 Task: Find connections with filter location Budaörs with filter topic #leadershipwith filter profile language Spanish with filter current company NDTV with filter school Jobs for freshers with filter industry Insurance Carriers with filter service category Filing with filter keywords title Continuous Improvement Lead
Action: Mouse pressed left at (711, 100)
Screenshot: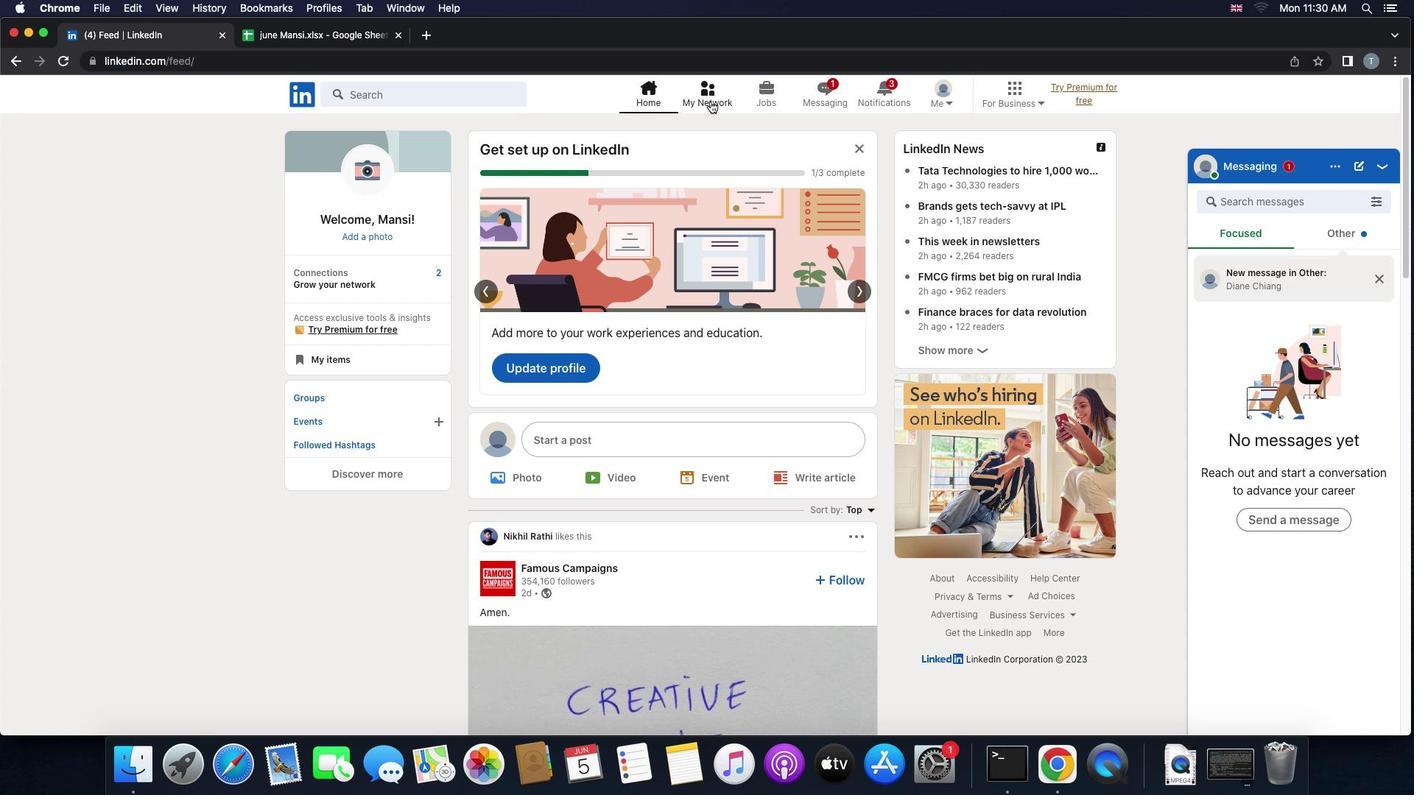 
Action: Mouse moved to (460, 181)
Screenshot: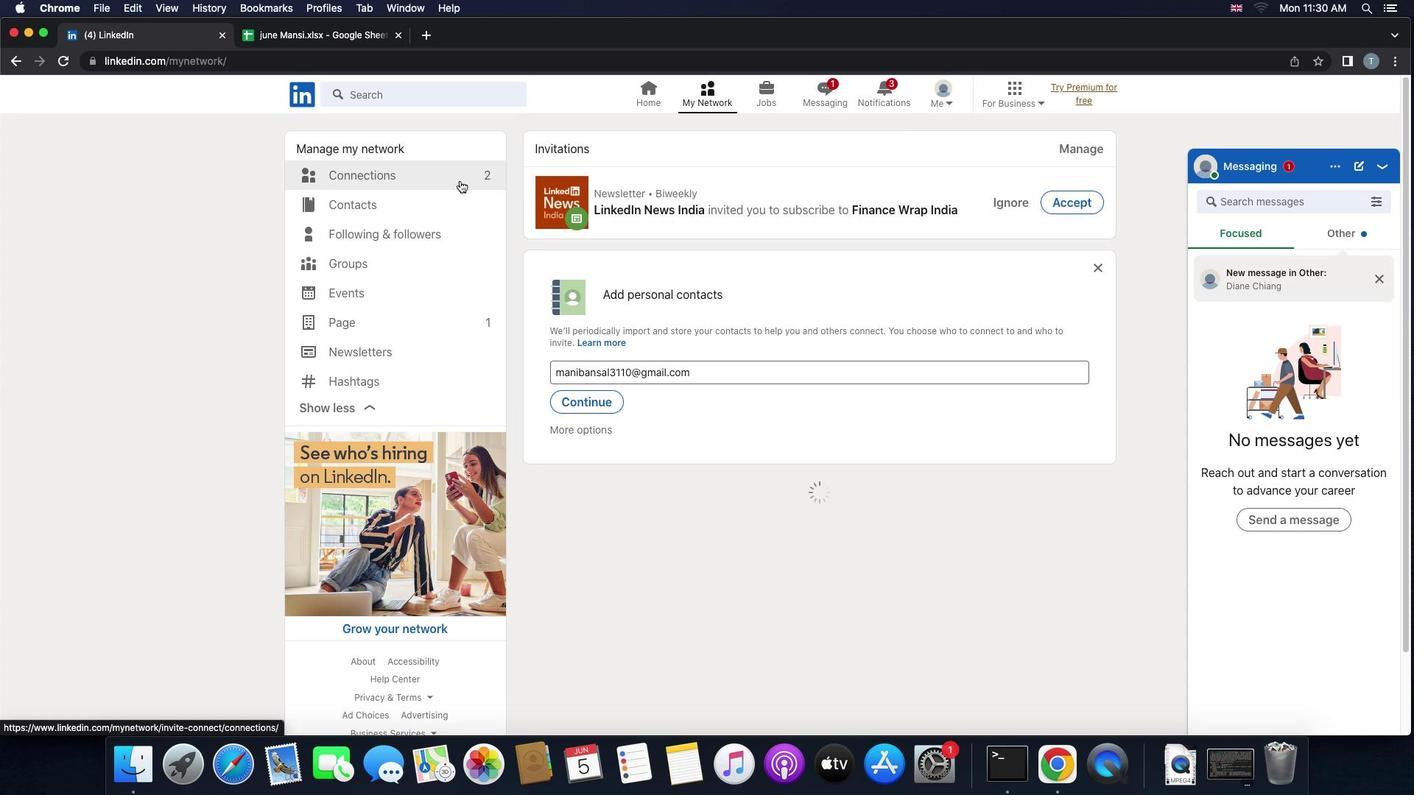 
Action: Mouse pressed left at (460, 181)
Screenshot: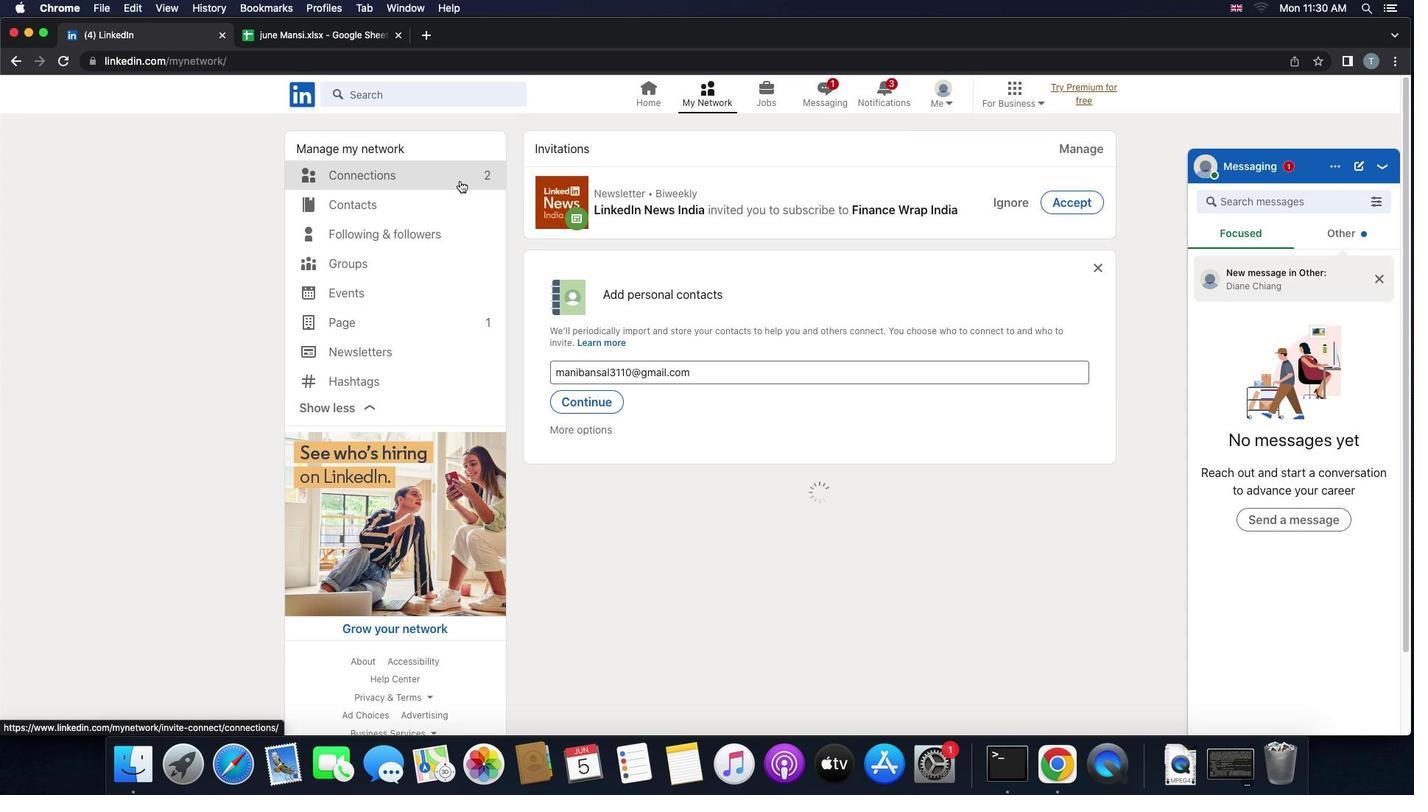 
Action: Mouse moved to (832, 173)
Screenshot: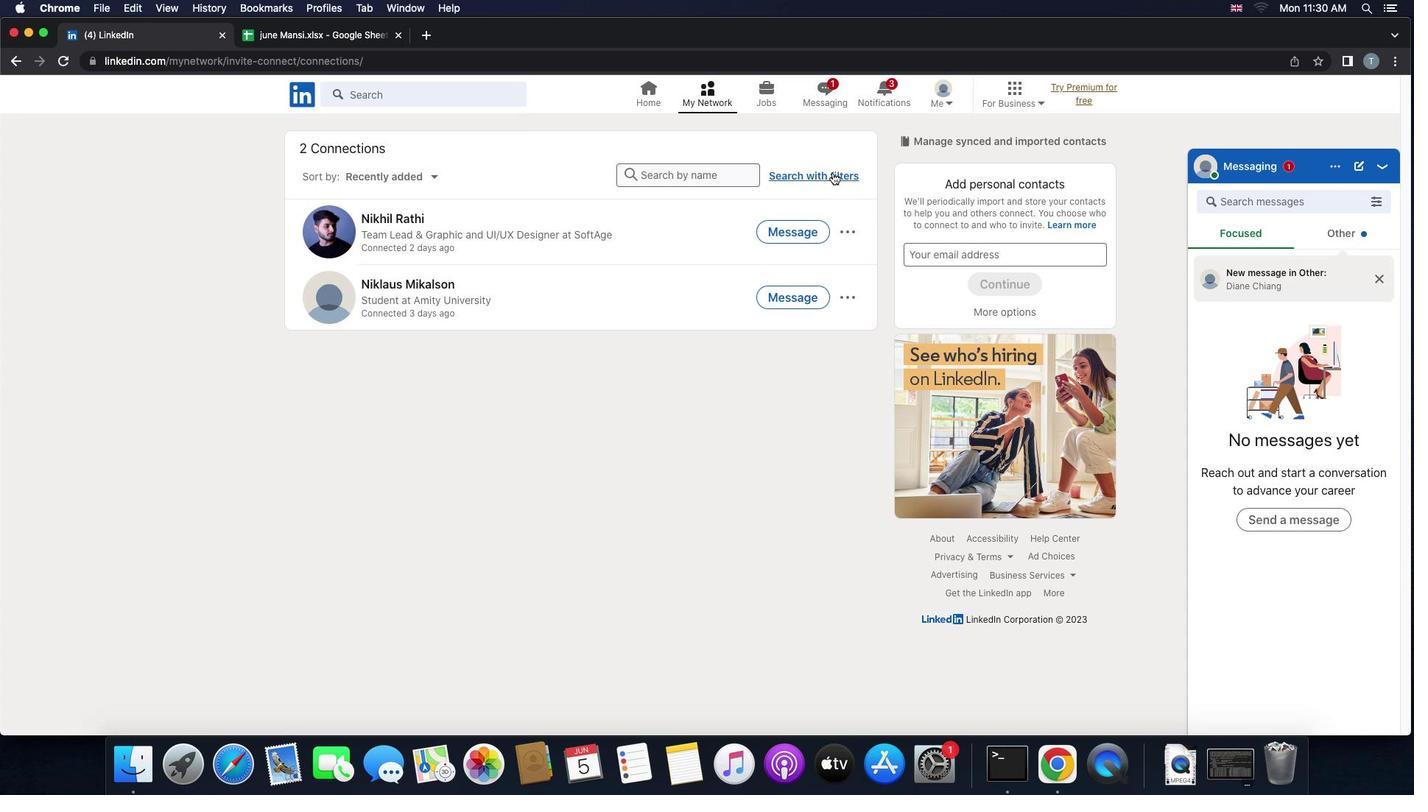 
Action: Mouse pressed left at (832, 173)
Screenshot: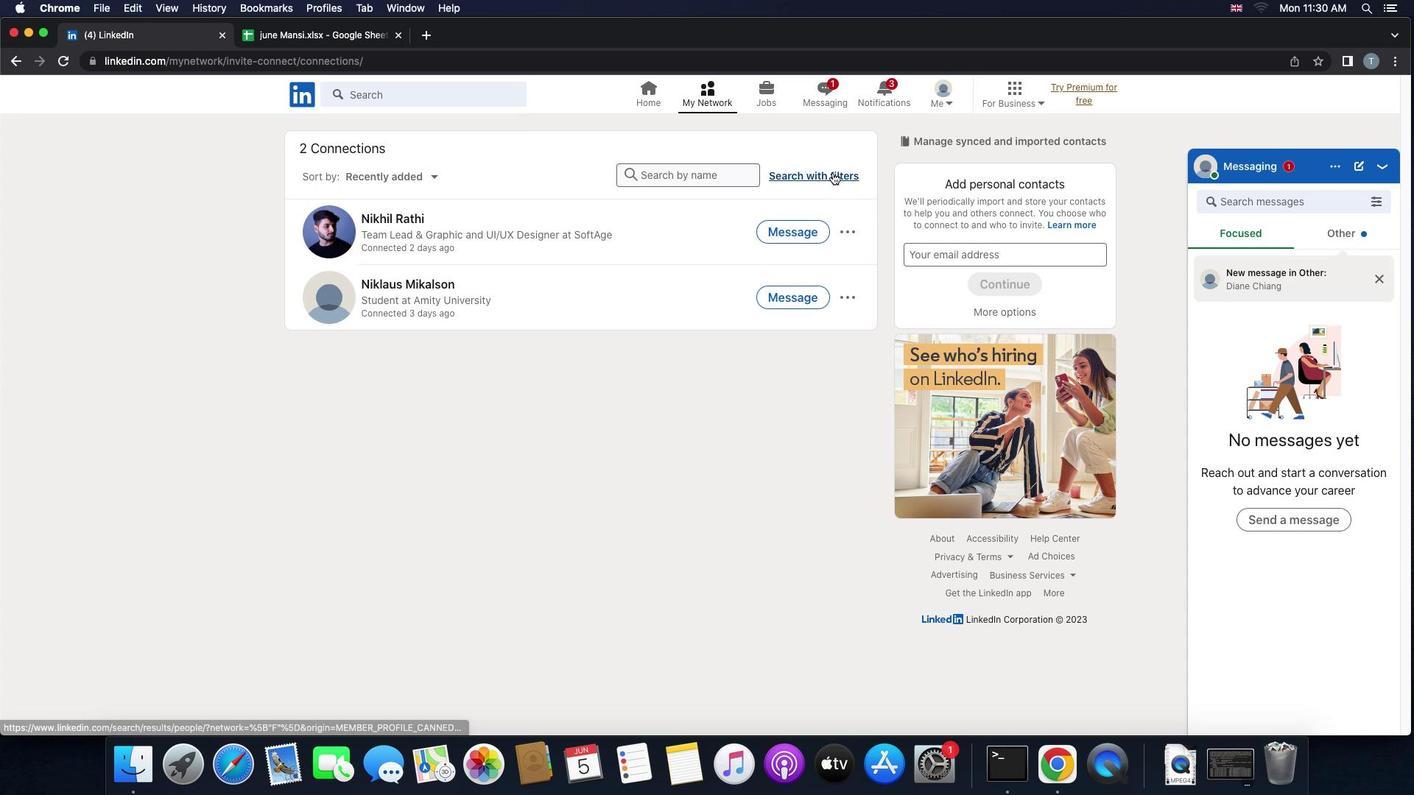 
Action: Mouse moved to (770, 137)
Screenshot: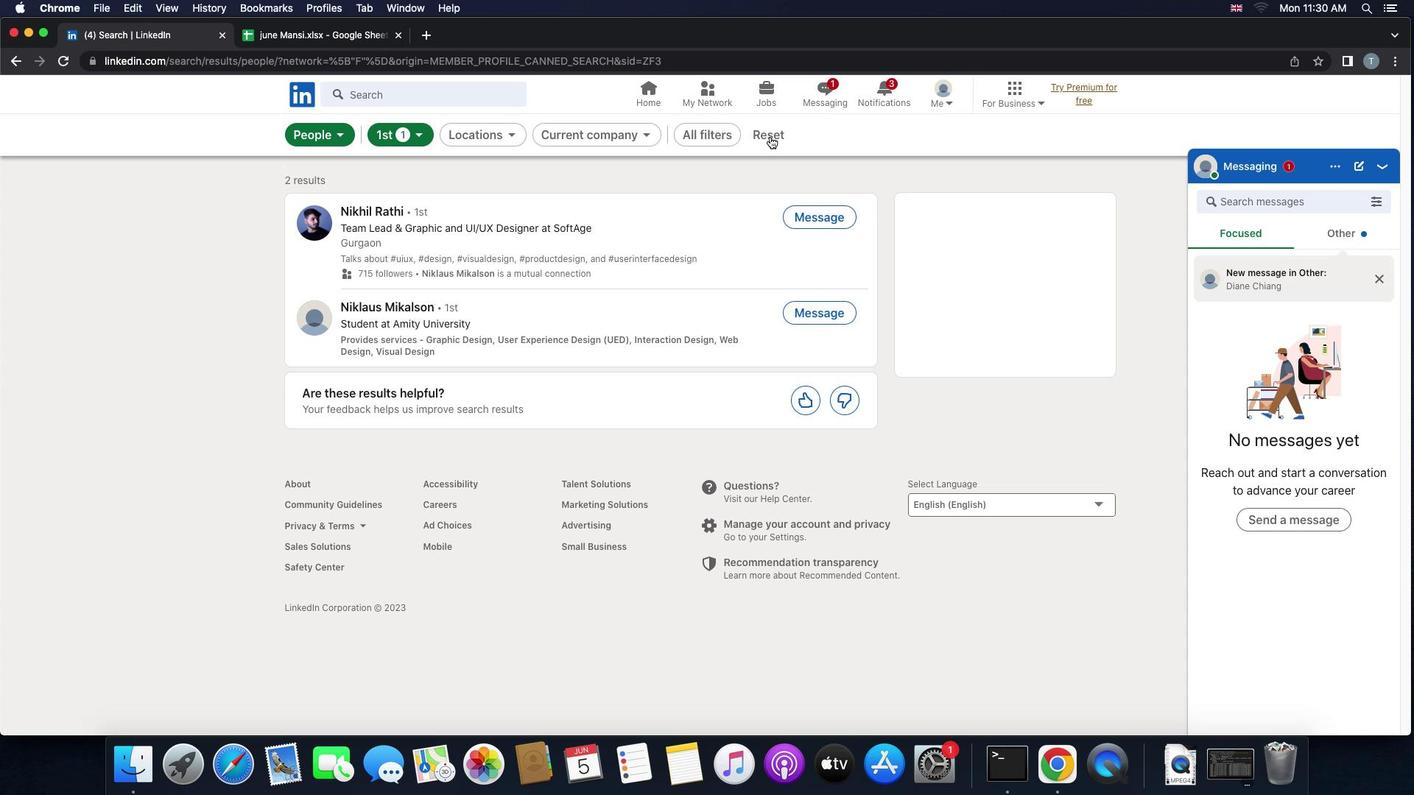 
Action: Mouse pressed left at (770, 137)
Screenshot: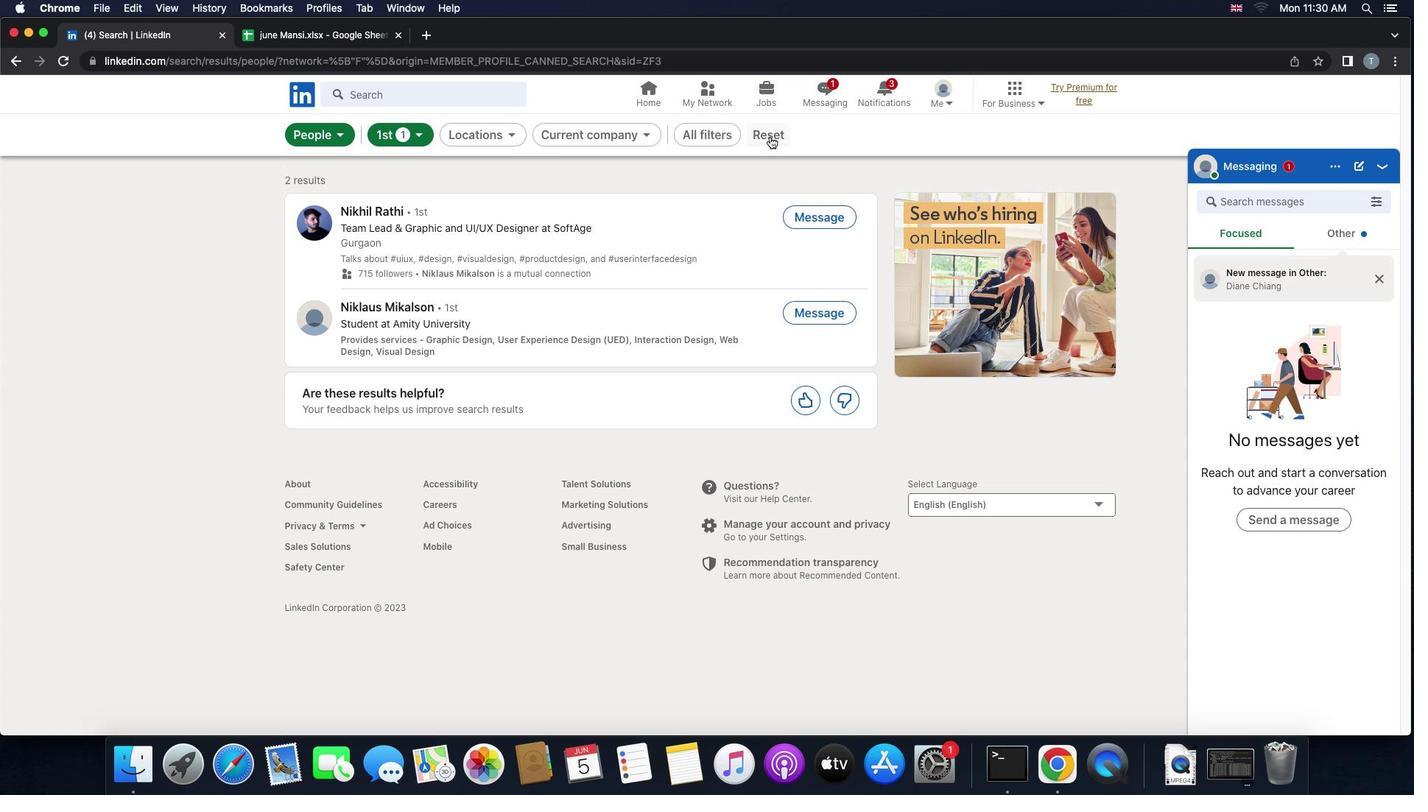 
Action: Mouse moved to (753, 134)
Screenshot: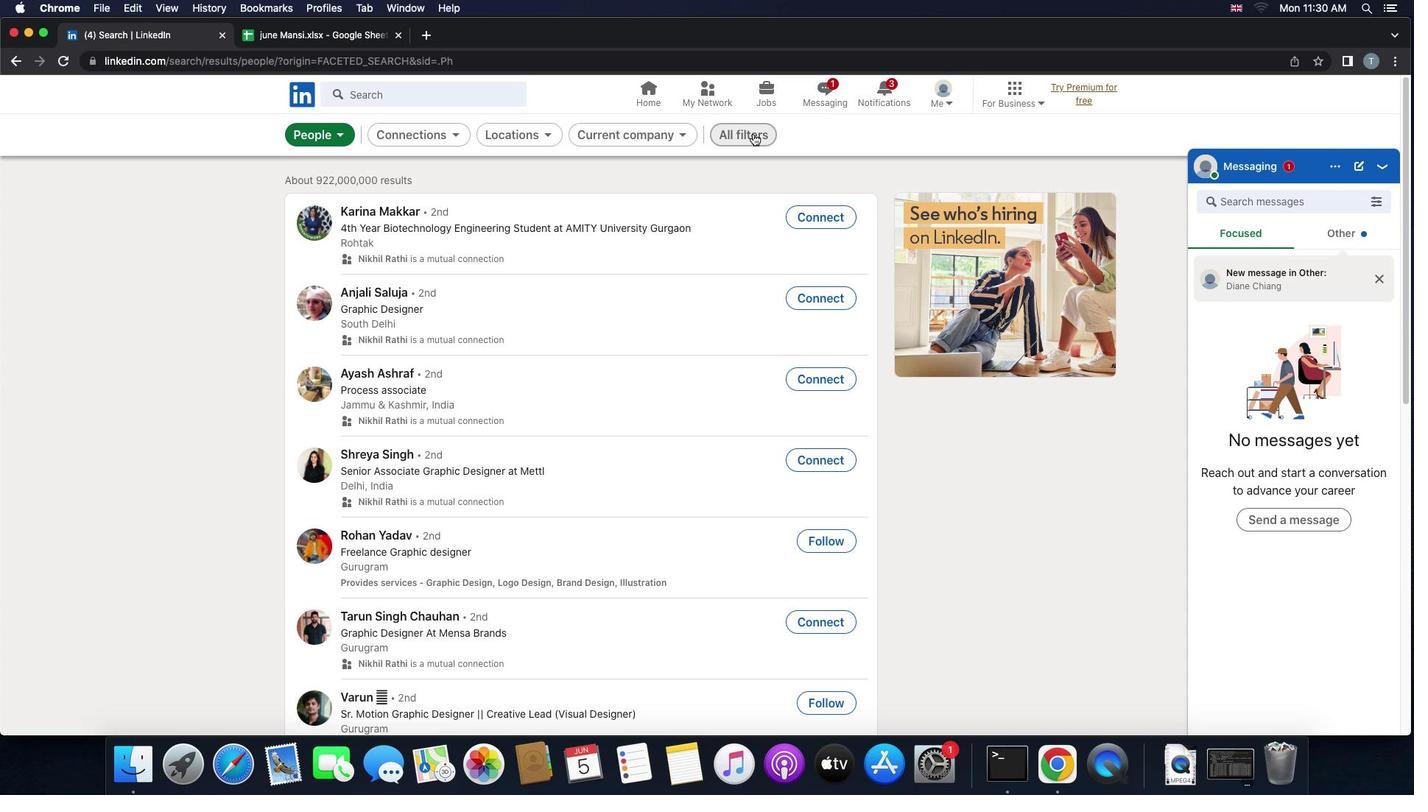 
Action: Mouse pressed left at (753, 134)
Screenshot: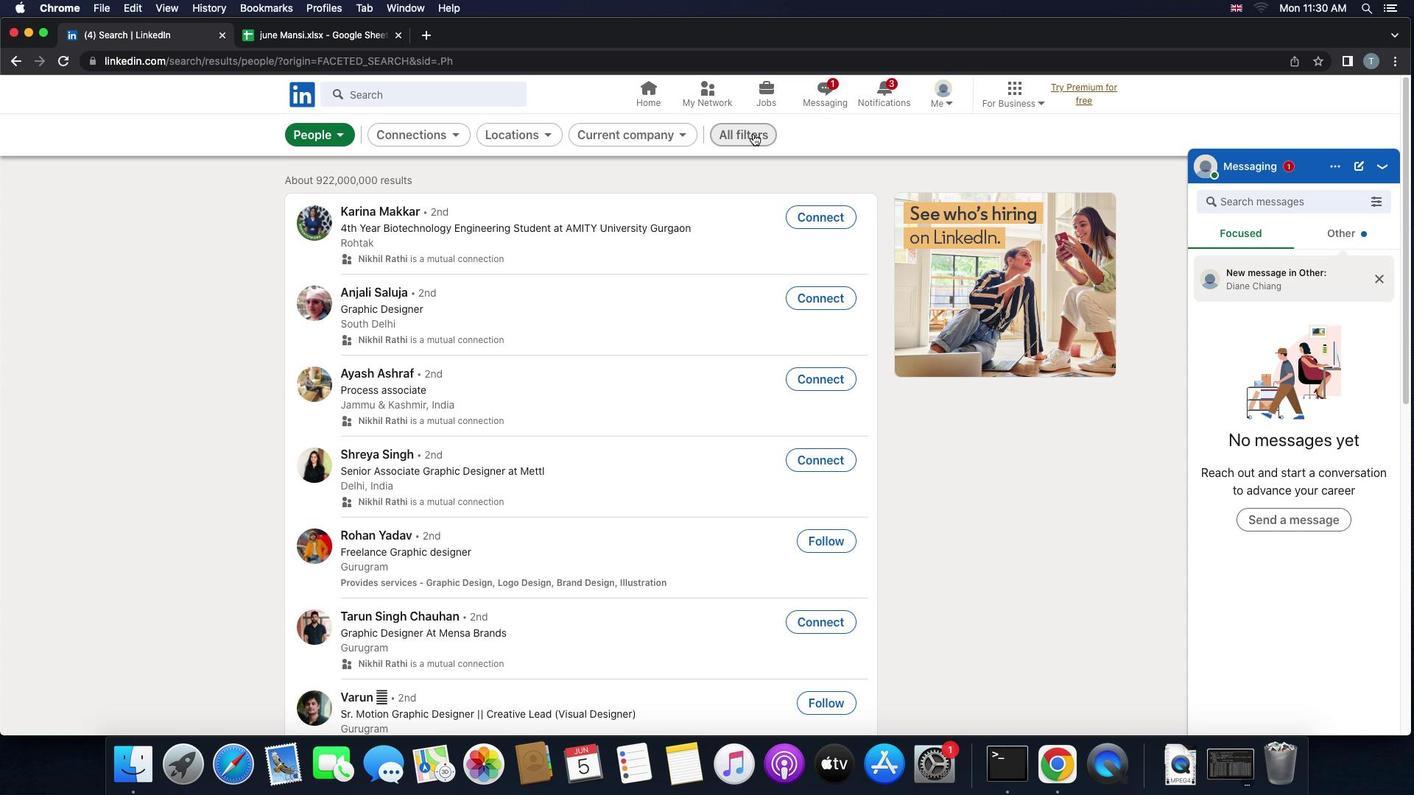 
Action: Mouse moved to (1143, 442)
Screenshot: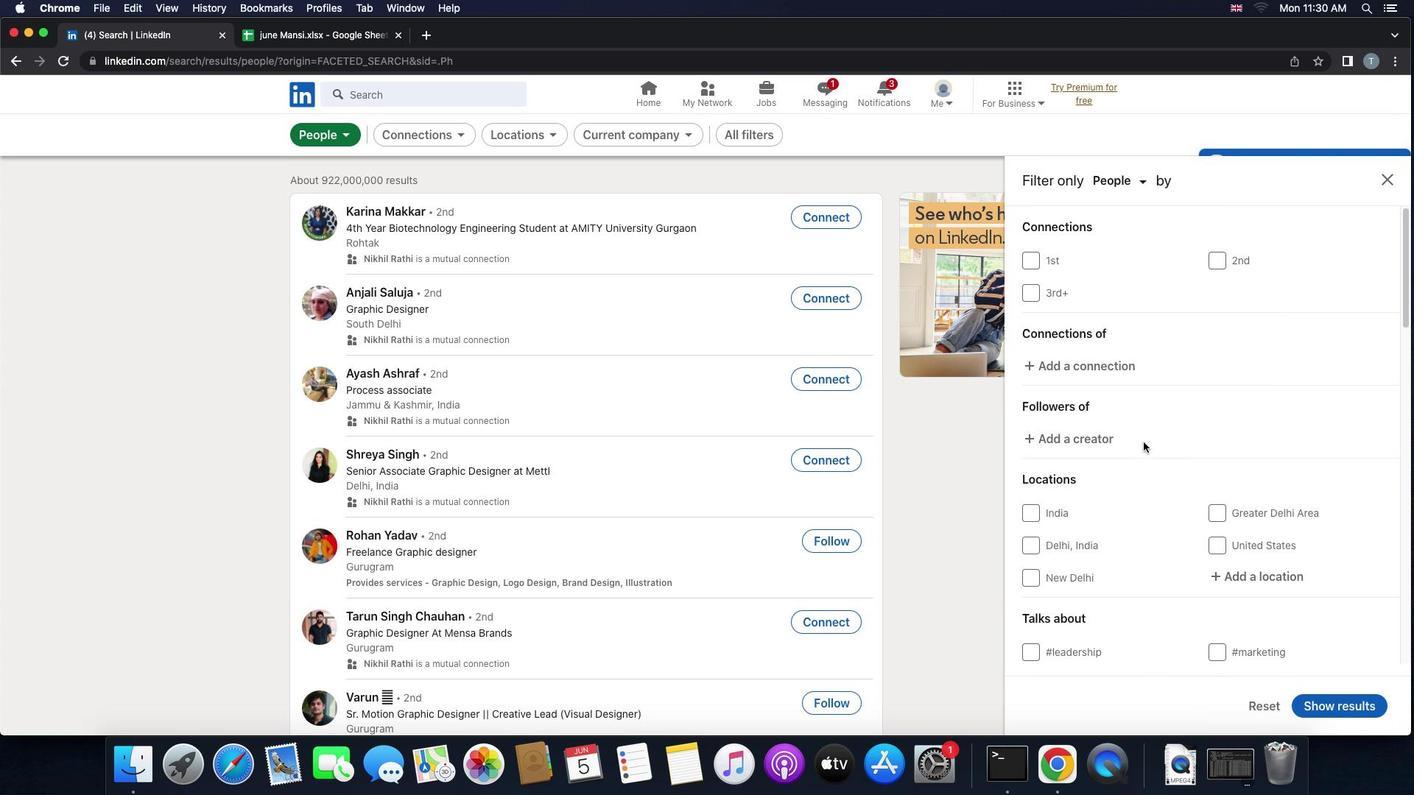 
Action: Mouse scrolled (1143, 442) with delta (0, 0)
Screenshot: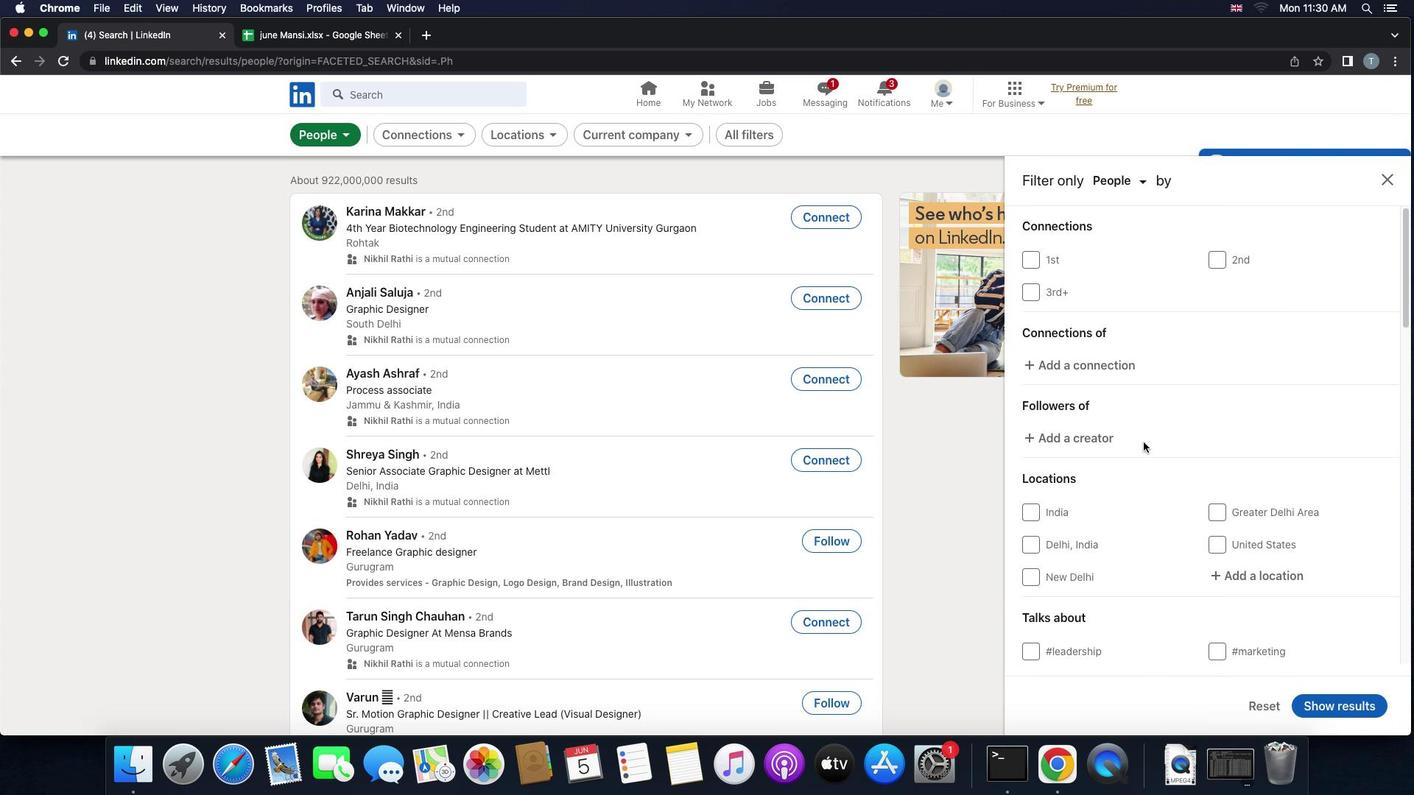 
Action: Mouse scrolled (1143, 442) with delta (0, 0)
Screenshot: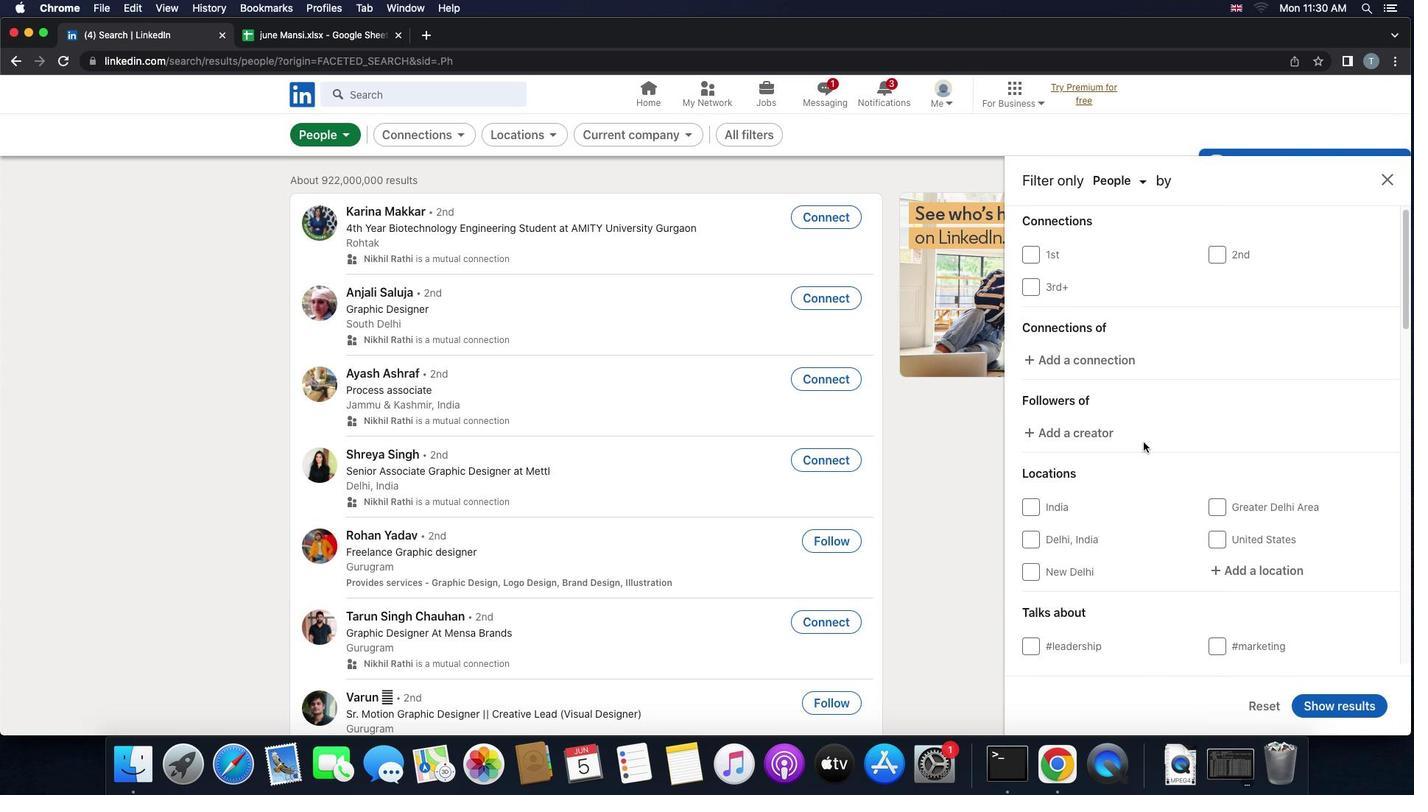 
Action: Mouse scrolled (1143, 442) with delta (0, 0)
Screenshot: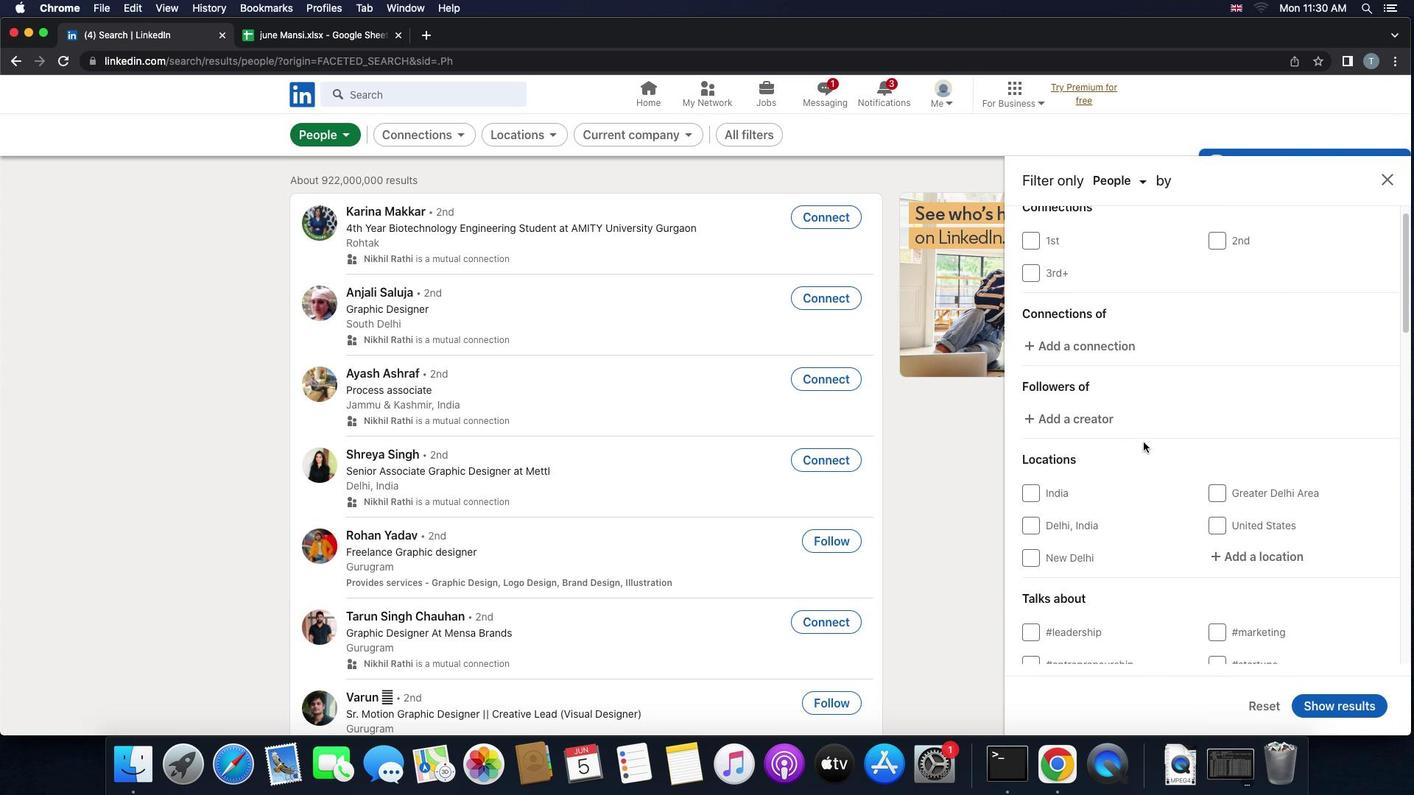
Action: Mouse moved to (1238, 502)
Screenshot: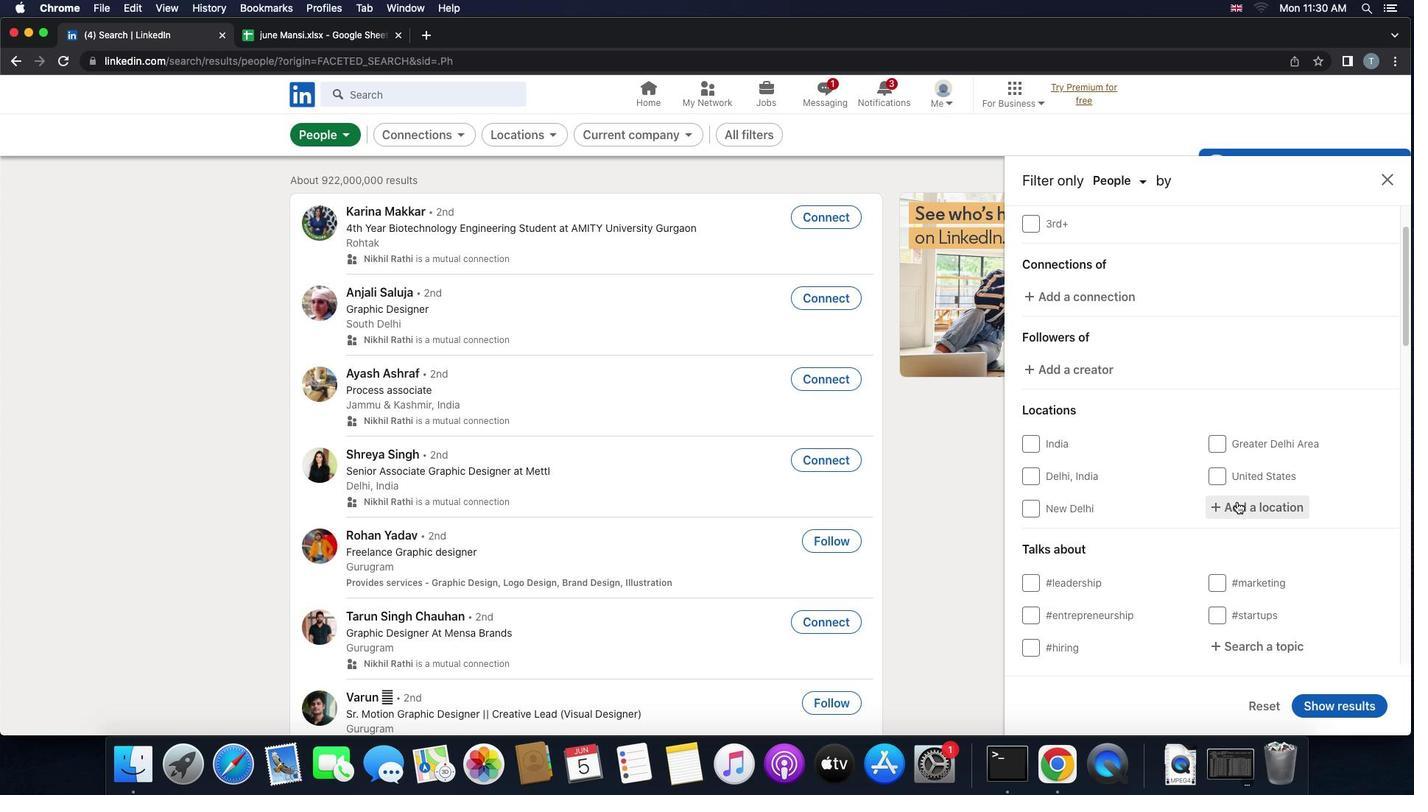 
Action: Mouse pressed left at (1238, 502)
Screenshot: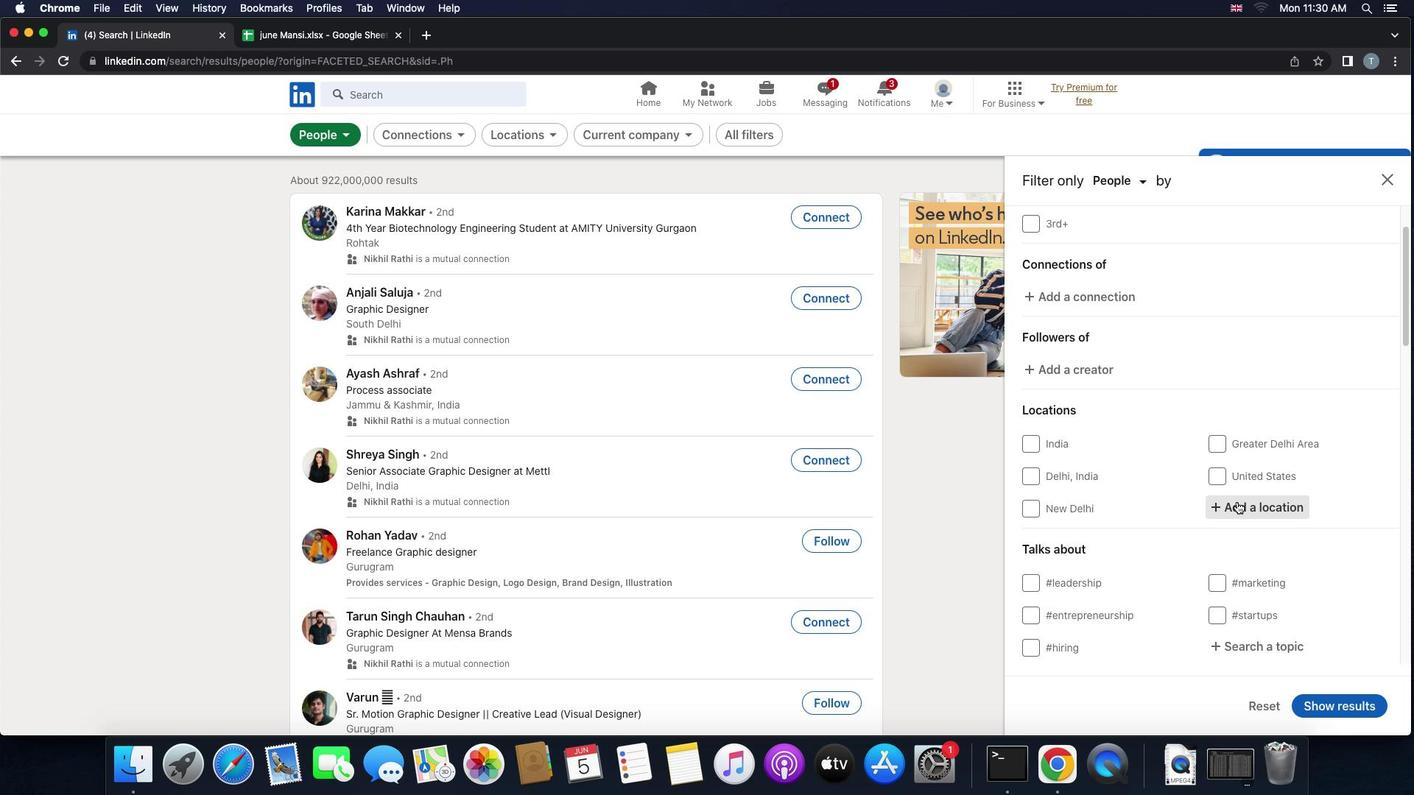 
Action: Key pressed 'b''u''d''a''o''r''s'
Screenshot: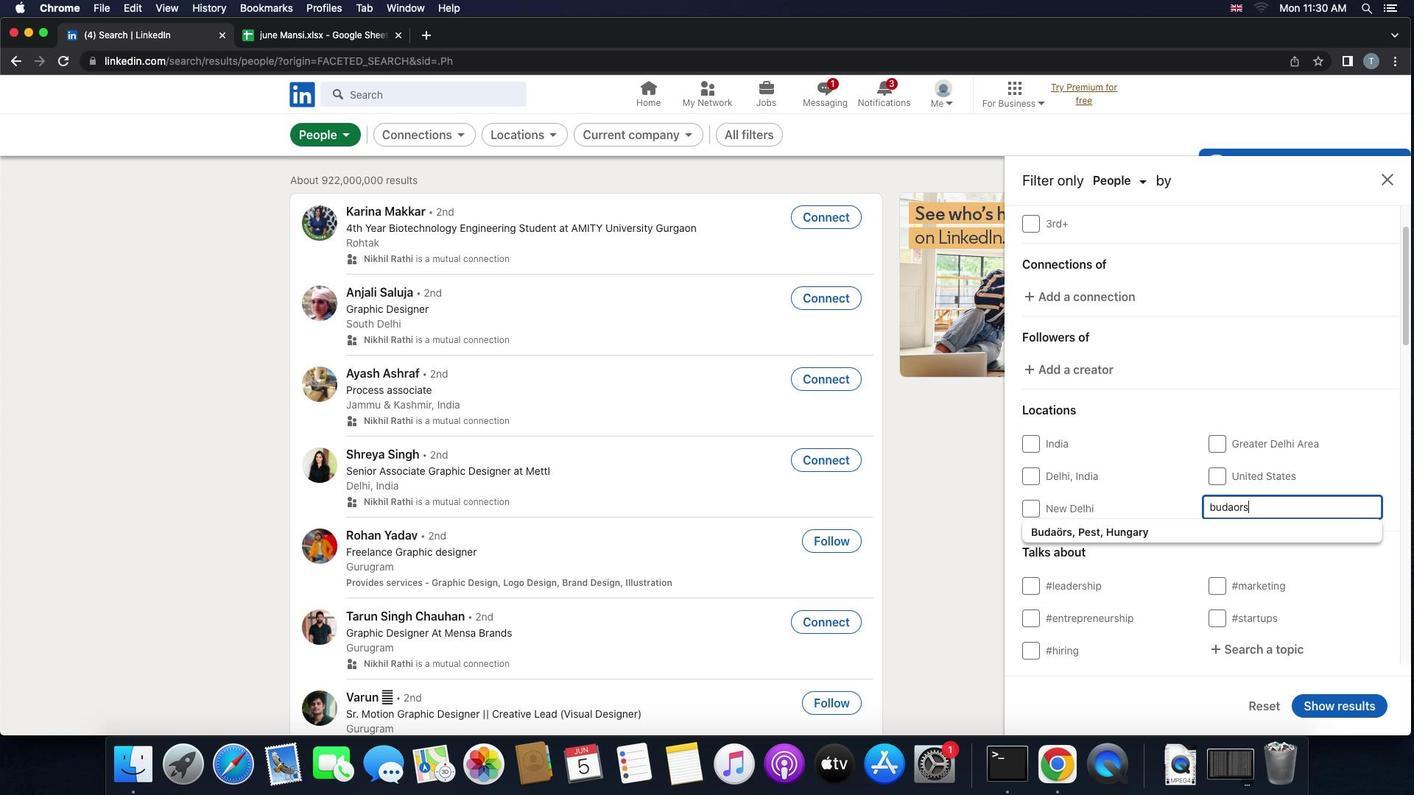 
Action: Mouse moved to (1210, 529)
Screenshot: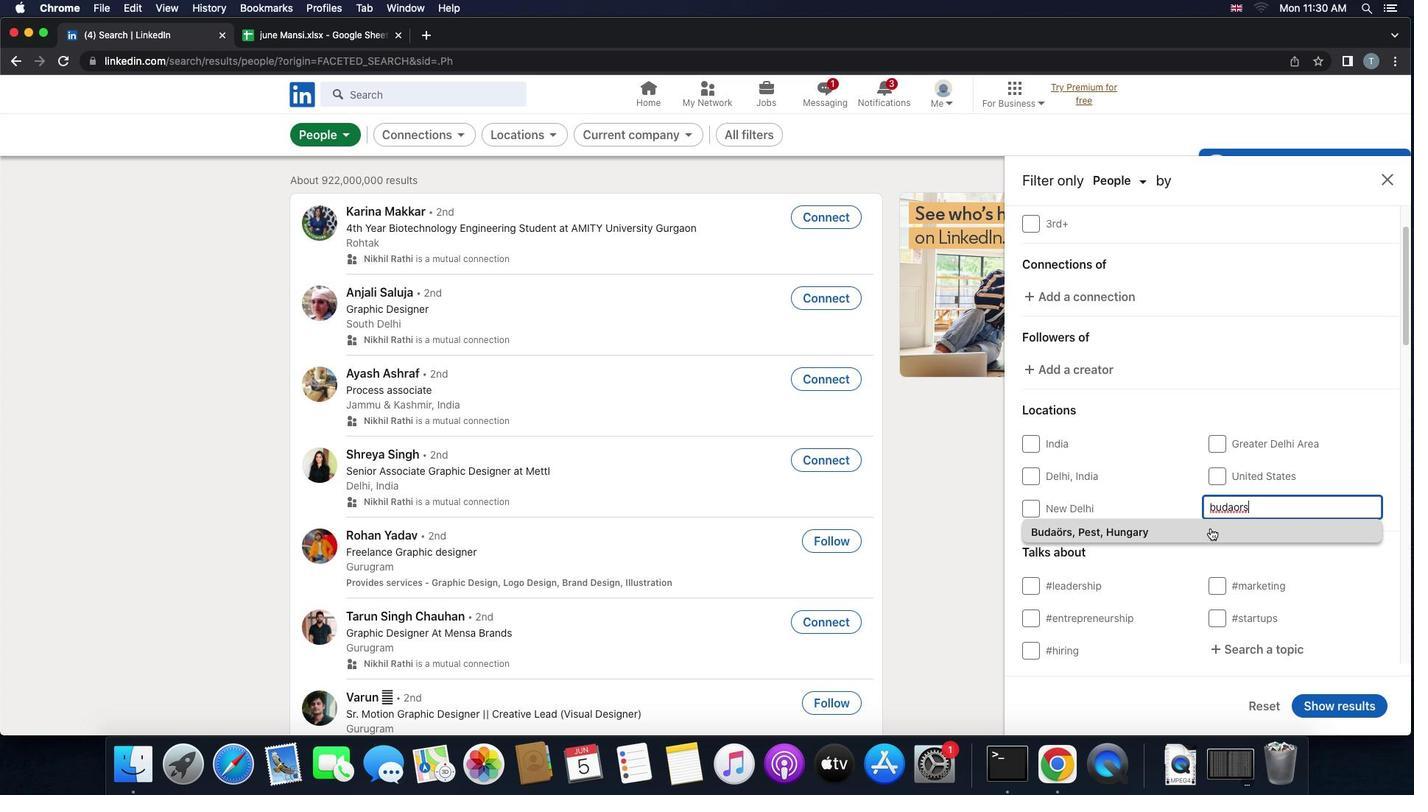 
Action: Mouse pressed left at (1210, 529)
Screenshot: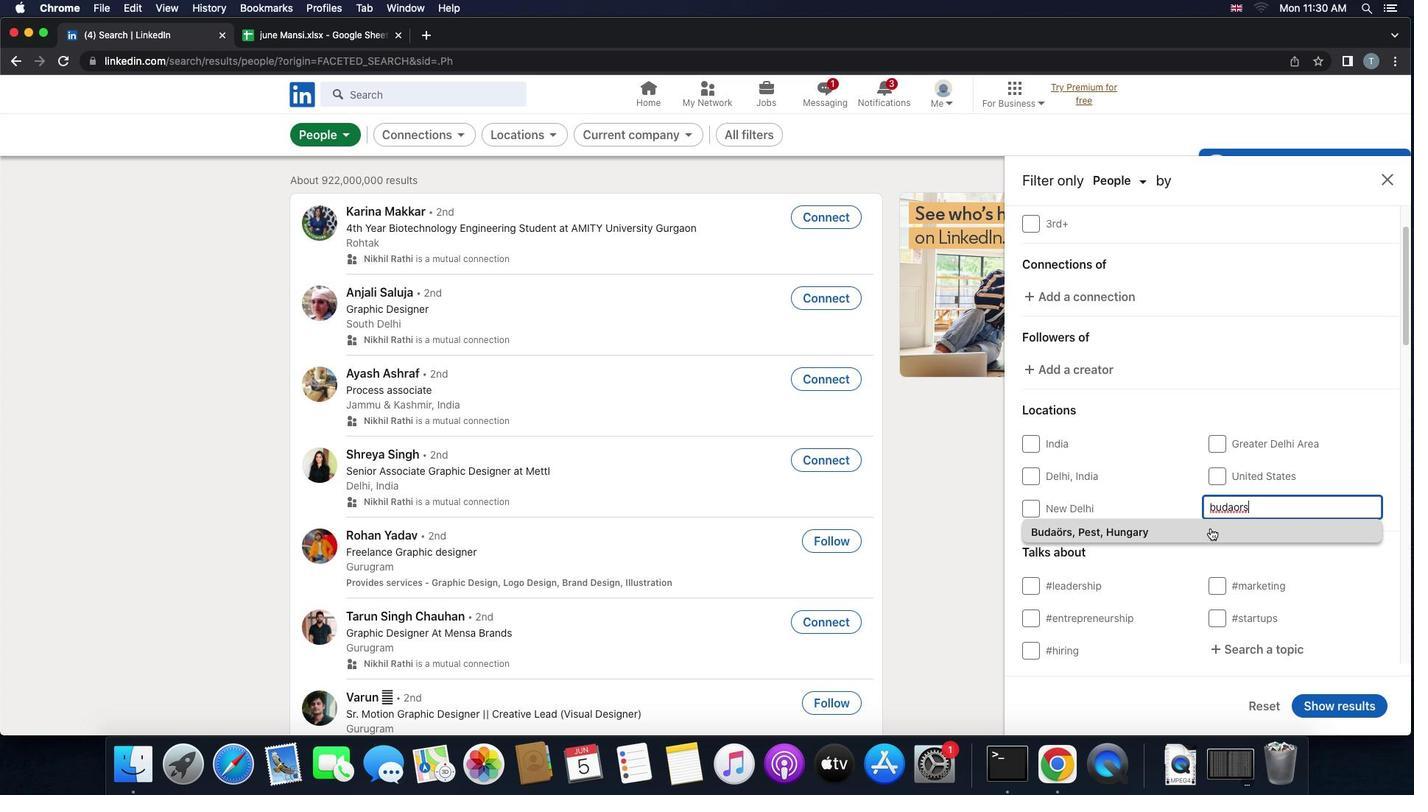 
Action: Mouse scrolled (1210, 529) with delta (0, 0)
Screenshot: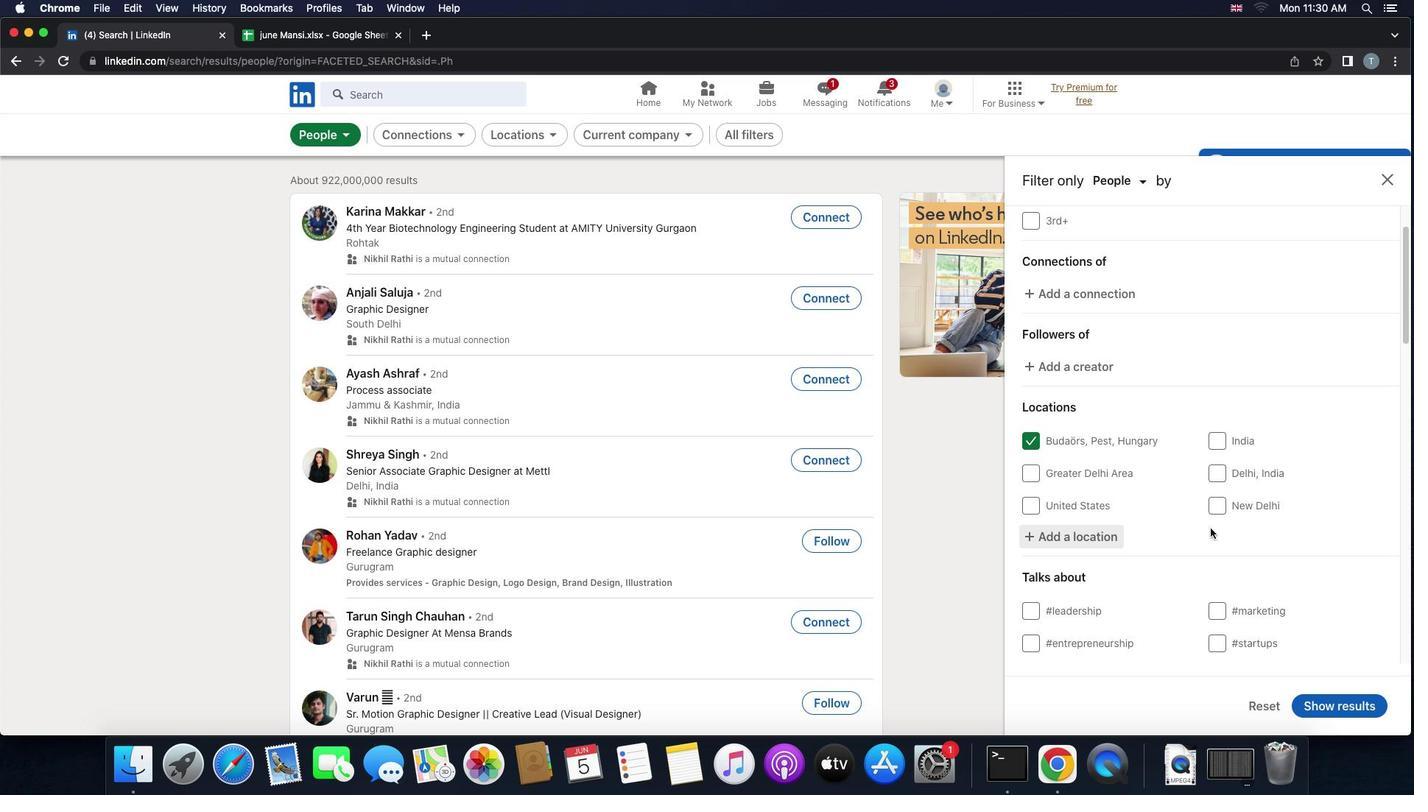 
Action: Mouse scrolled (1210, 529) with delta (0, 0)
Screenshot: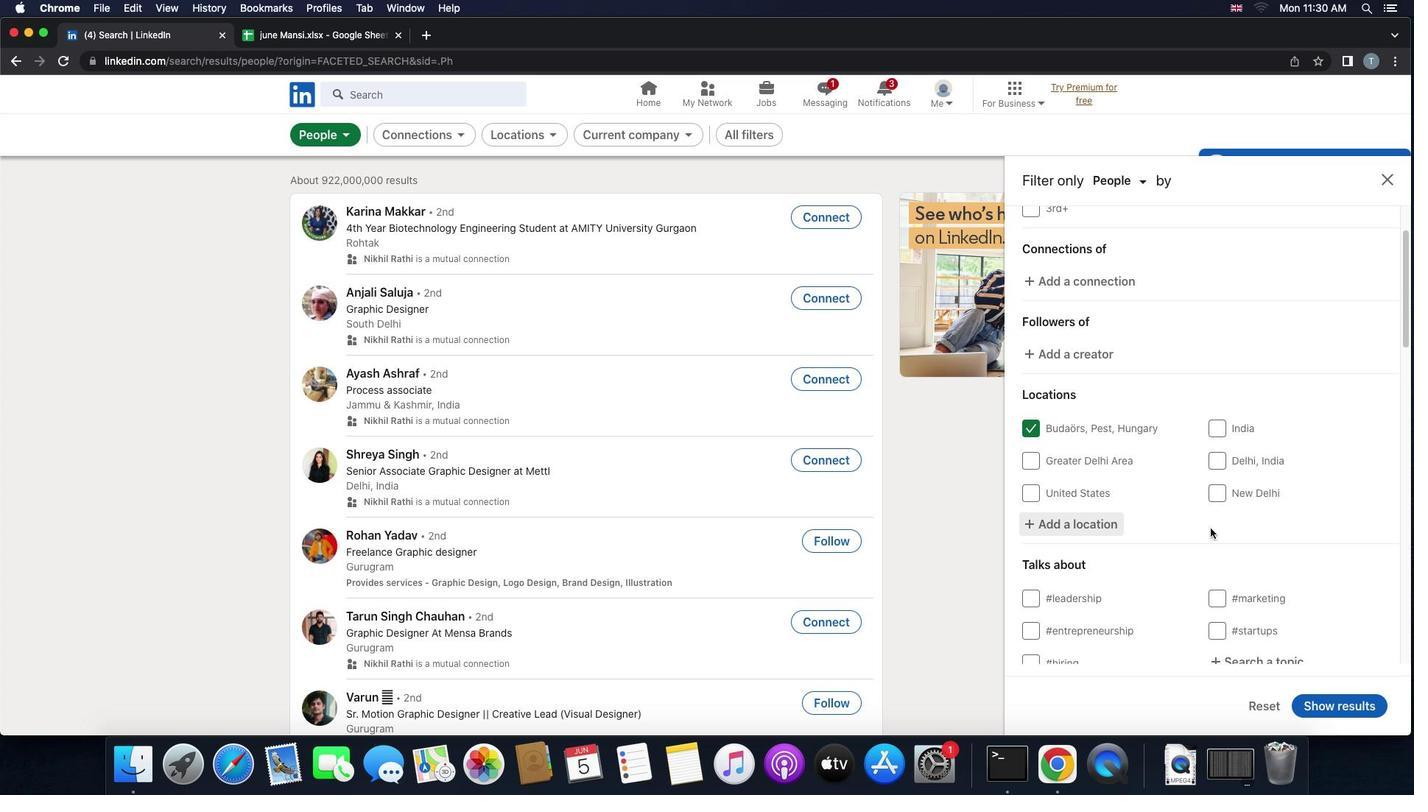 
Action: Mouse scrolled (1210, 529) with delta (0, -2)
Screenshot: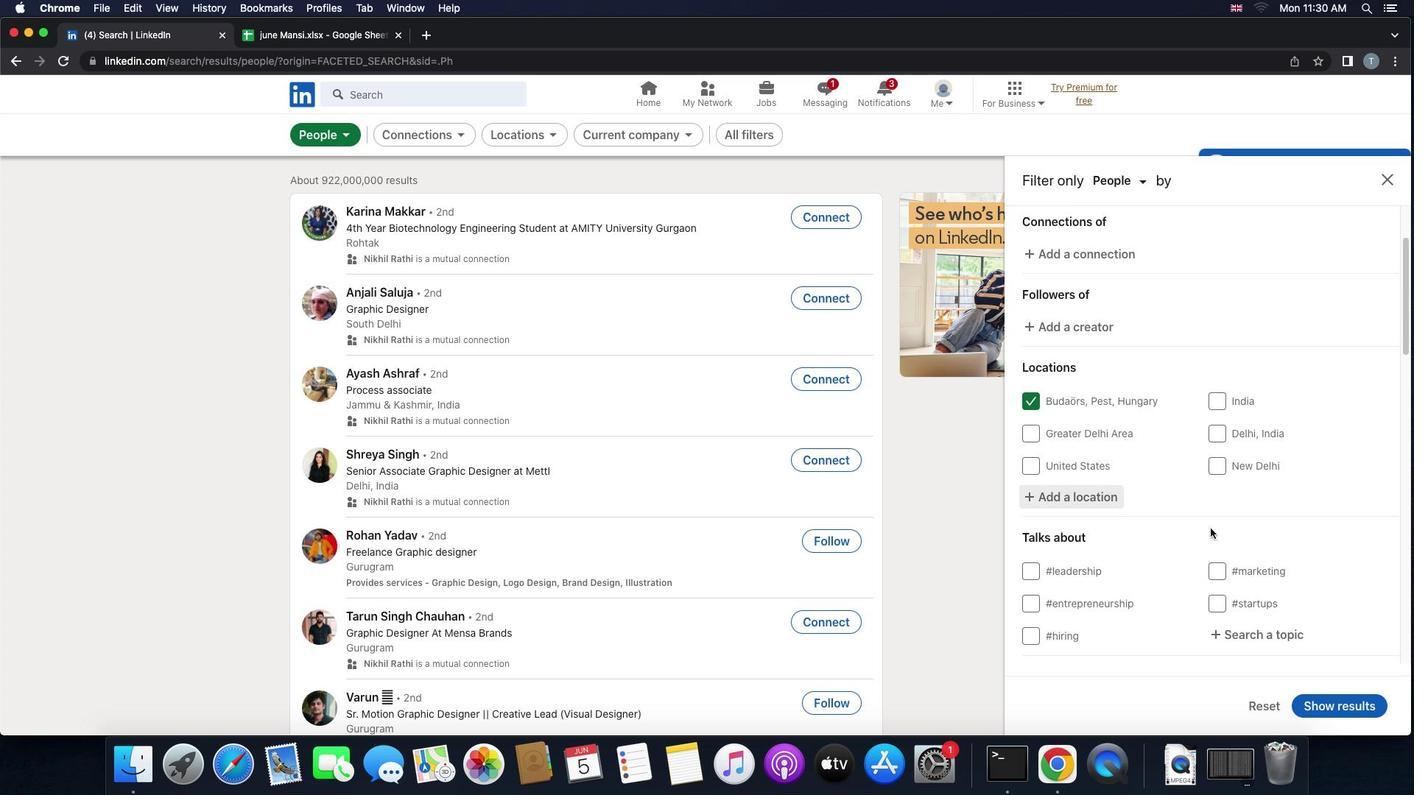 
Action: Mouse moved to (1243, 557)
Screenshot: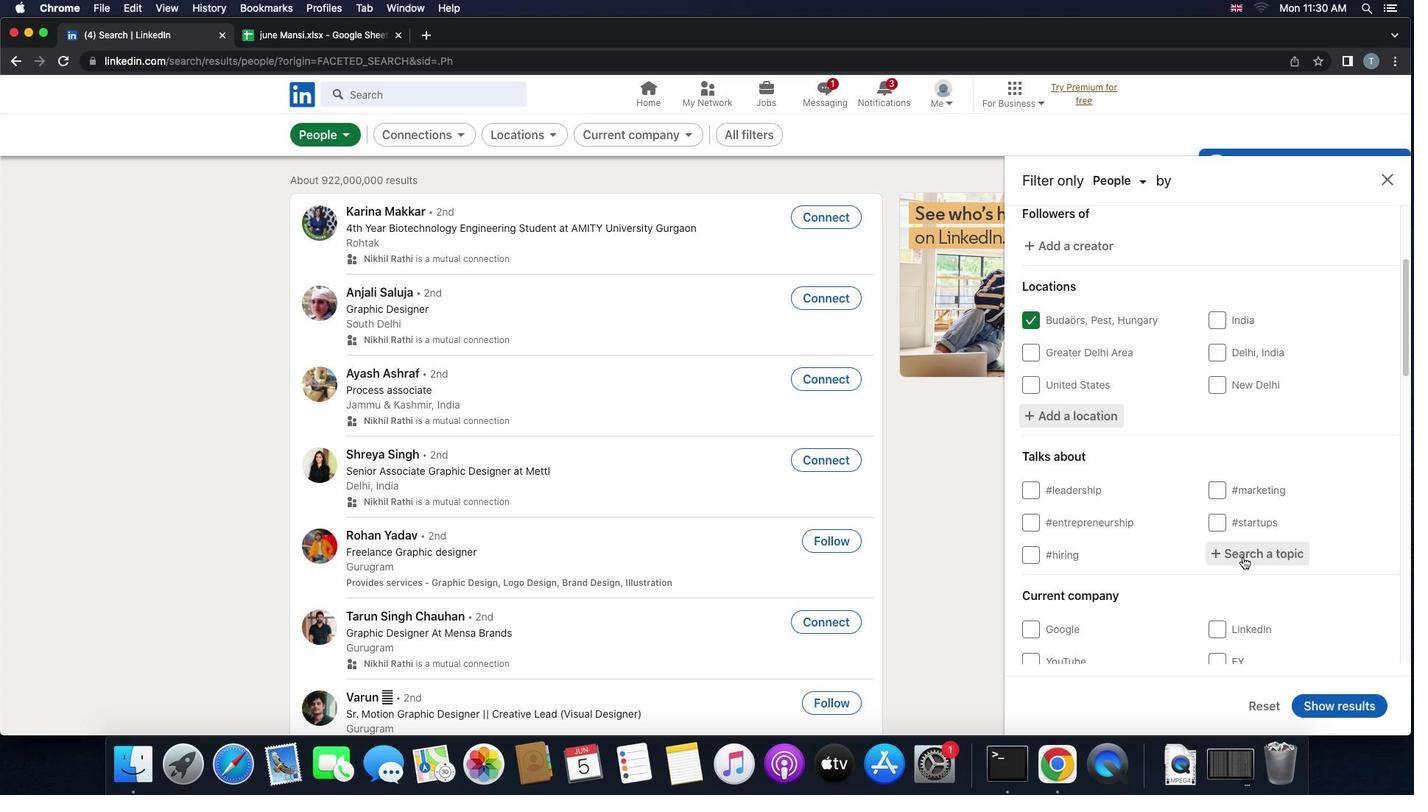 
Action: Mouse pressed left at (1243, 557)
Screenshot: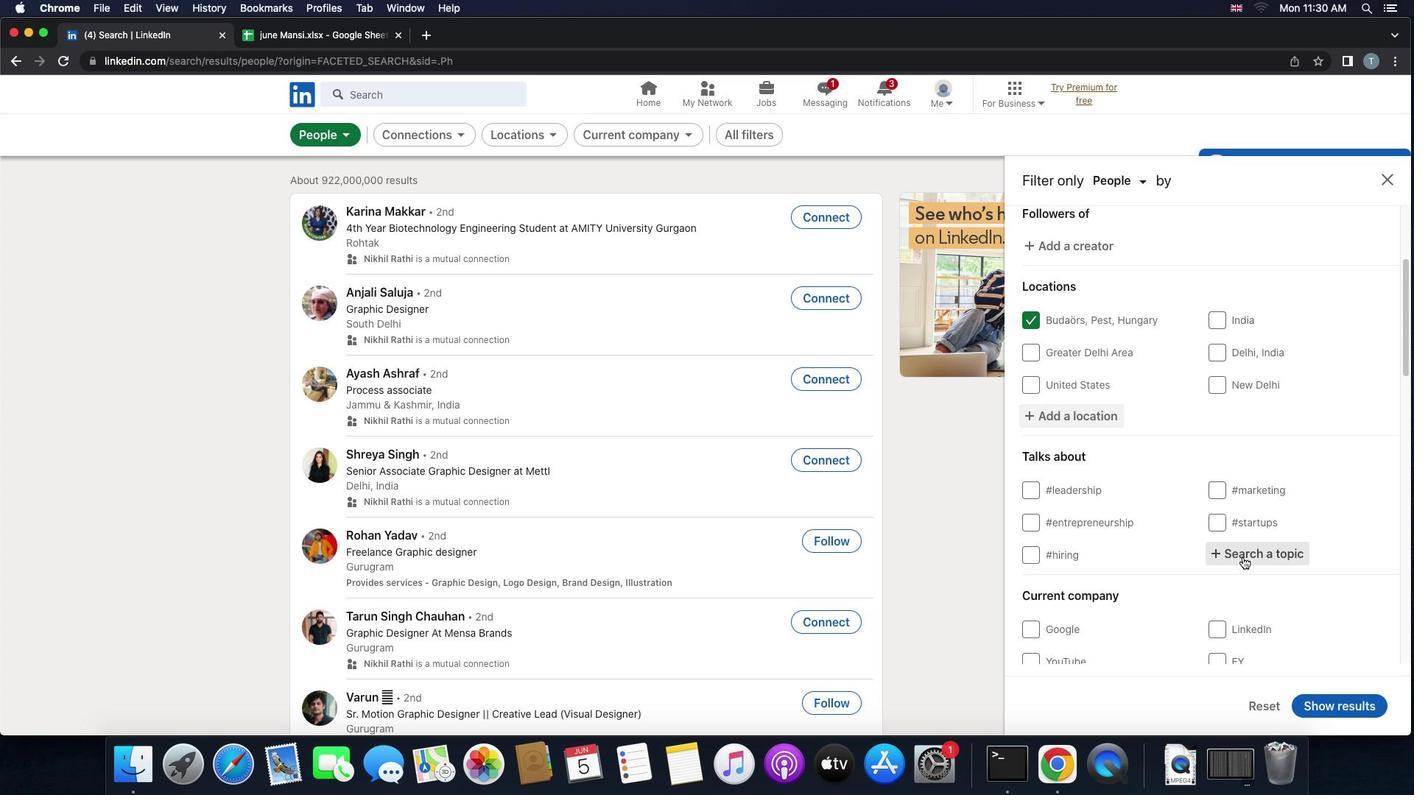 
Action: Key pressed 'l''e''a''d''e''r'
Screenshot: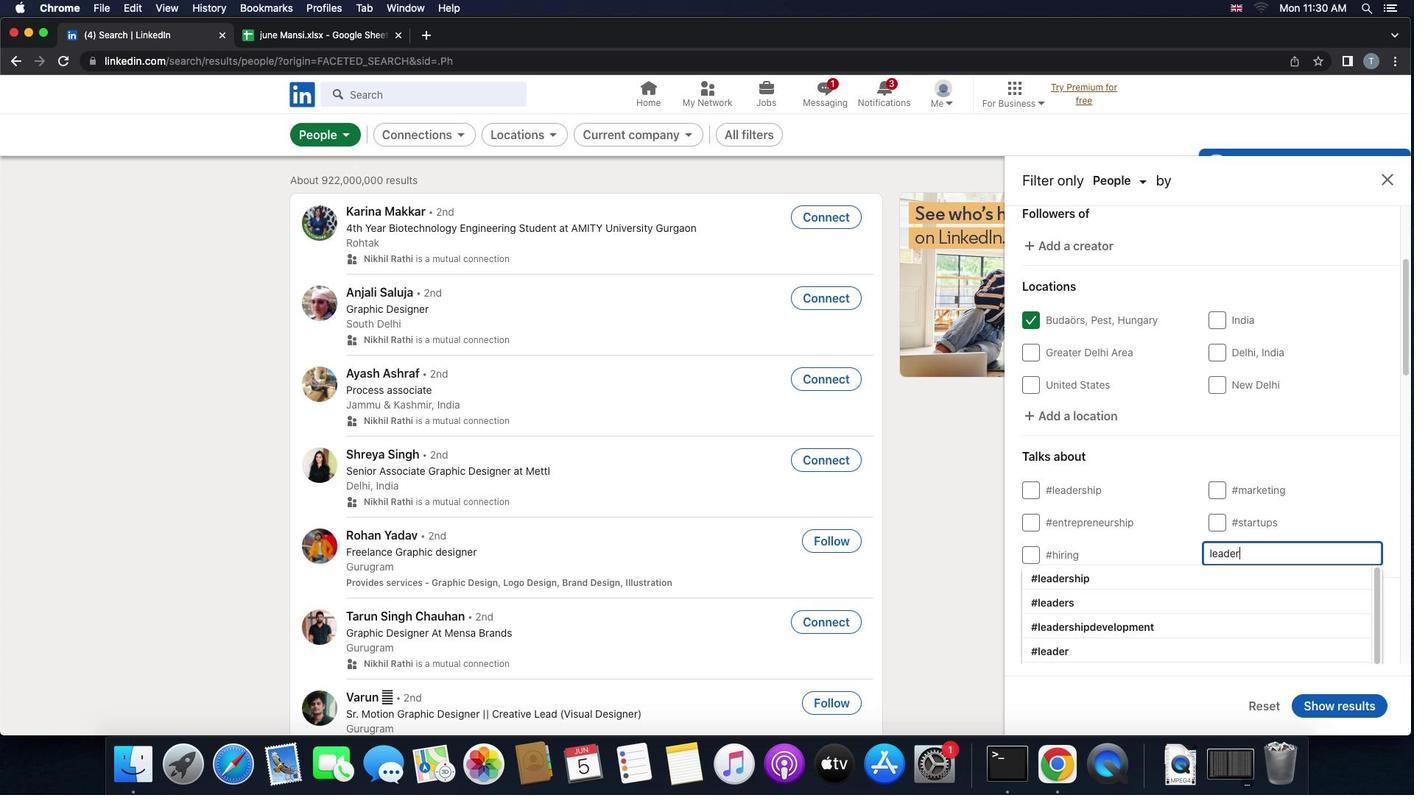
Action: Mouse moved to (1245, 574)
Screenshot: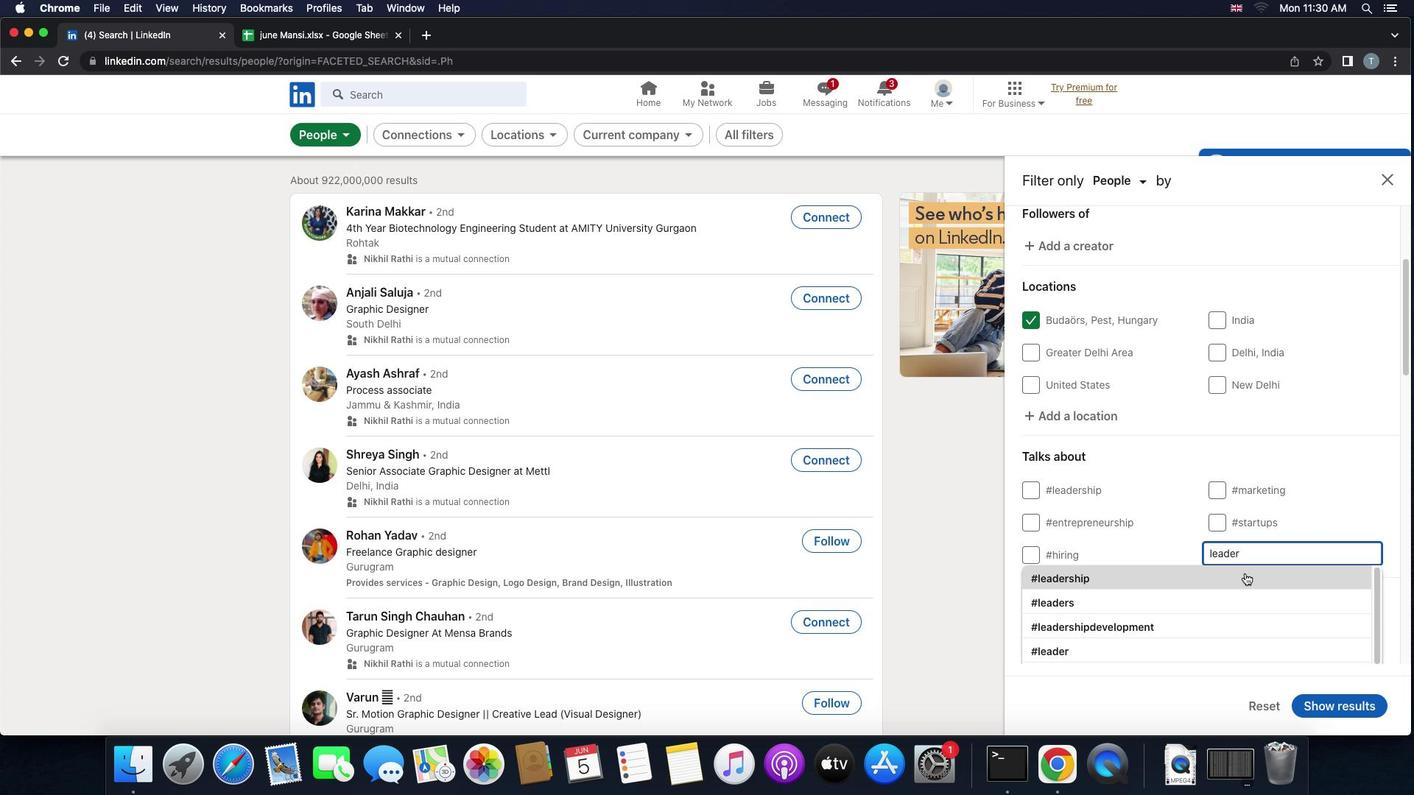 
Action: Mouse pressed left at (1245, 574)
Screenshot: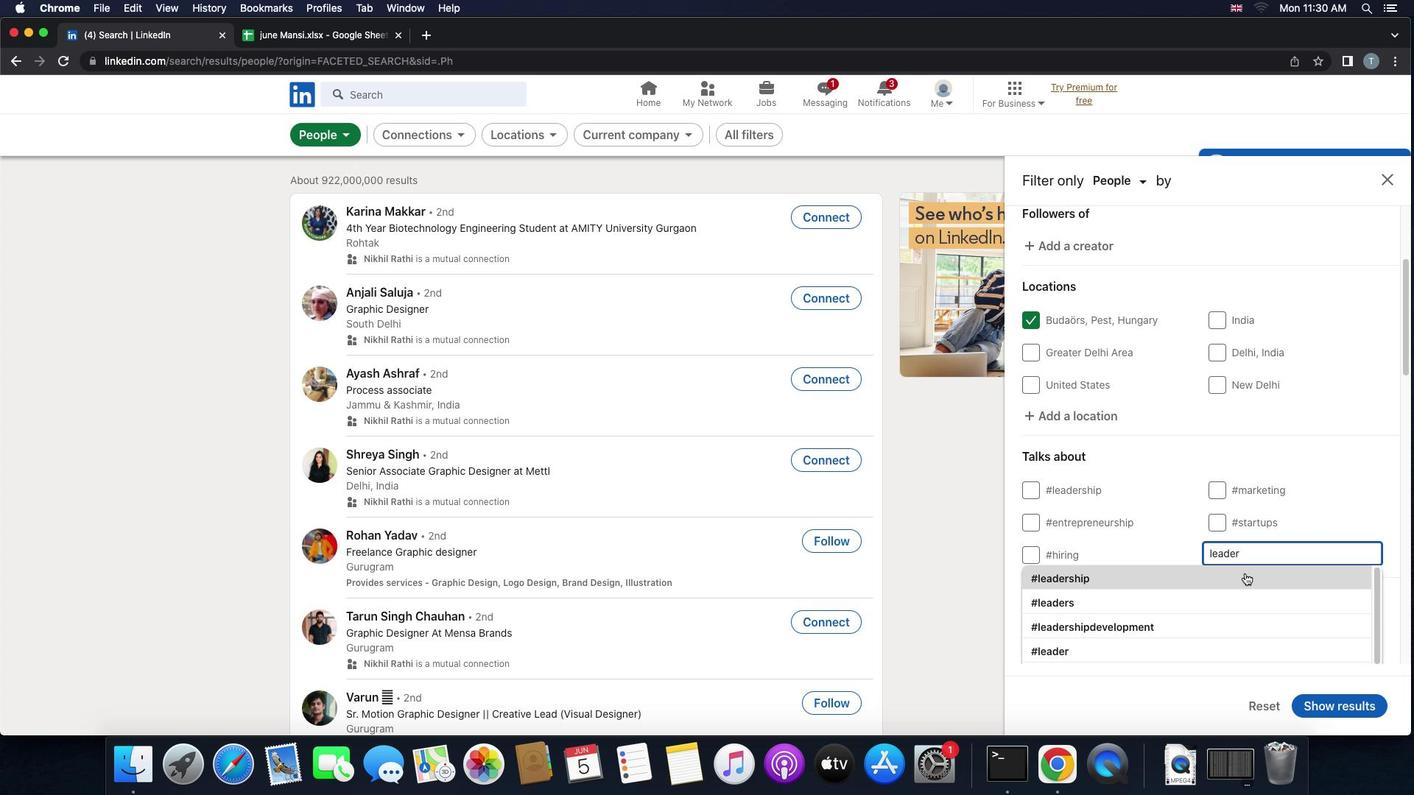 
Action: Mouse moved to (1246, 574)
Screenshot: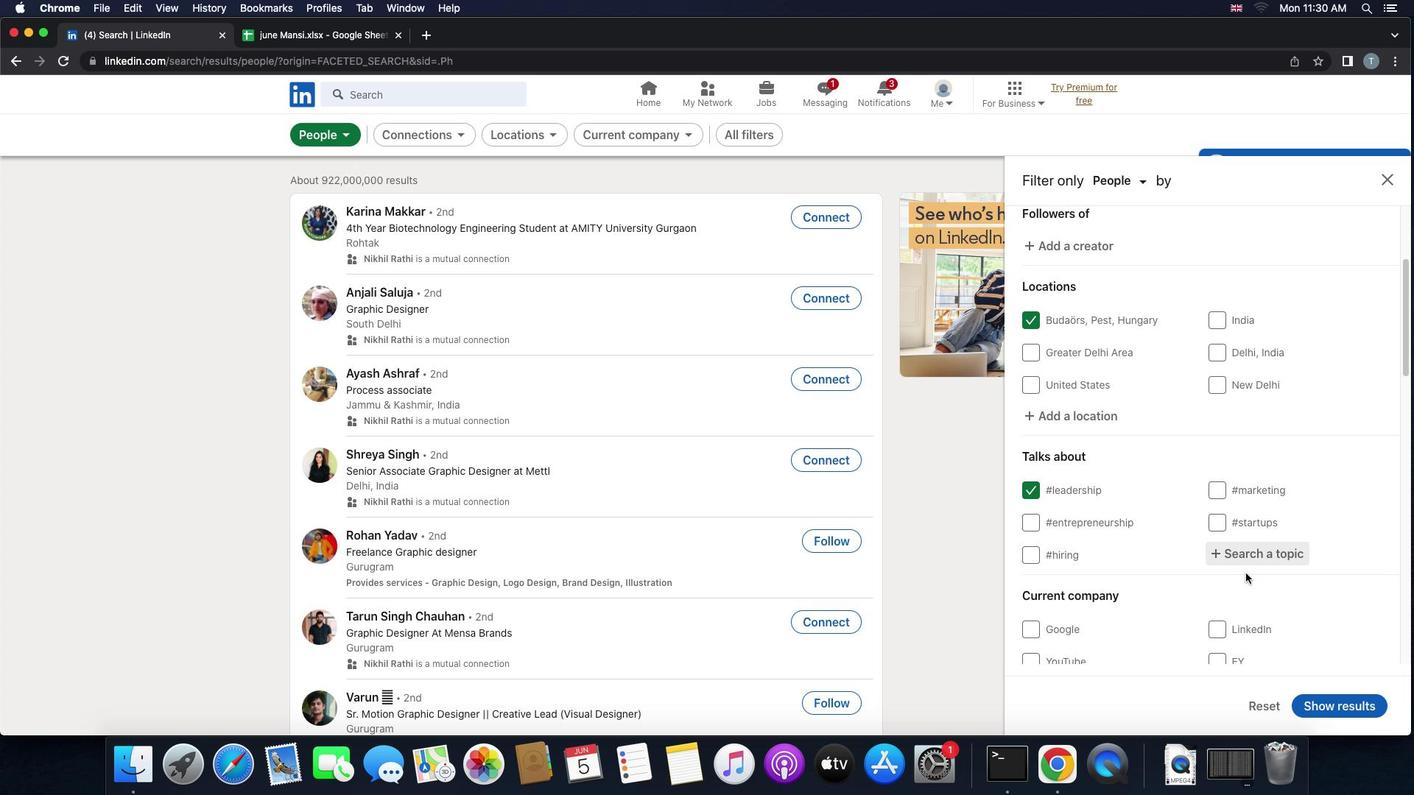 
Action: Mouse scrolled (1246, 574) with delta (0, 0)
Screenshot: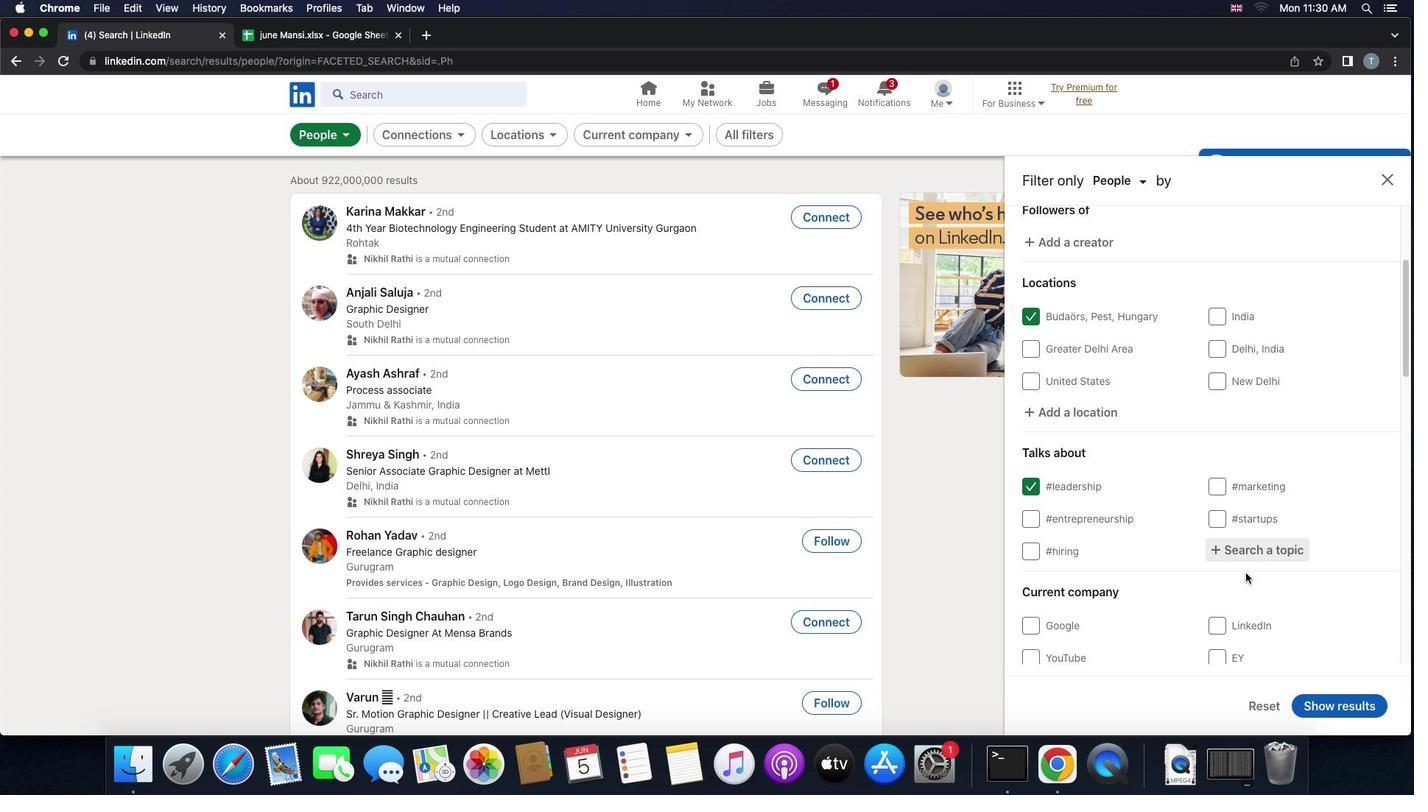 
Action: Mouse scrolled (1246, 574) with delta (0, 0)
Screenshot: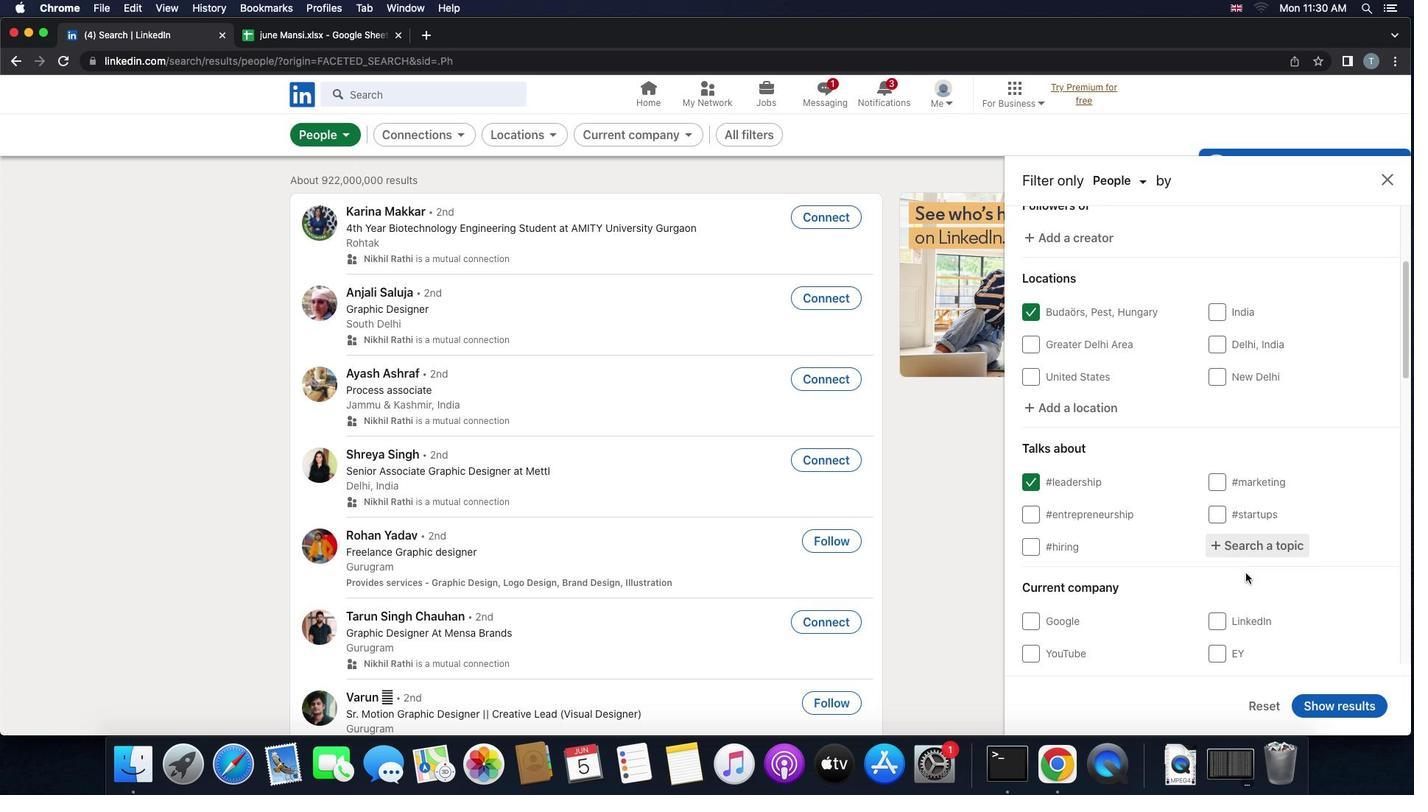 
Action: Mouse scrolled (1246, 574) with delta (0, -1)
Screenshot: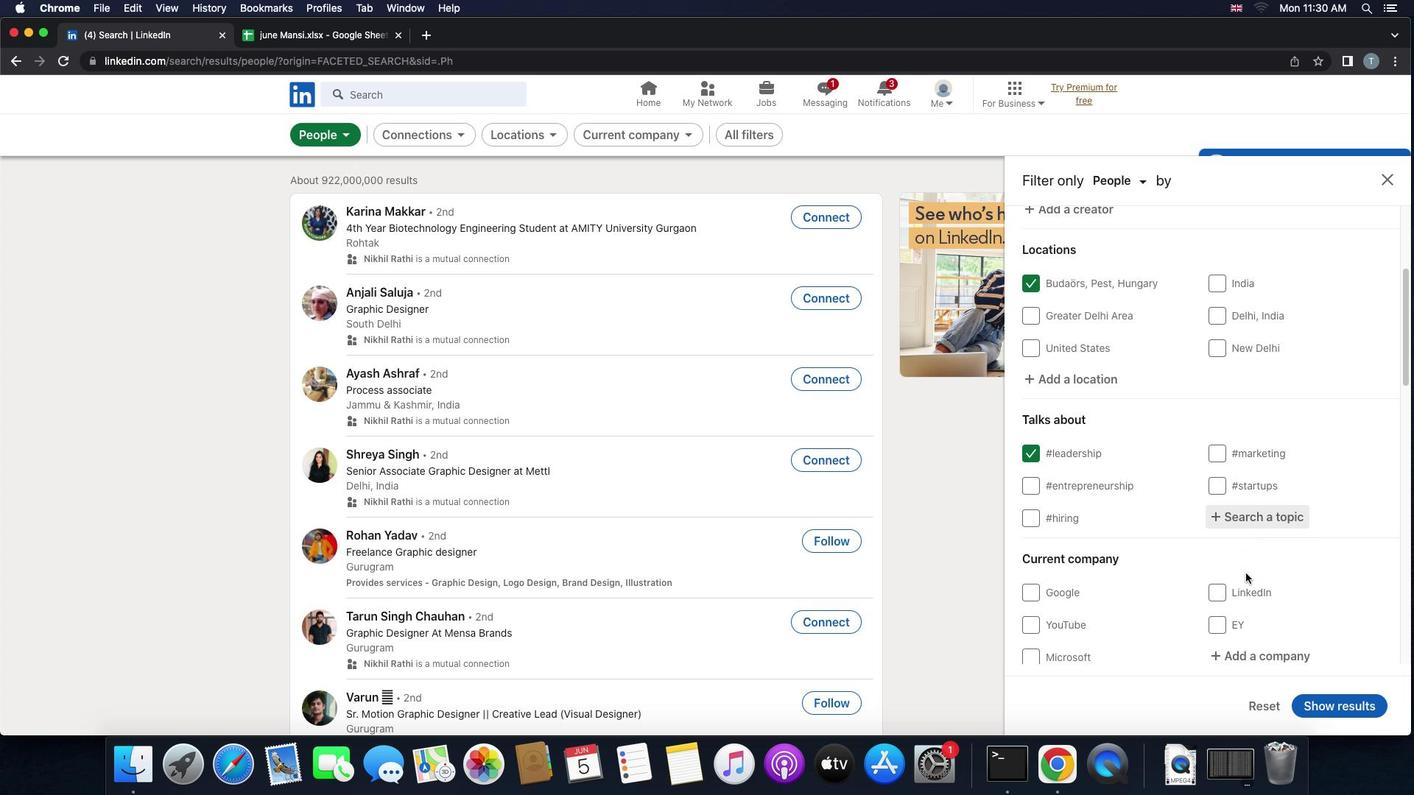 
Action: Mouse scrolled (1246, 574) with delta (0, -1)
Screenshot: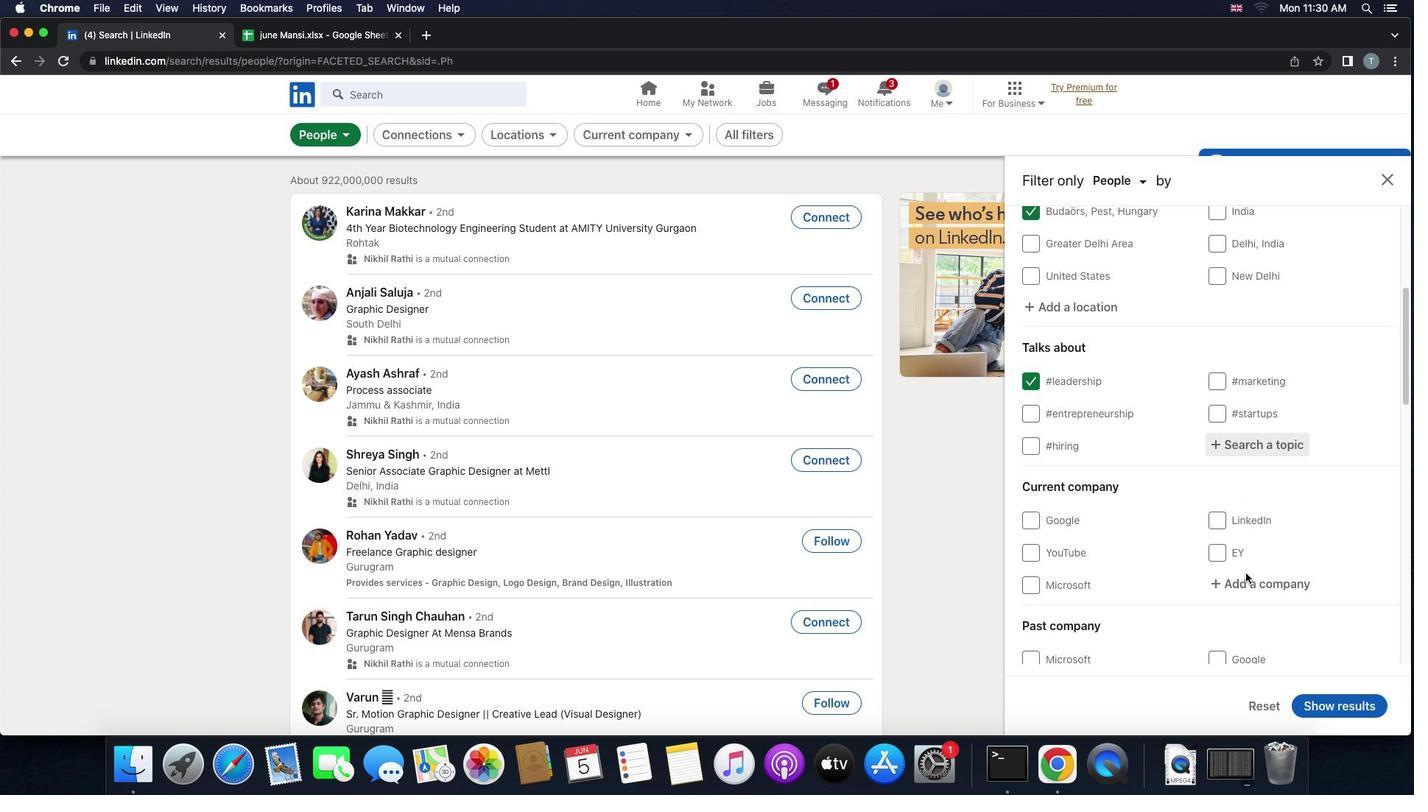 
Action: Mouse moved to (1260, 537)
Screenshot: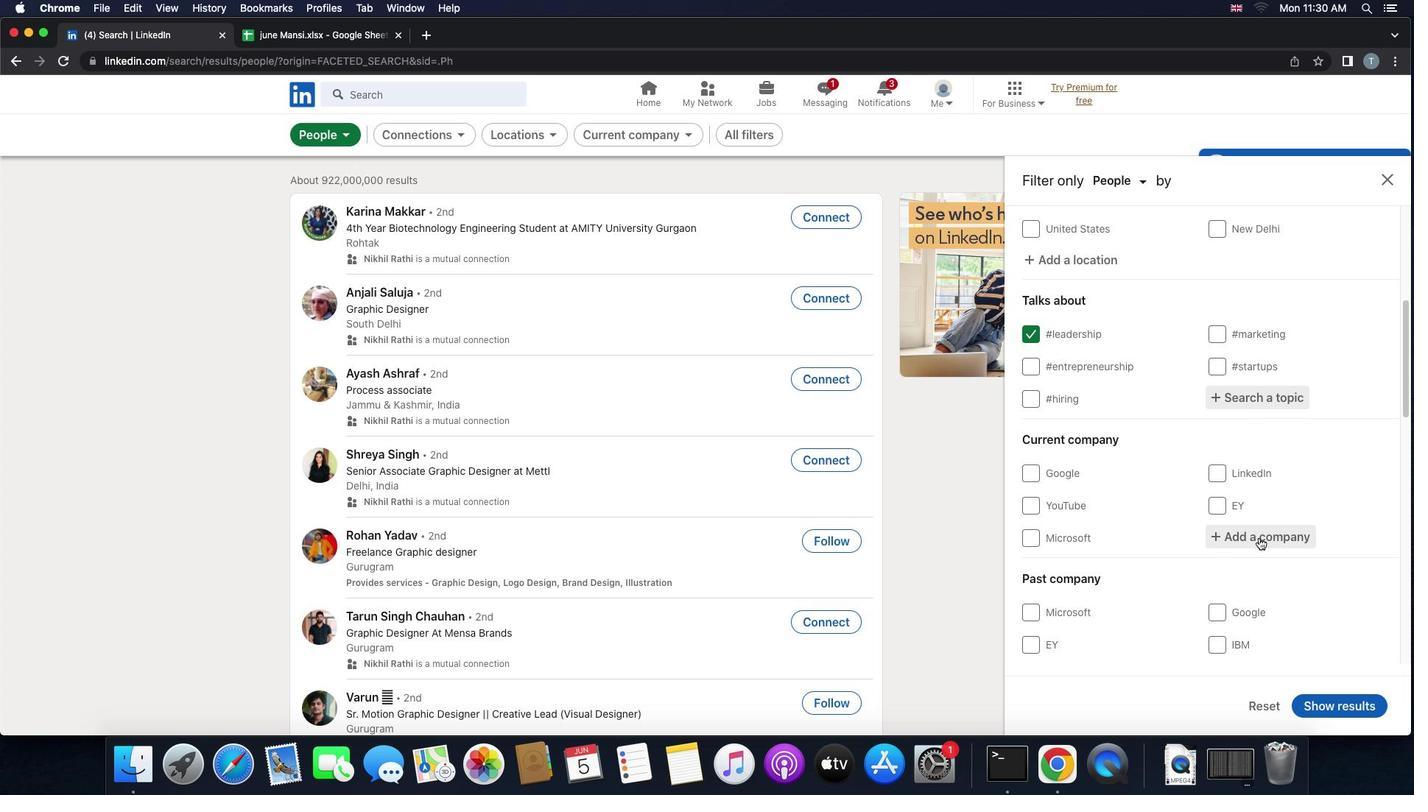 
Action: Mouse pressed left at (1260, 537)
Screenshot: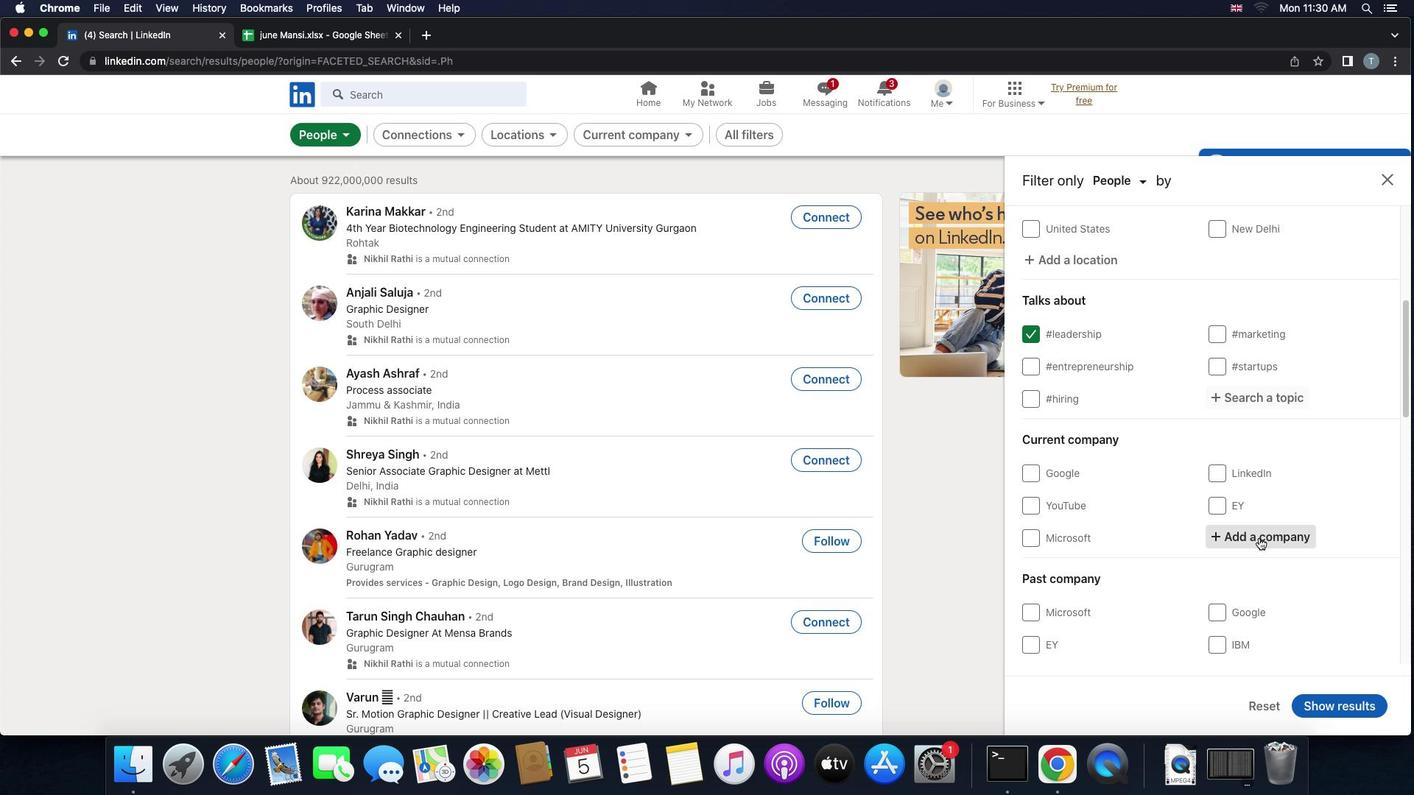 
Action: Mouse moved to (1260, 537)
Screenshot: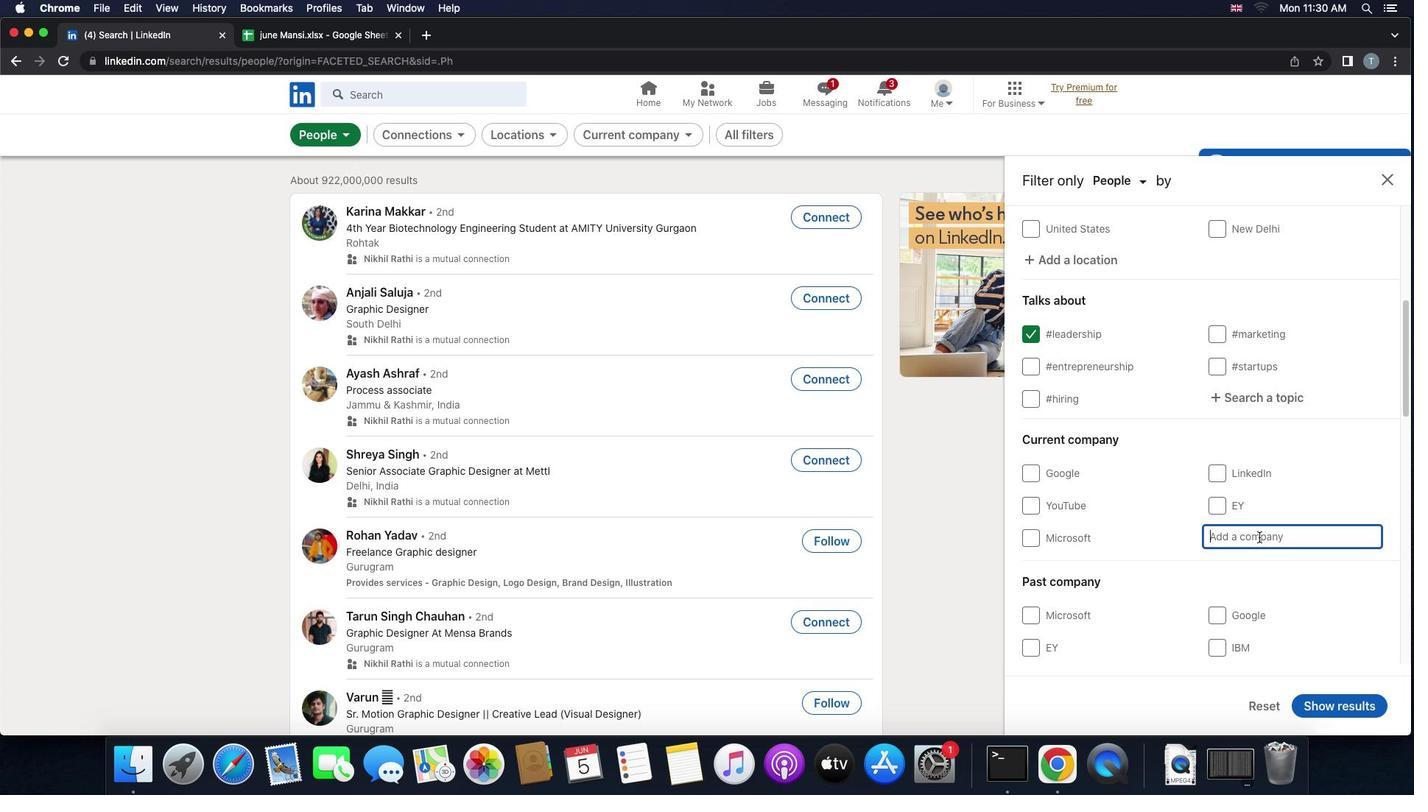 
Action: Key pressed Key.shift'N''D''T''V'
Screenshot: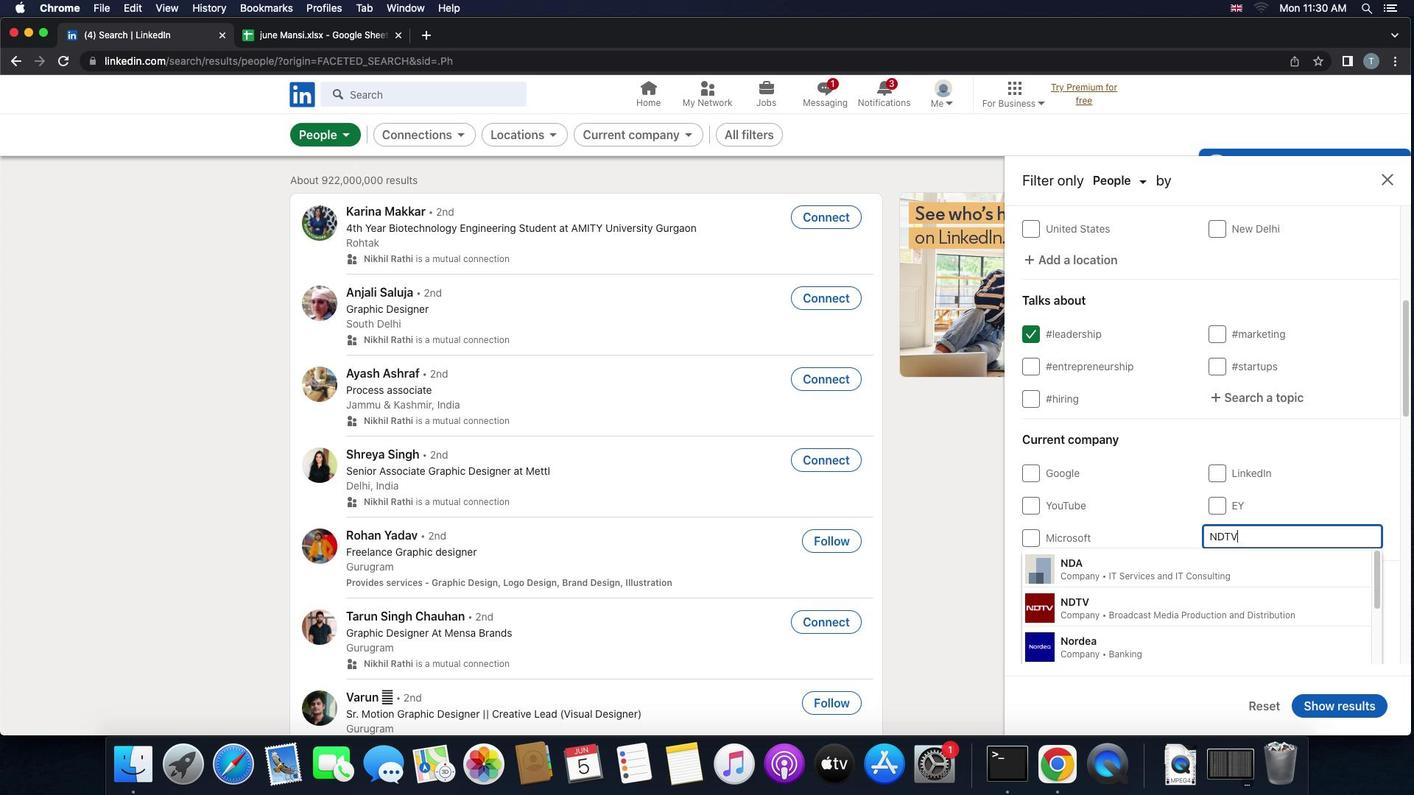 
Action: Mouse moved to (1236, 570)
Screenshot: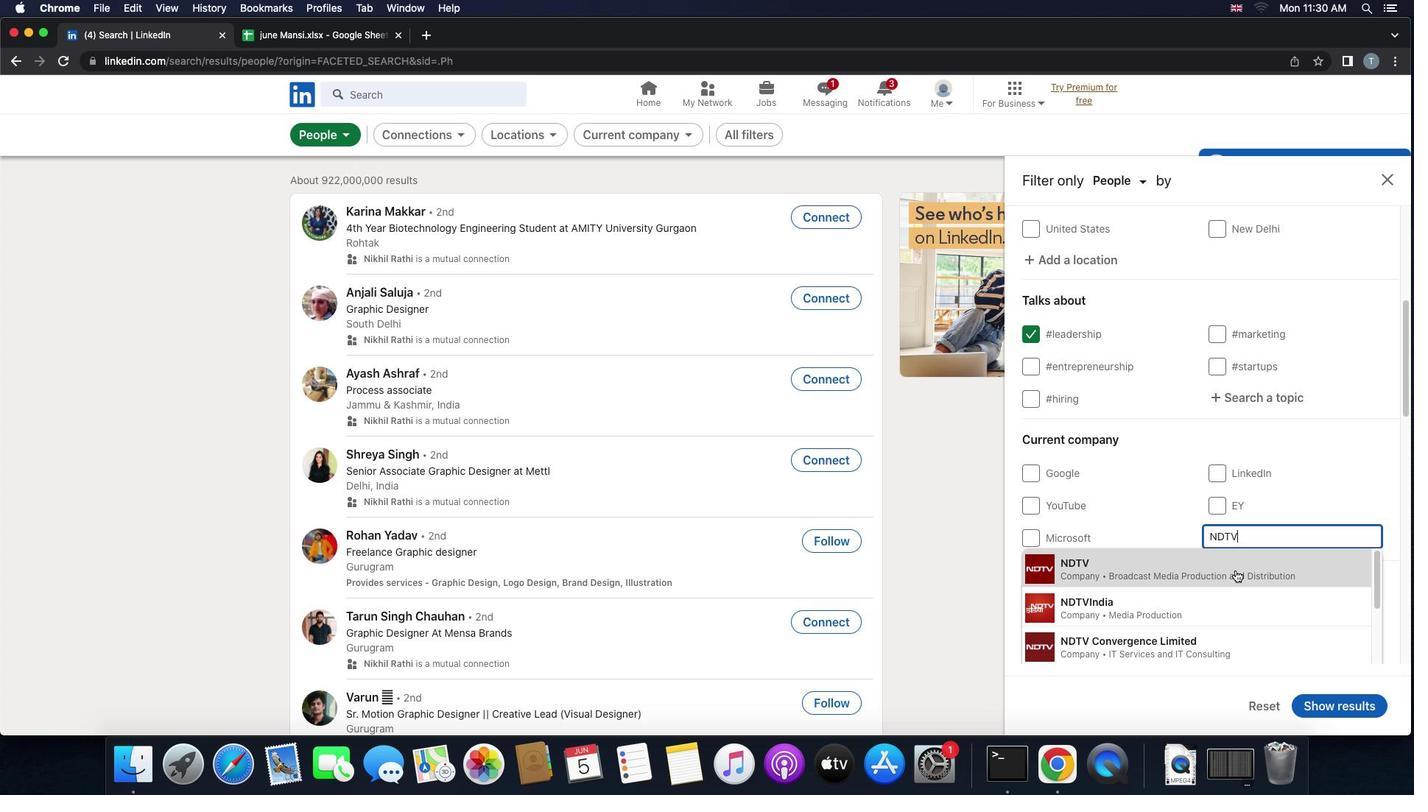 
Action: Mouse pressed left at (1236, 570)
Screenshot: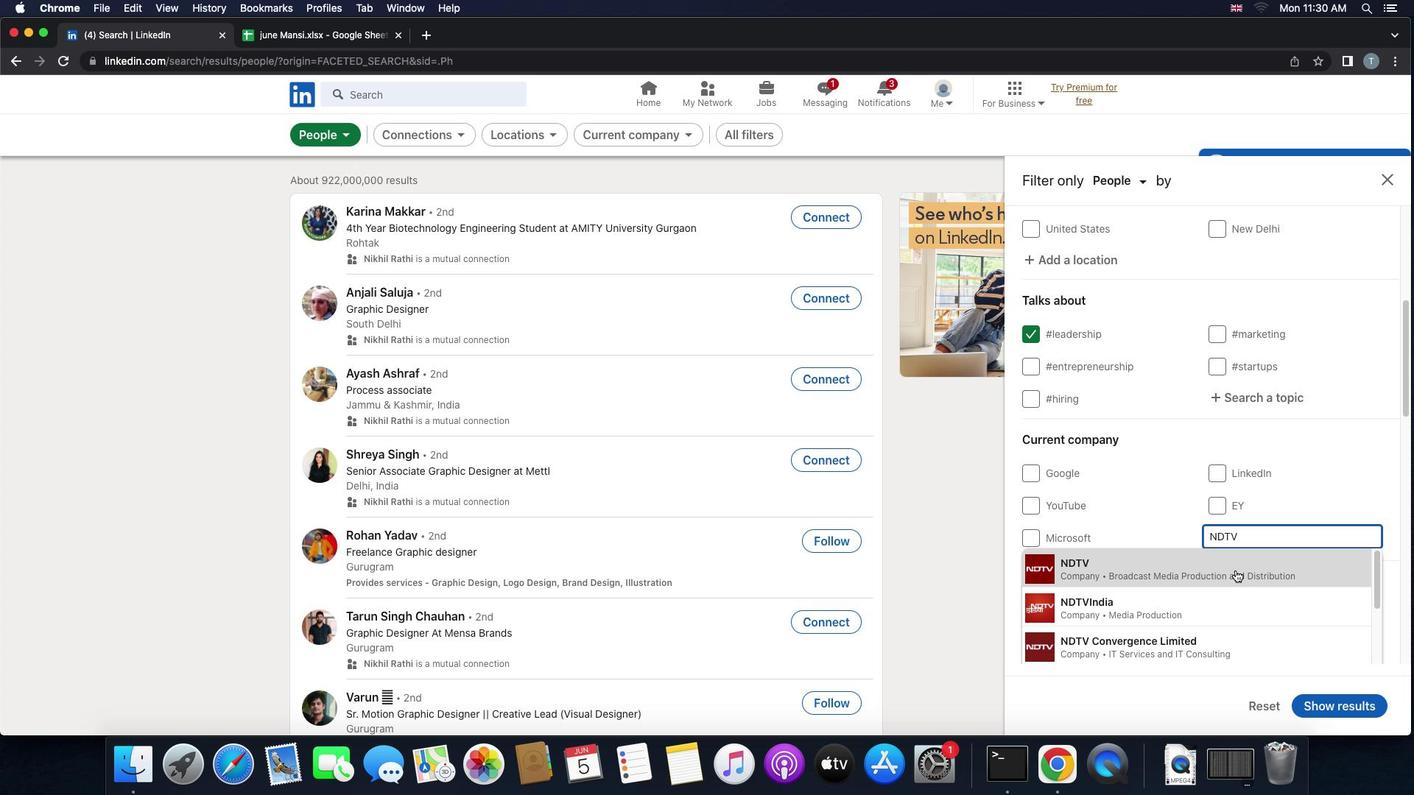 
Action: Mouse scrolled (1236, 570) with delta (0, 0)
Screenshot: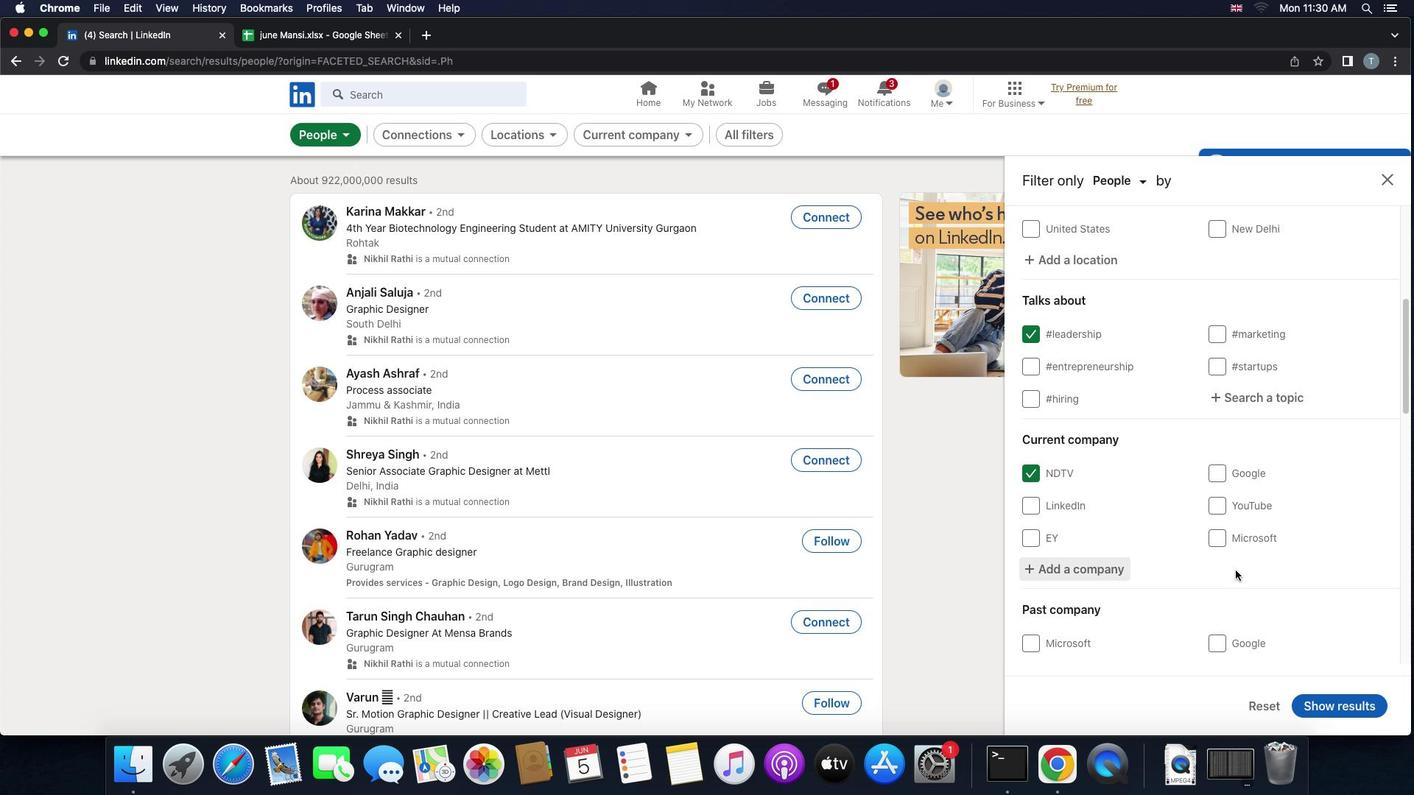 
Action: Mouse scrolled (1236, 570) with delta (0, 0)
Screenshot: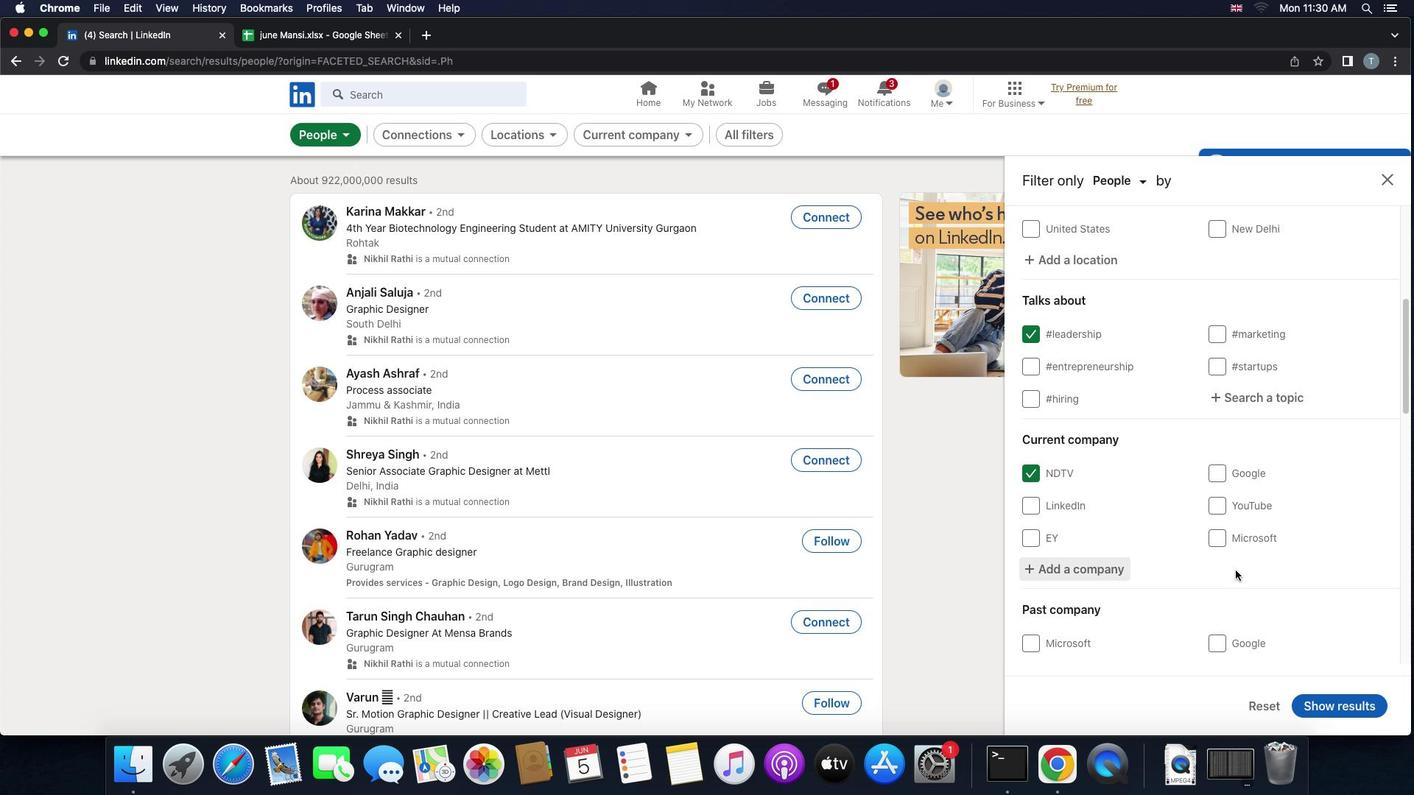 
Action: Mouse scrolled (1236, 570) with delta (0, -1)
Screenshot: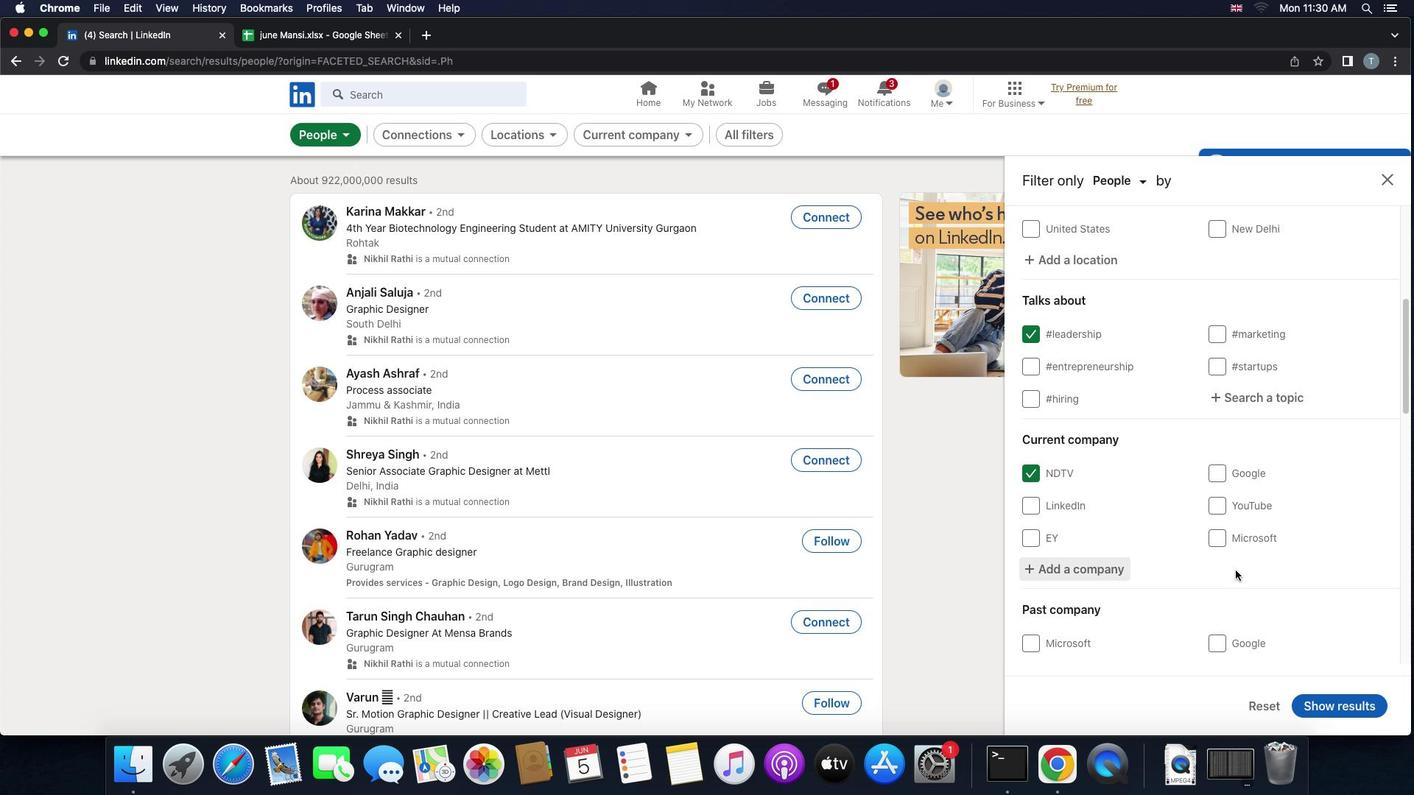 
Action: Mouse scrolled (1236, 570) with delta (0, -1)
Screenshot: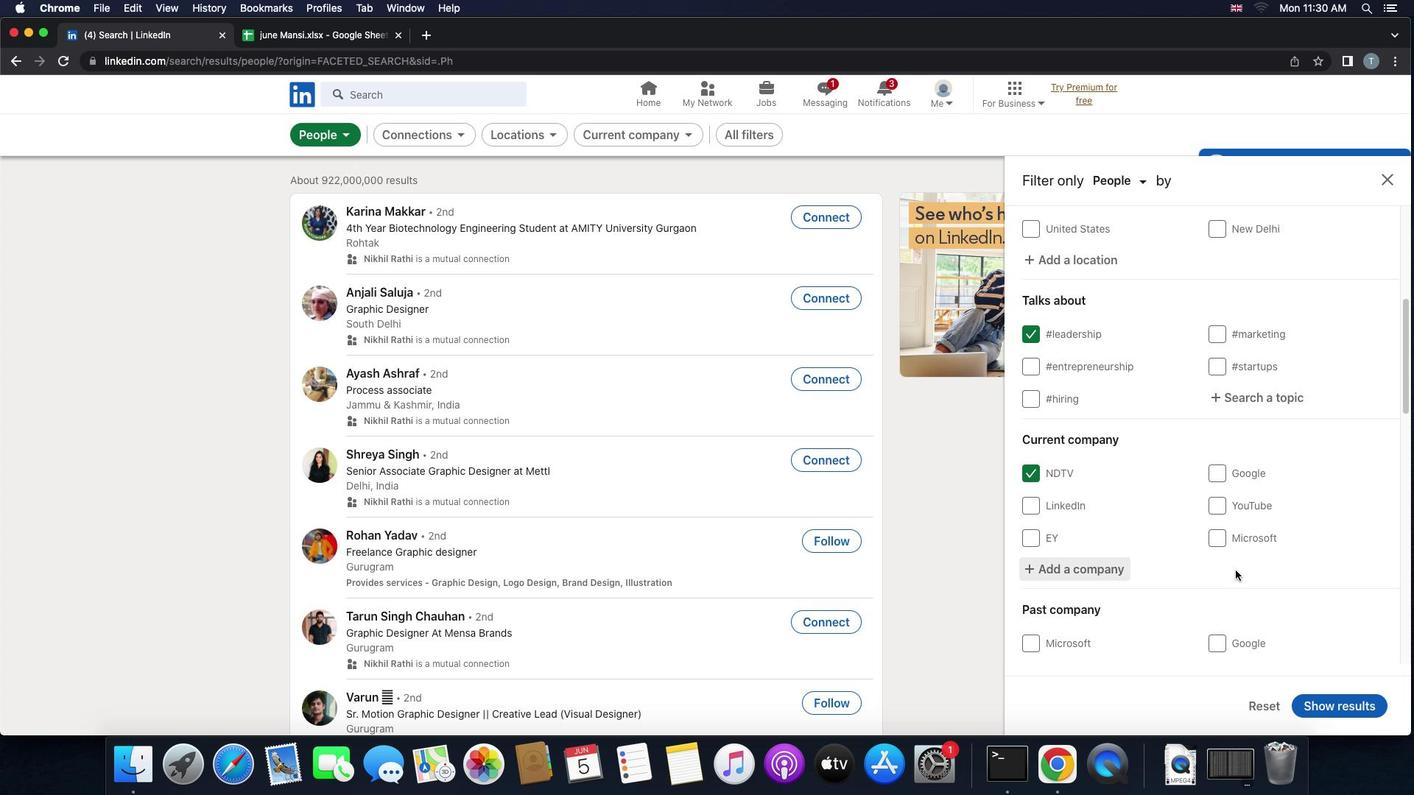 
Action: Mouse scrolled (1236, 570) with delta (0, 0)
Screenshot: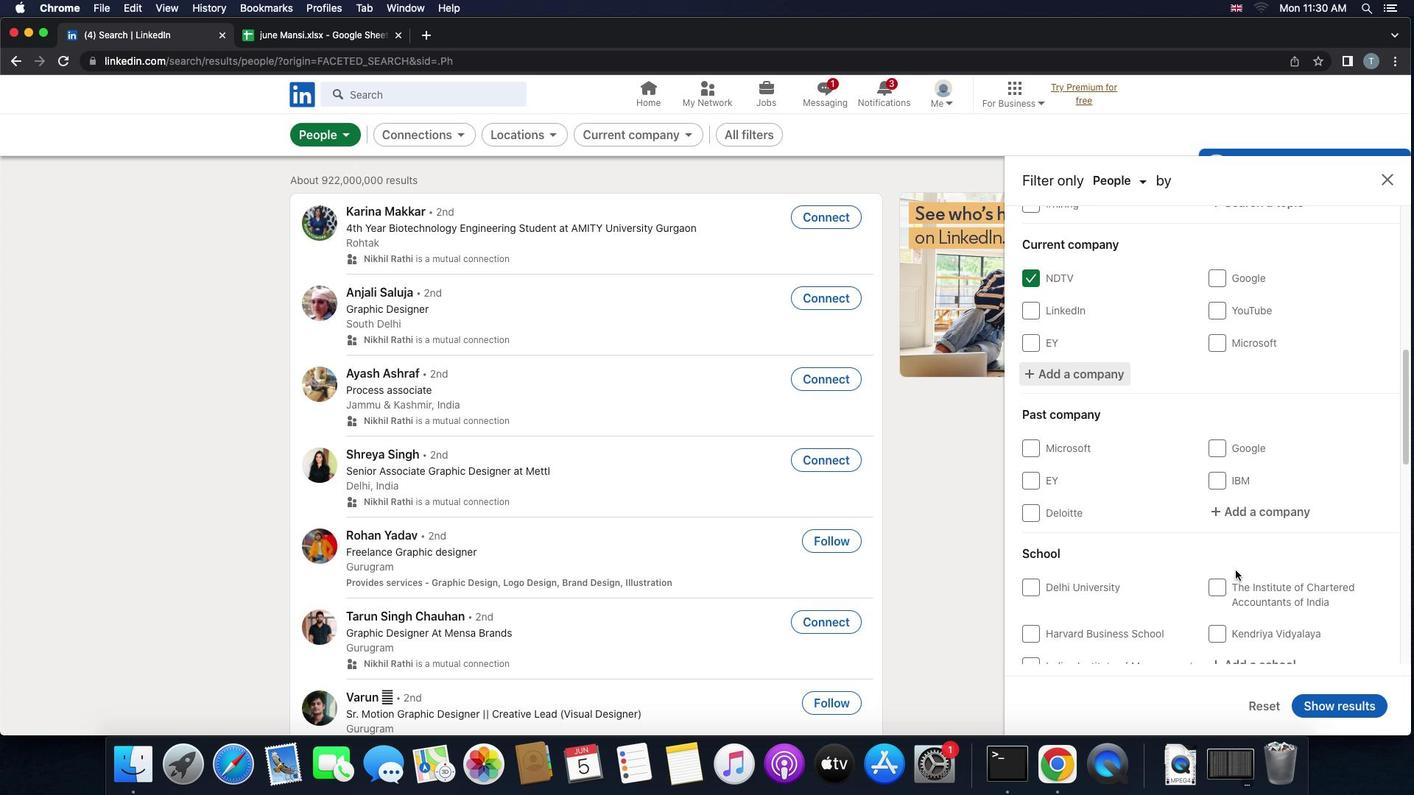 
Action: Mouse scrolled (1236, 570) with delta (0, 0)
Screenshot: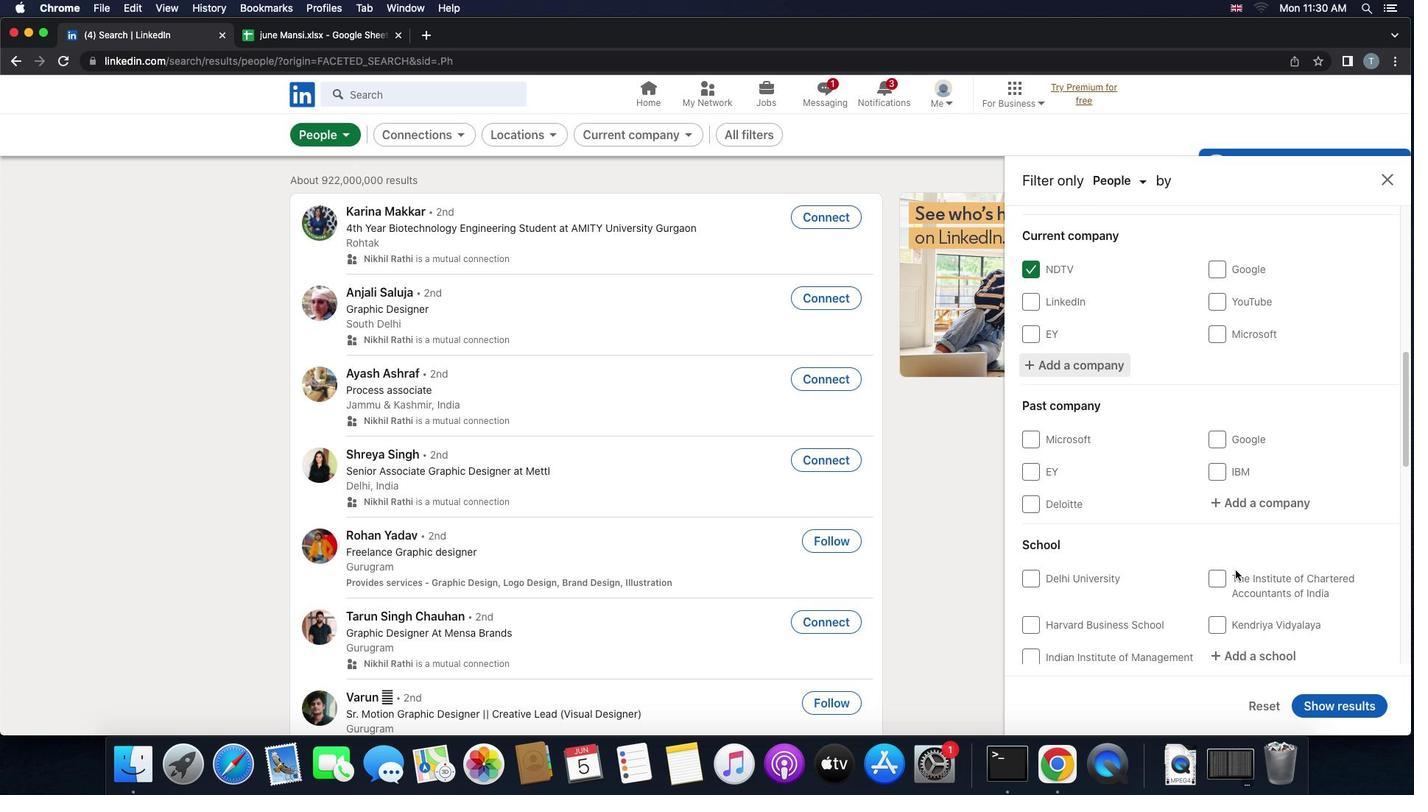 
Action: Mouse scrolled (1236, 570) with delta (0, -1)
Screenshot: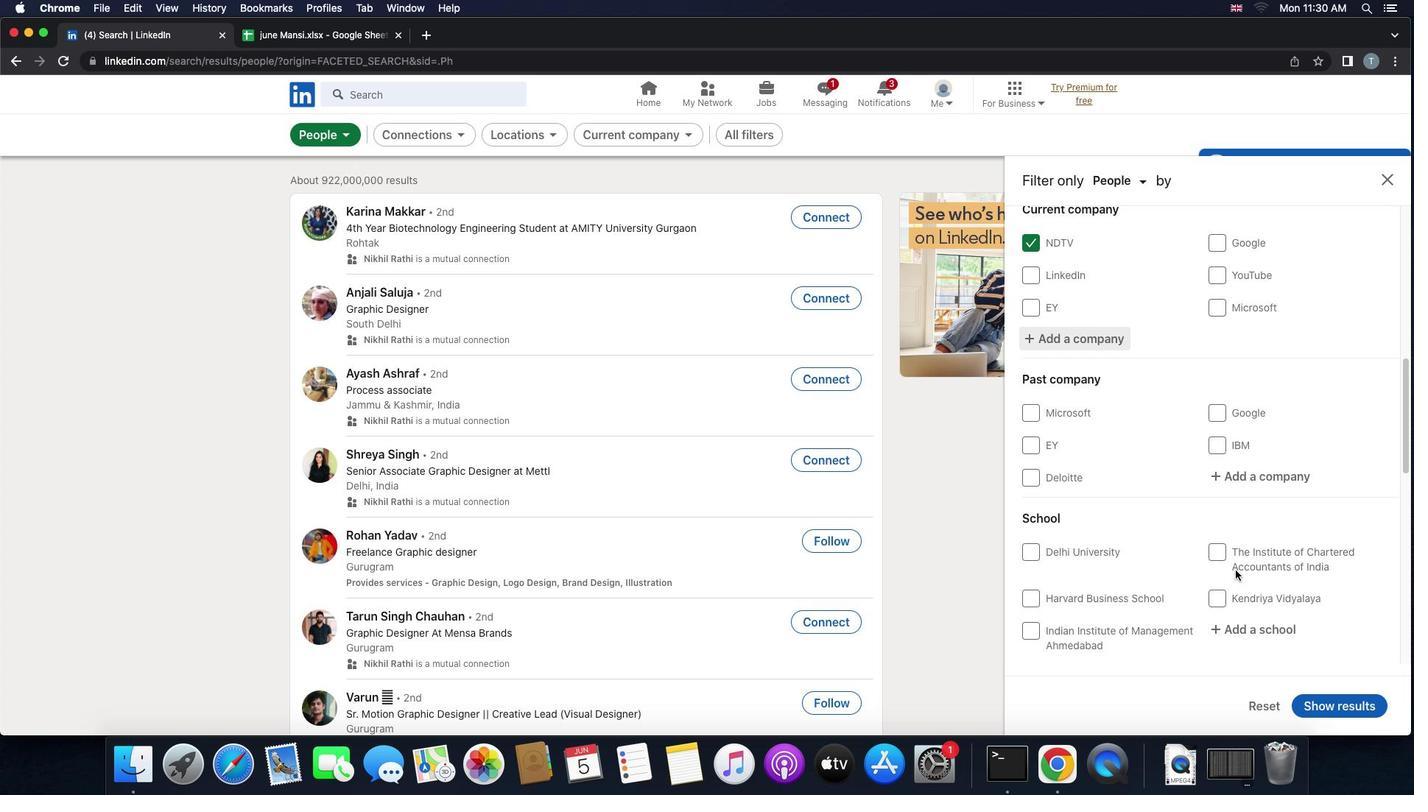 
Action: Mouse moved to (1236, 575)
Screenshot: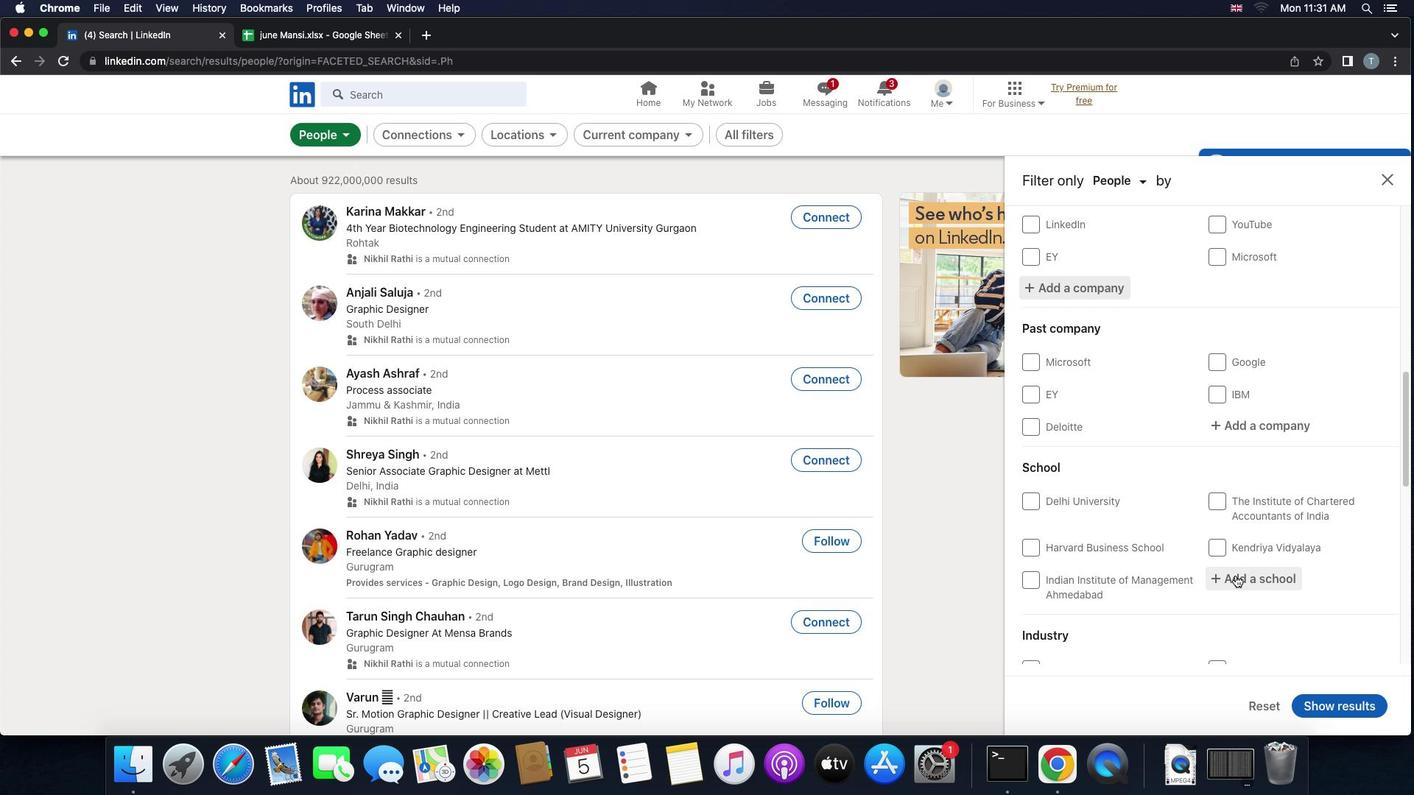 
Action: Mouse pressed left at (1236, 575)
Screenshot: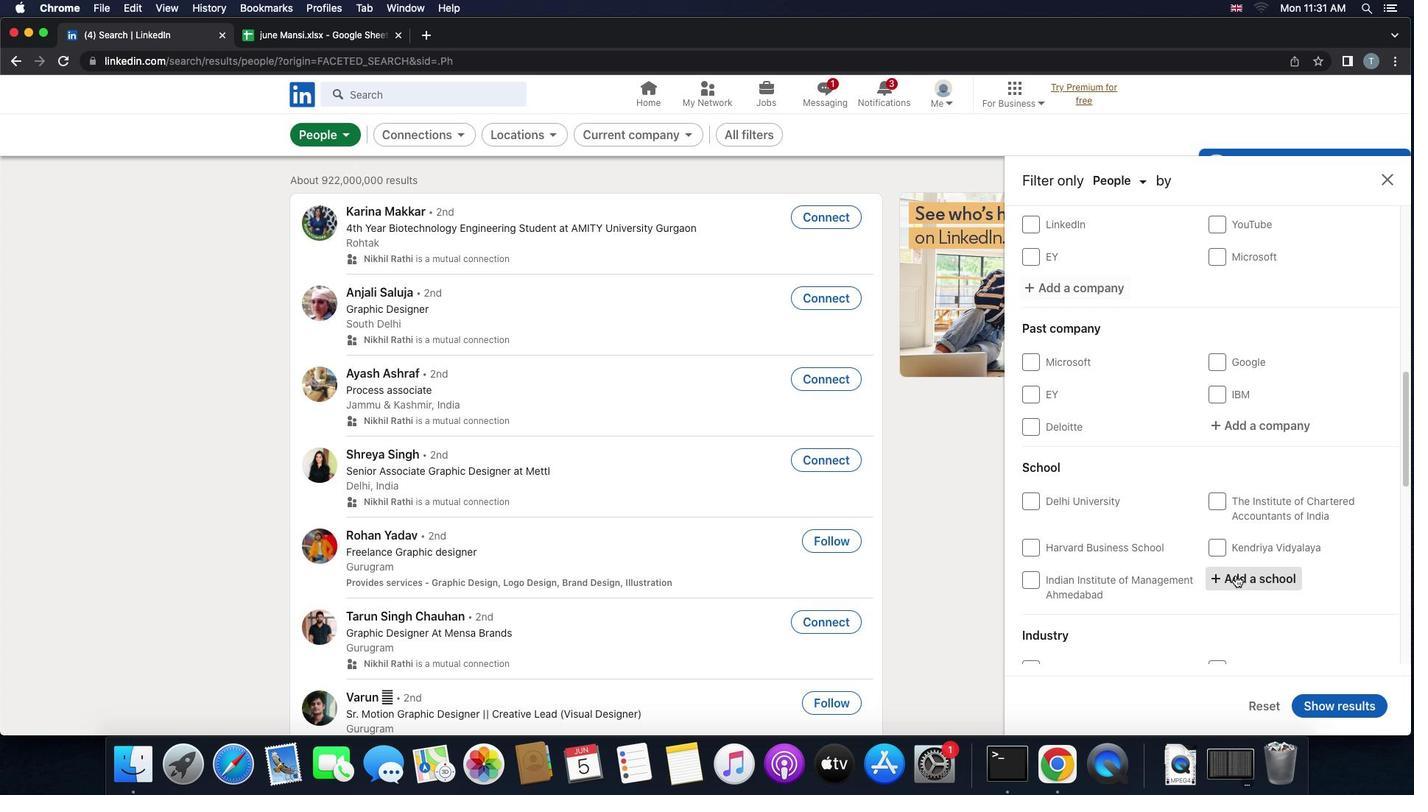 
Action: Mouse moved to (1236, 576)
Screenshot: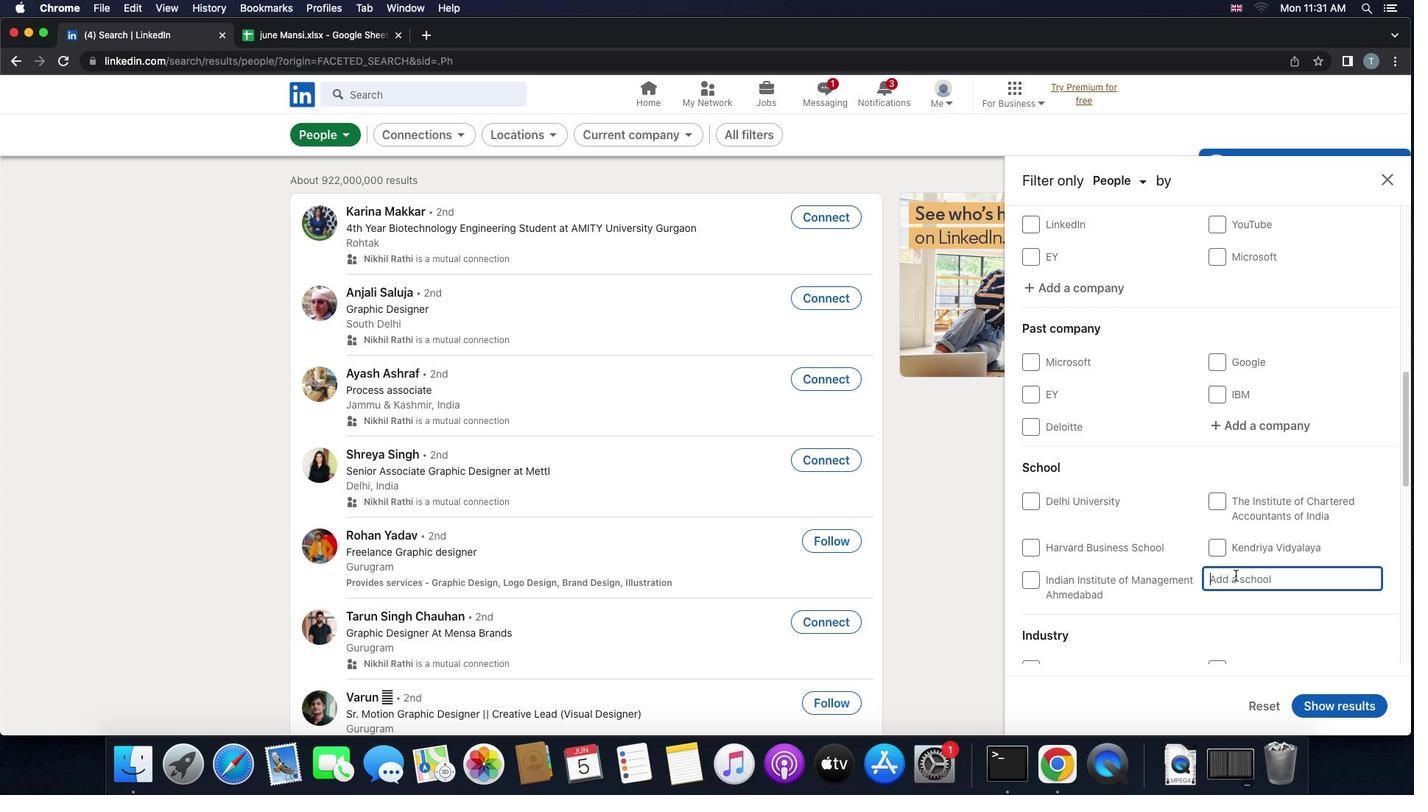 
Action: Key pressed 'j''o''b''s'Key.space'f''o''r'Key.space'f''r''e''s''h''e''r''s'
Screenshot: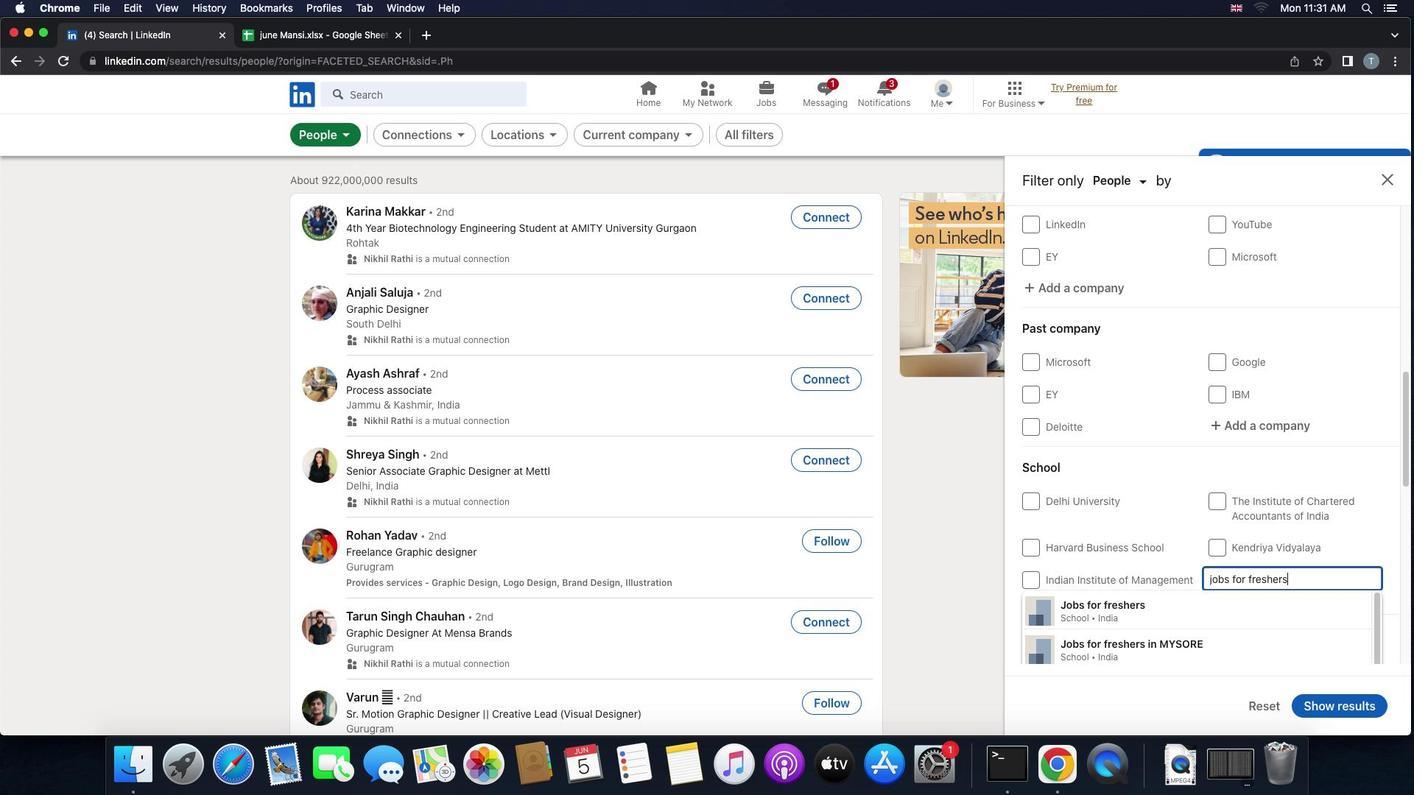 
Action: Mouse moved to (1210, 602)
Screenshot: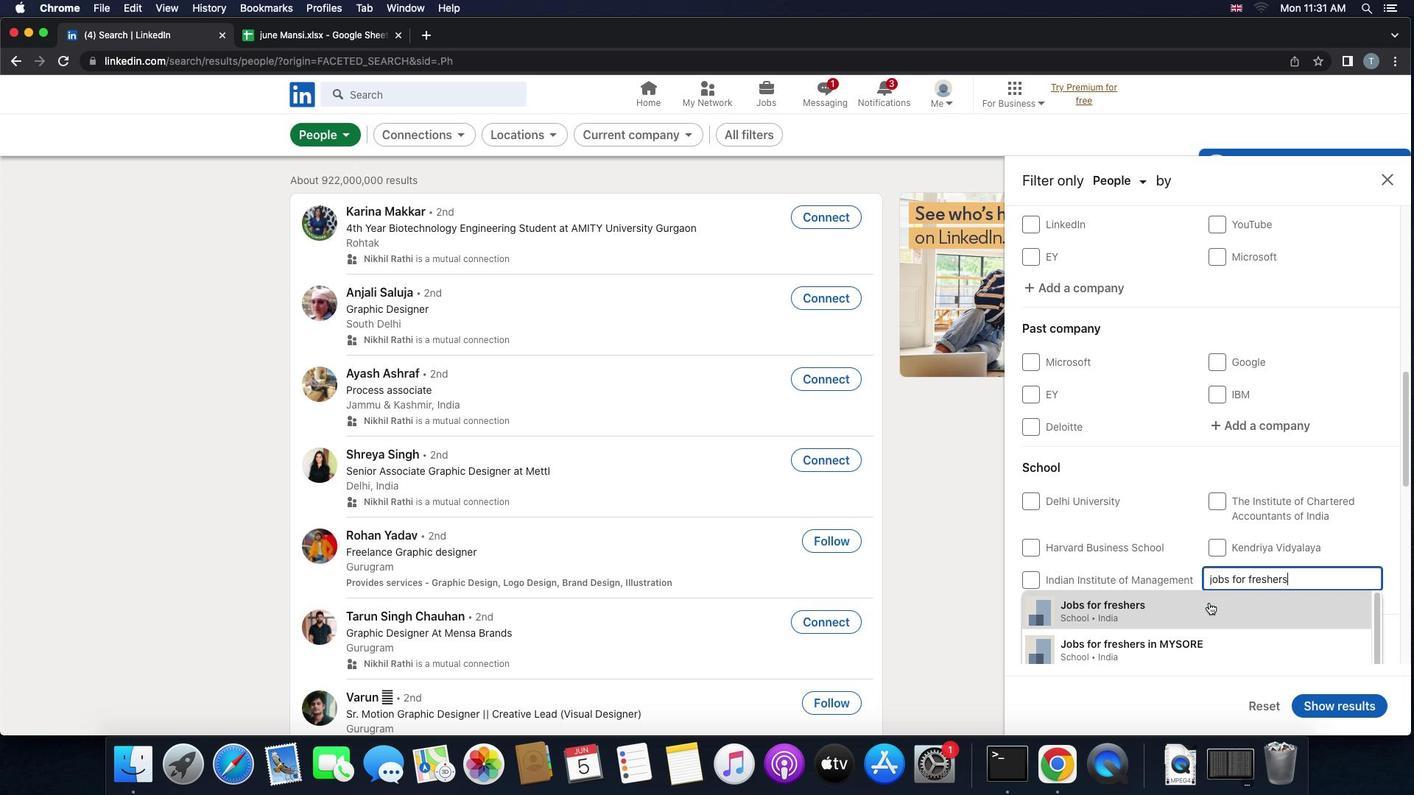 
Action: Mouse pressed left at (1210, 602)
Screenshot: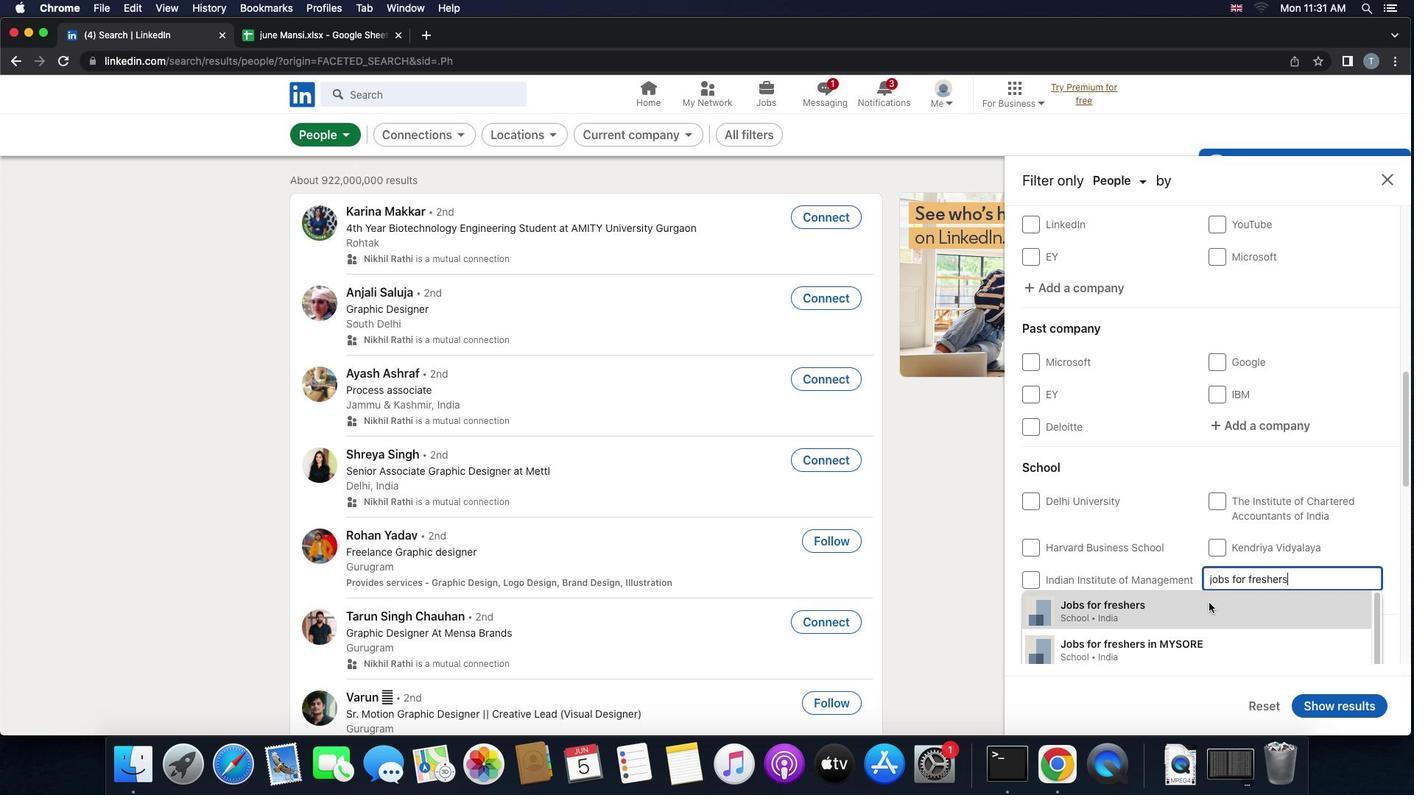 
Action: Mouse moved to (1212, 610)
Screenshot: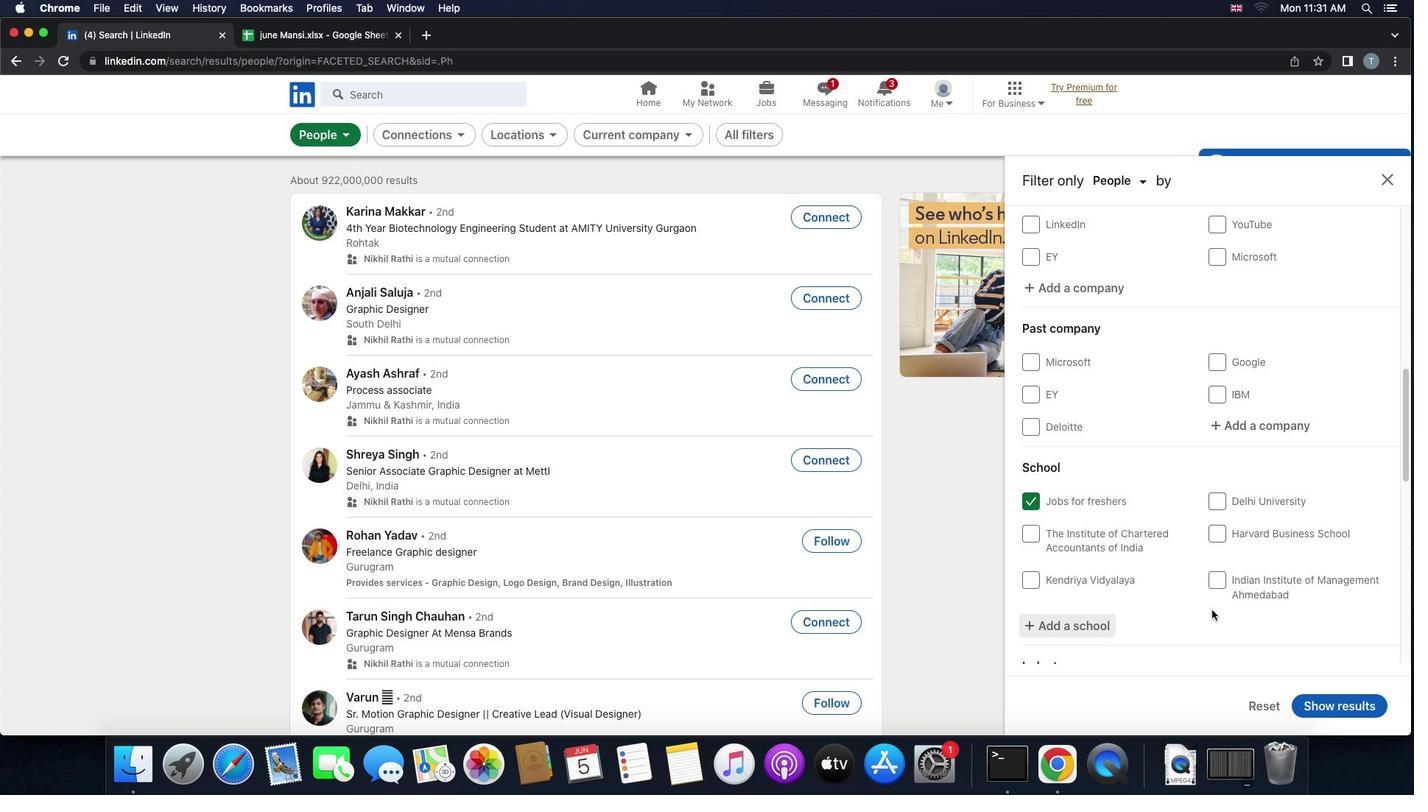 
Action: Mouse scrolled (1212, 610) with delta (0, 0)
Screenshot: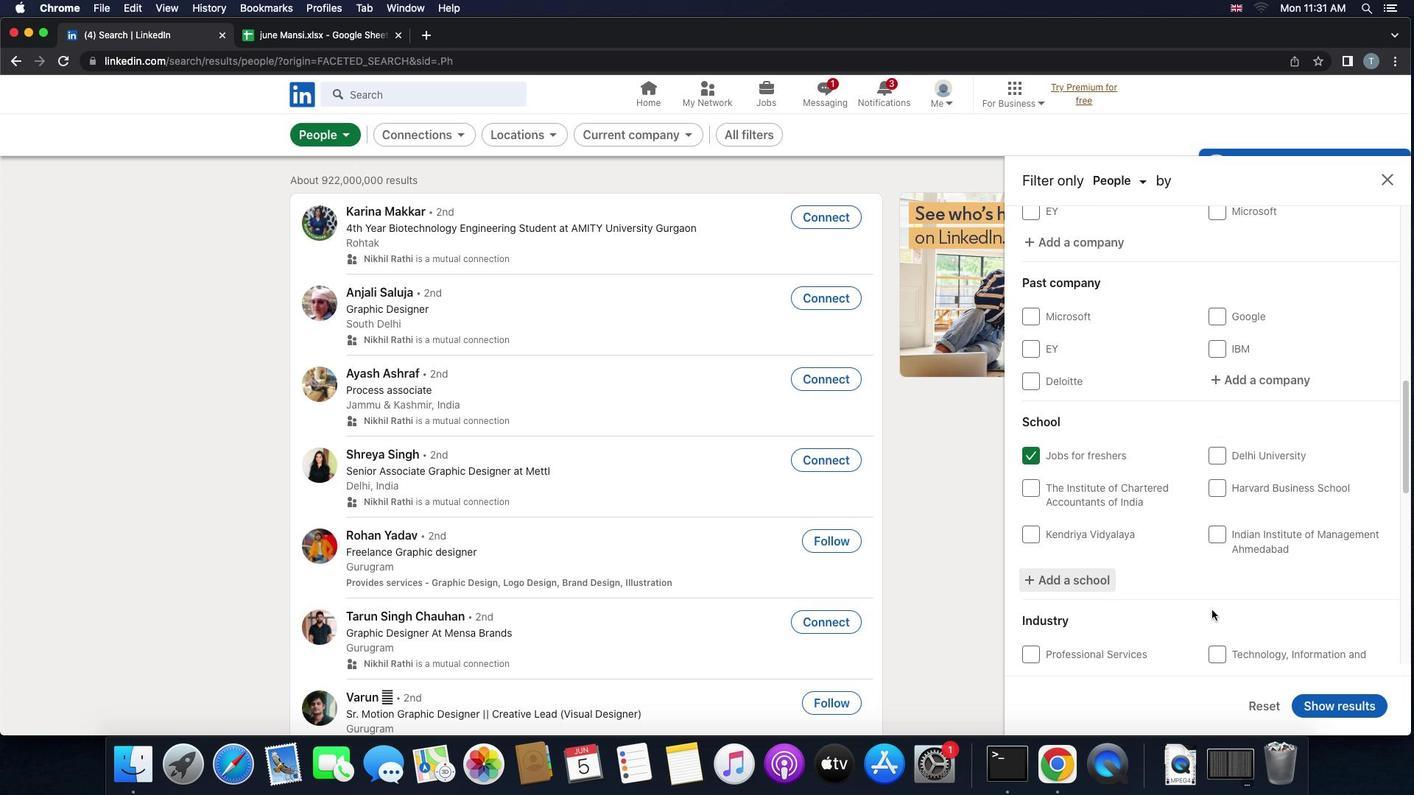 
Action: Mouse scrolled (1212, 610) with delta (0, 0)
Screenshot: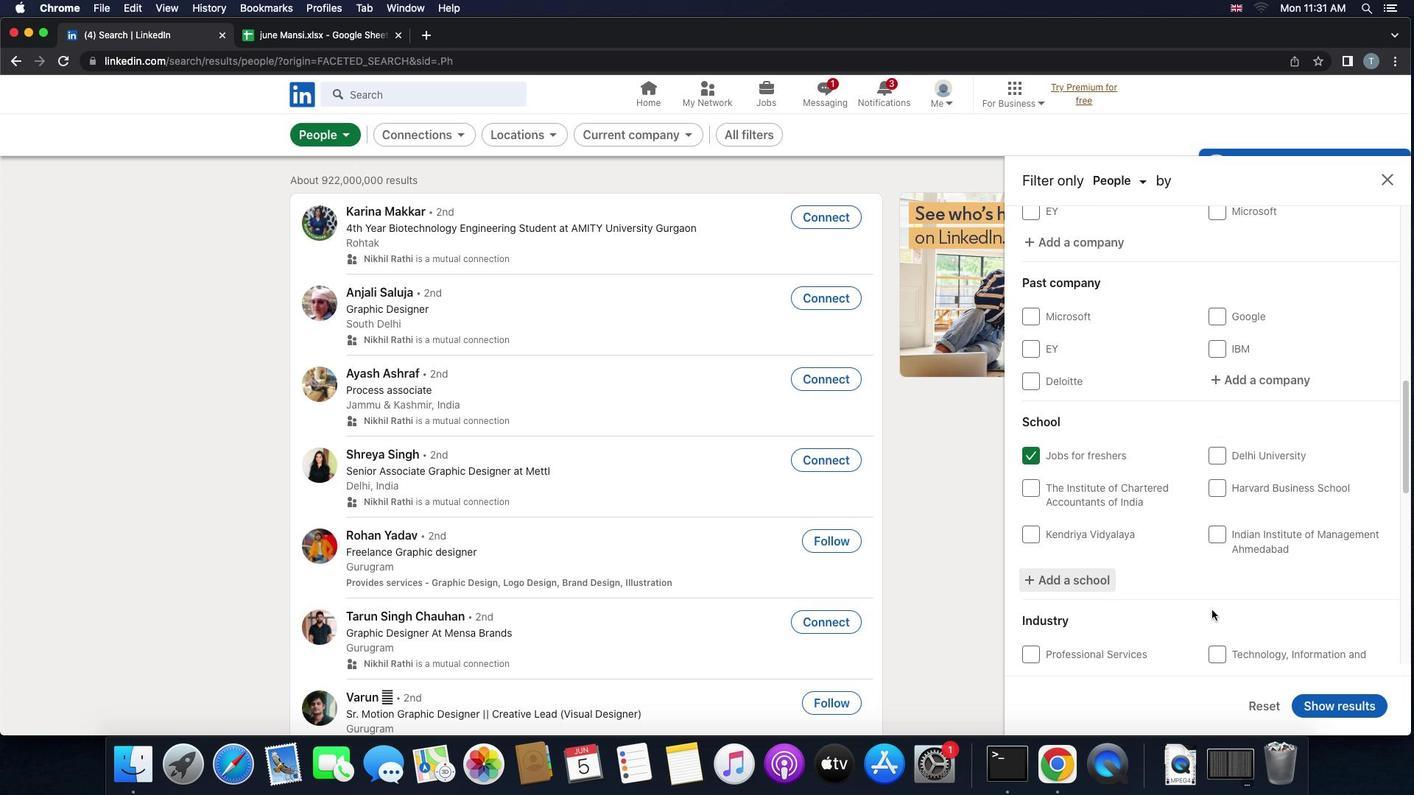 
Action: Mouse scrolled (1212, 610) with delta (0, -2)
Screenshot: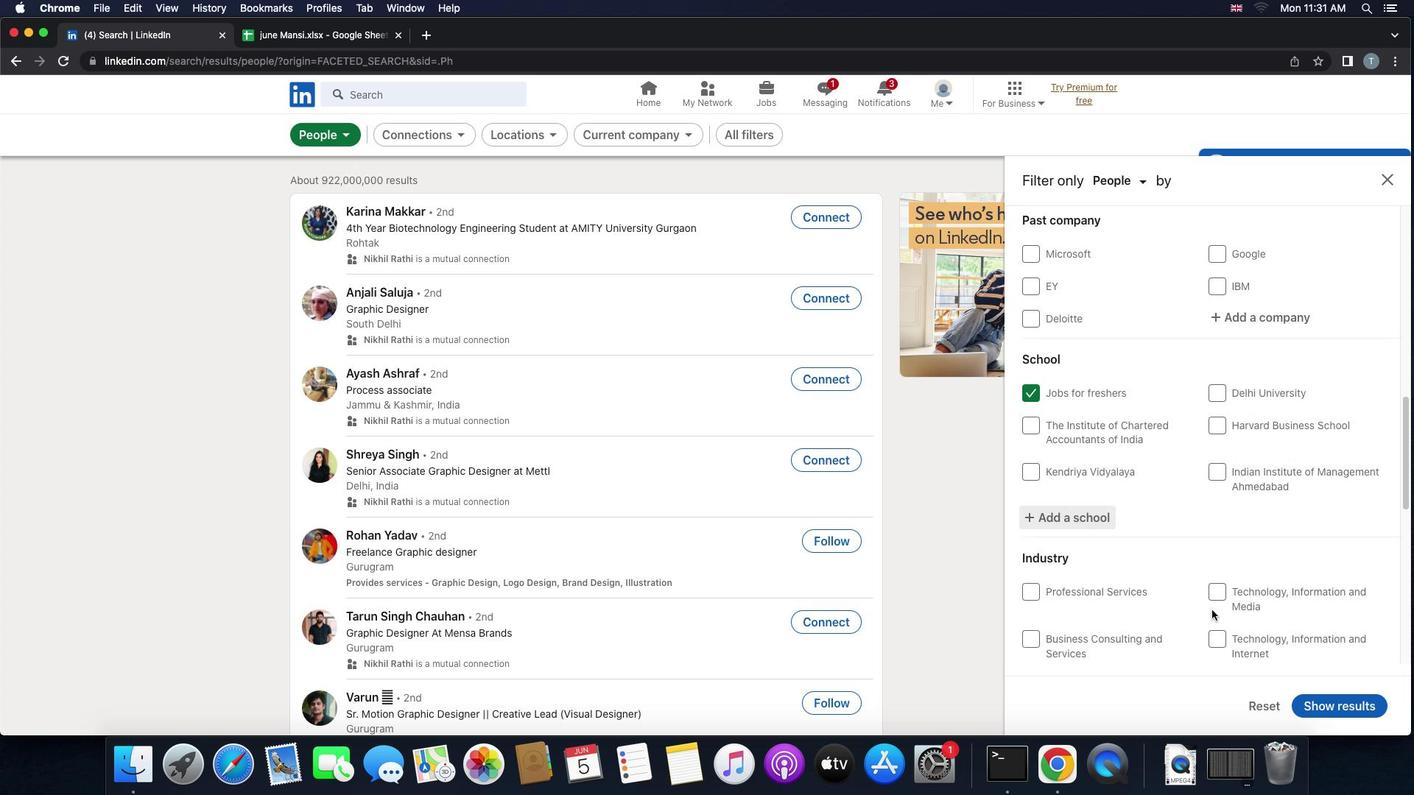 
Action: Mouse scrolled (1212, 610) with delta (0, -2)
Screenshot: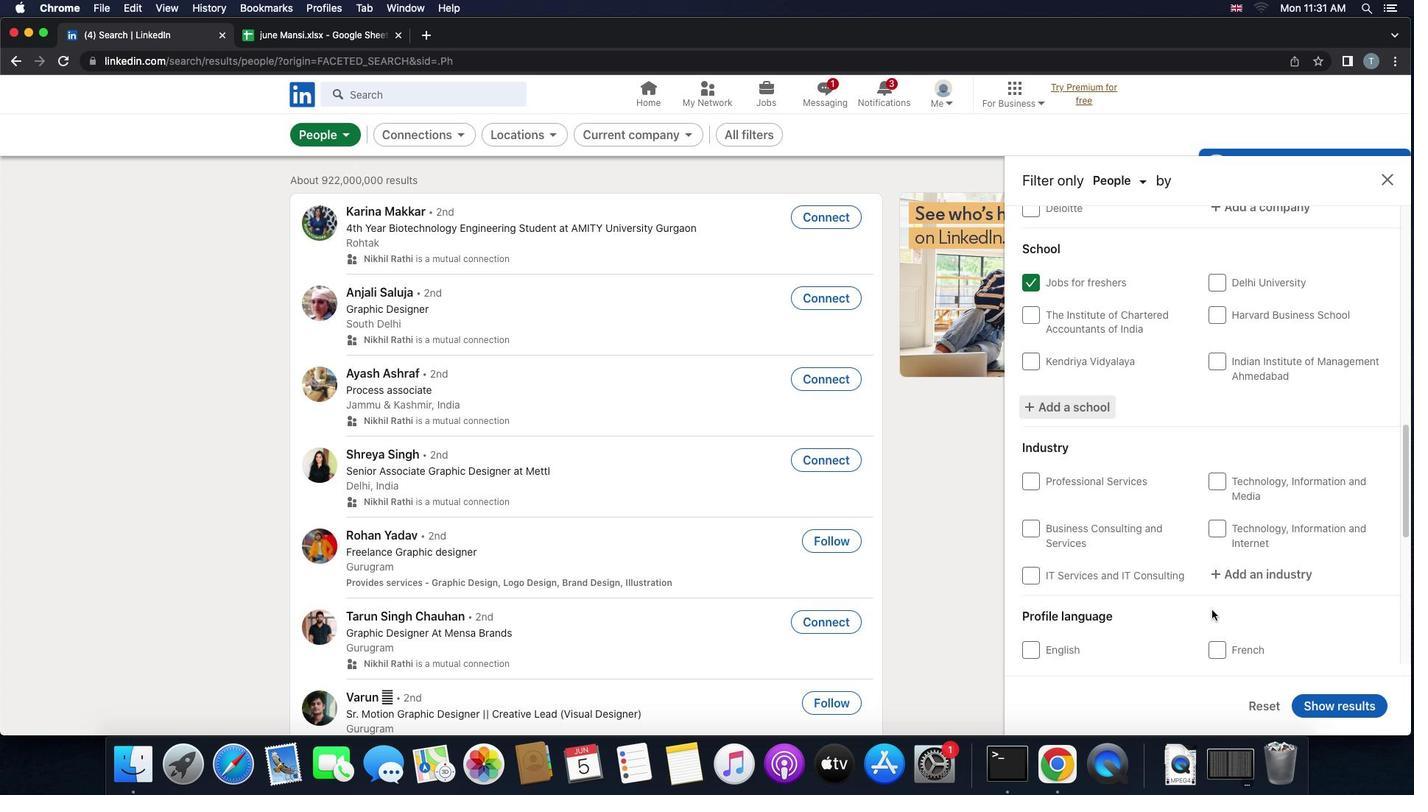 
Action: Mouse moved to (1232, 537)
Screenshot: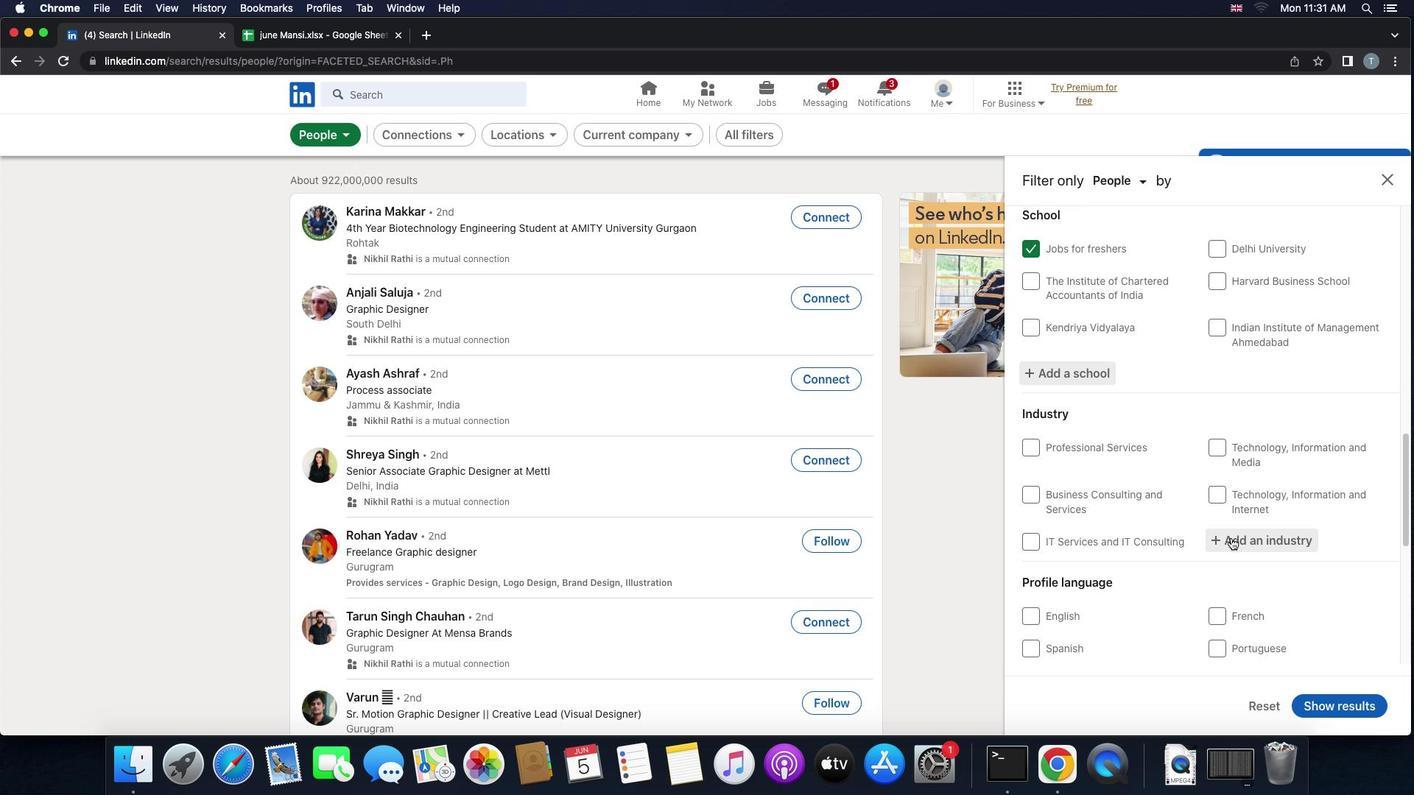 
Action: Mouse pressed left at (1232, 537)
Screenshot: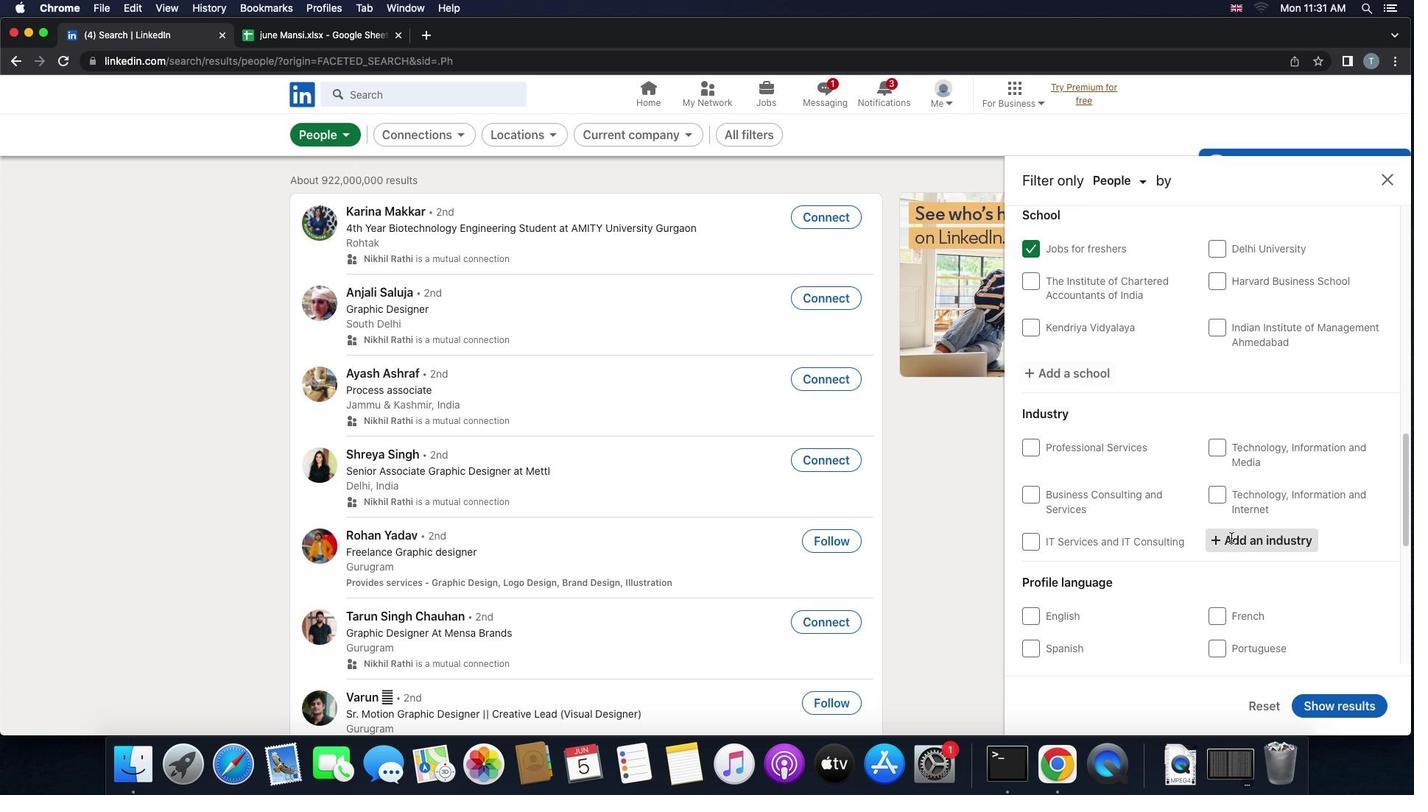 
Action: Key pressed 'i''n''s''u''r''a''n''c''e'Key.space'c''a''r''r''i''e''r''s'
Screenshot: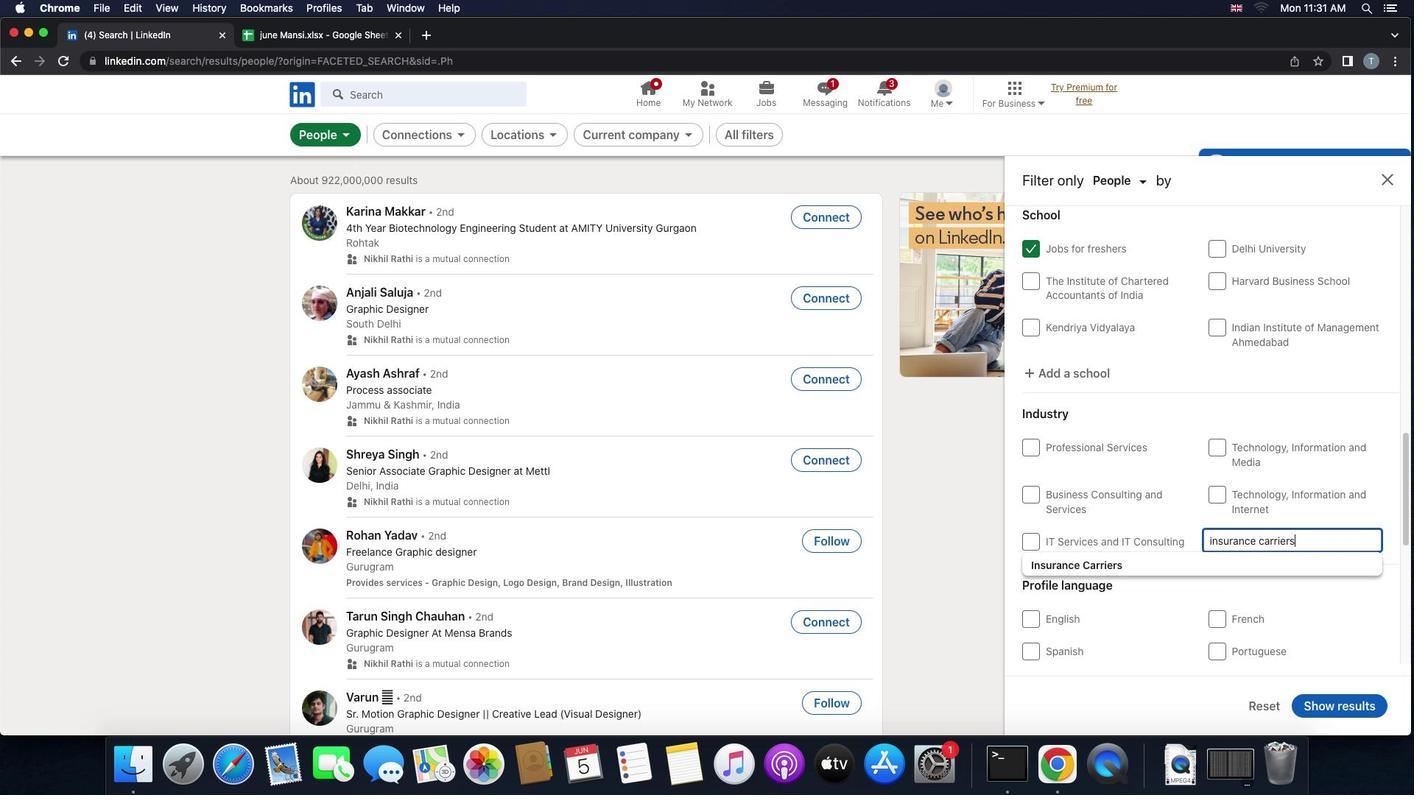 
Action: Mouse moved to (1185, 563)
Screenshot: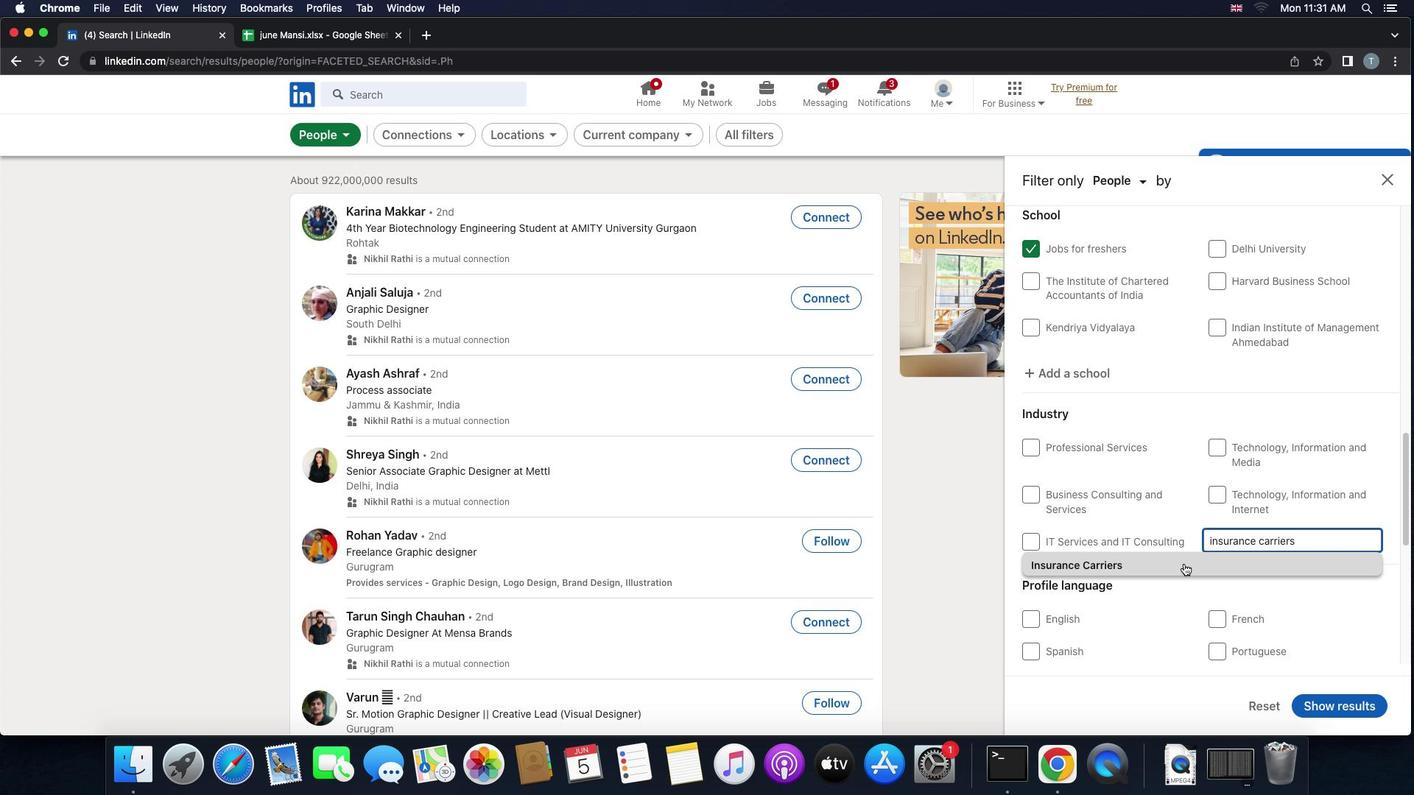 
Action: Mouse pressed left at (1185, 563)
Screenshot: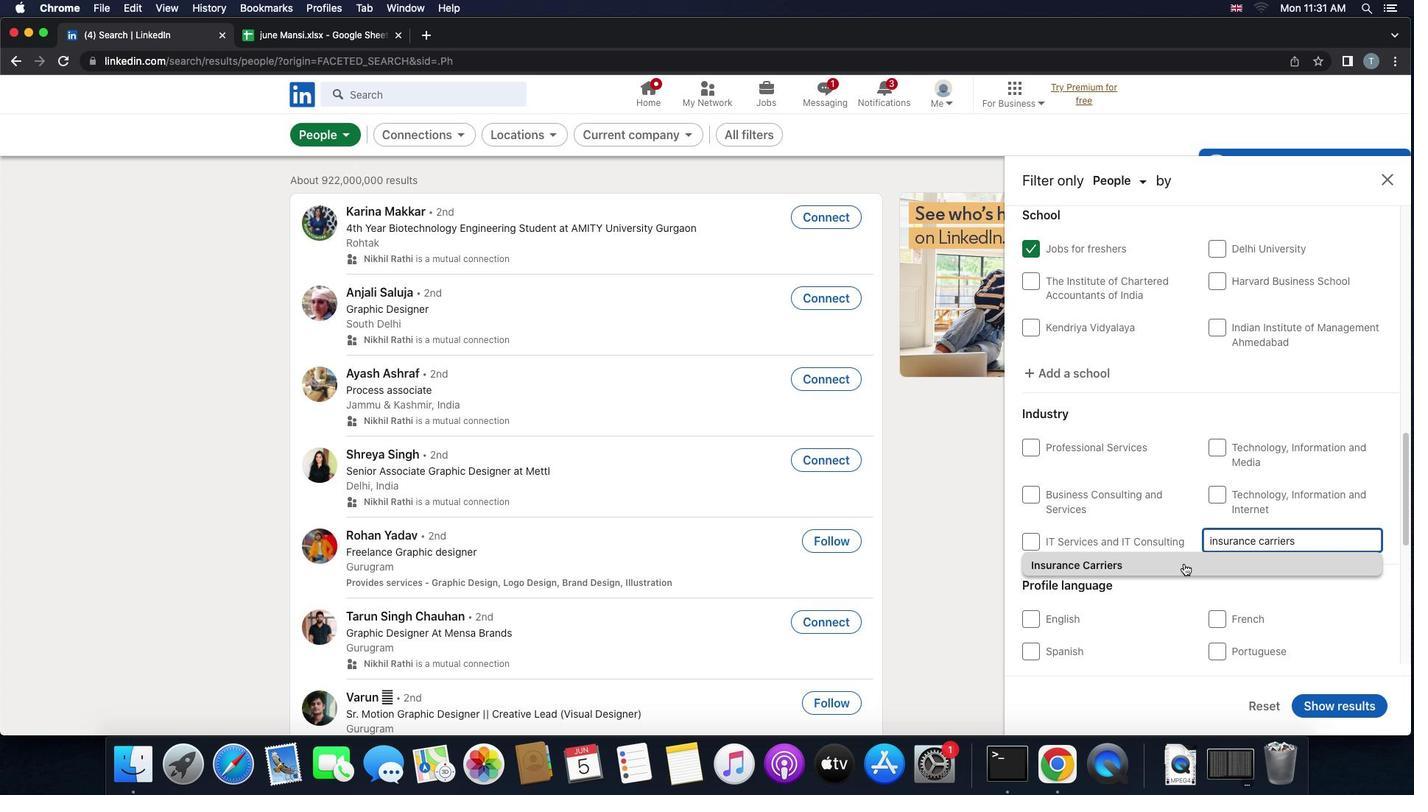 
Action: Mouse moved to (1189, 543)
Screenshot: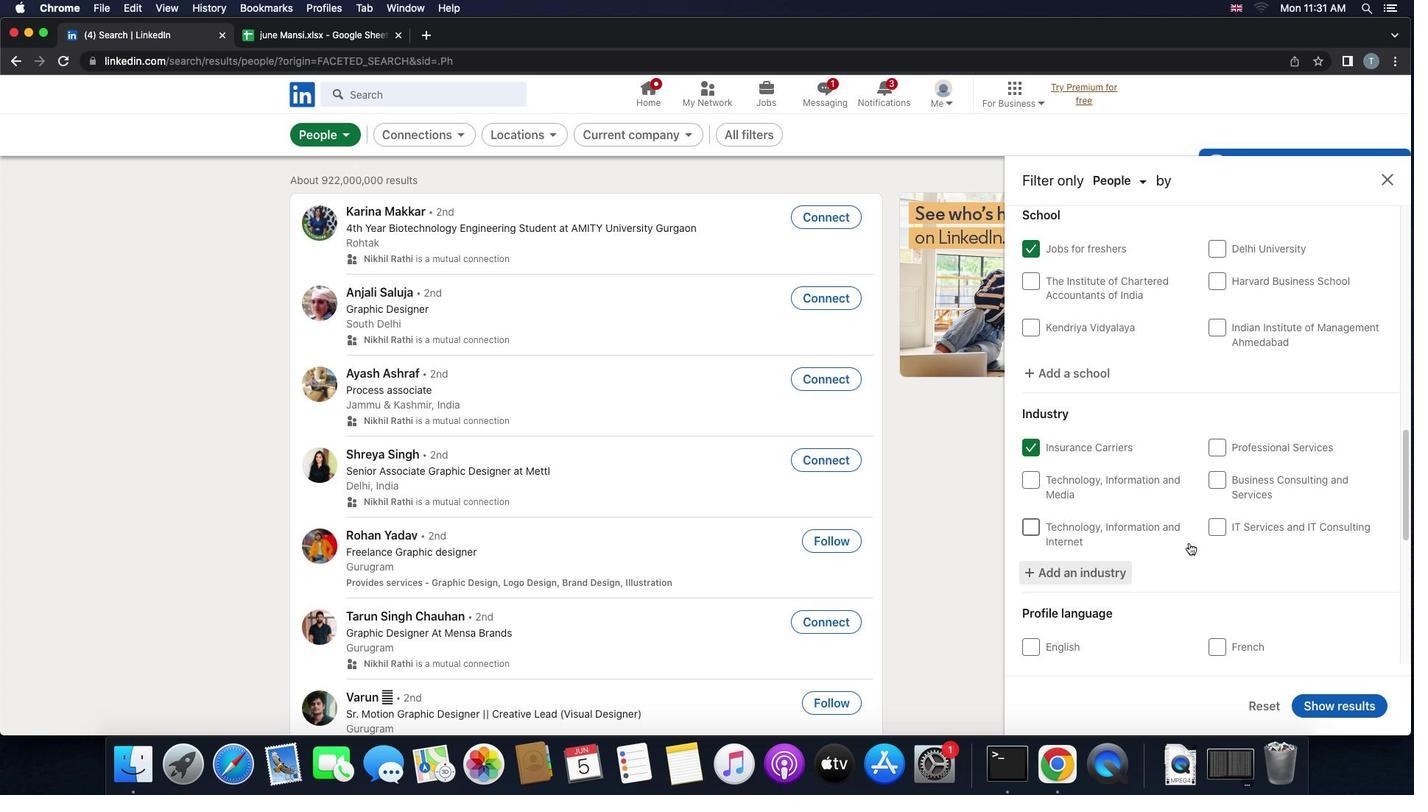 
Action: Mouse scrolled (1189, 543) with delta (0, 0)
Screenshot: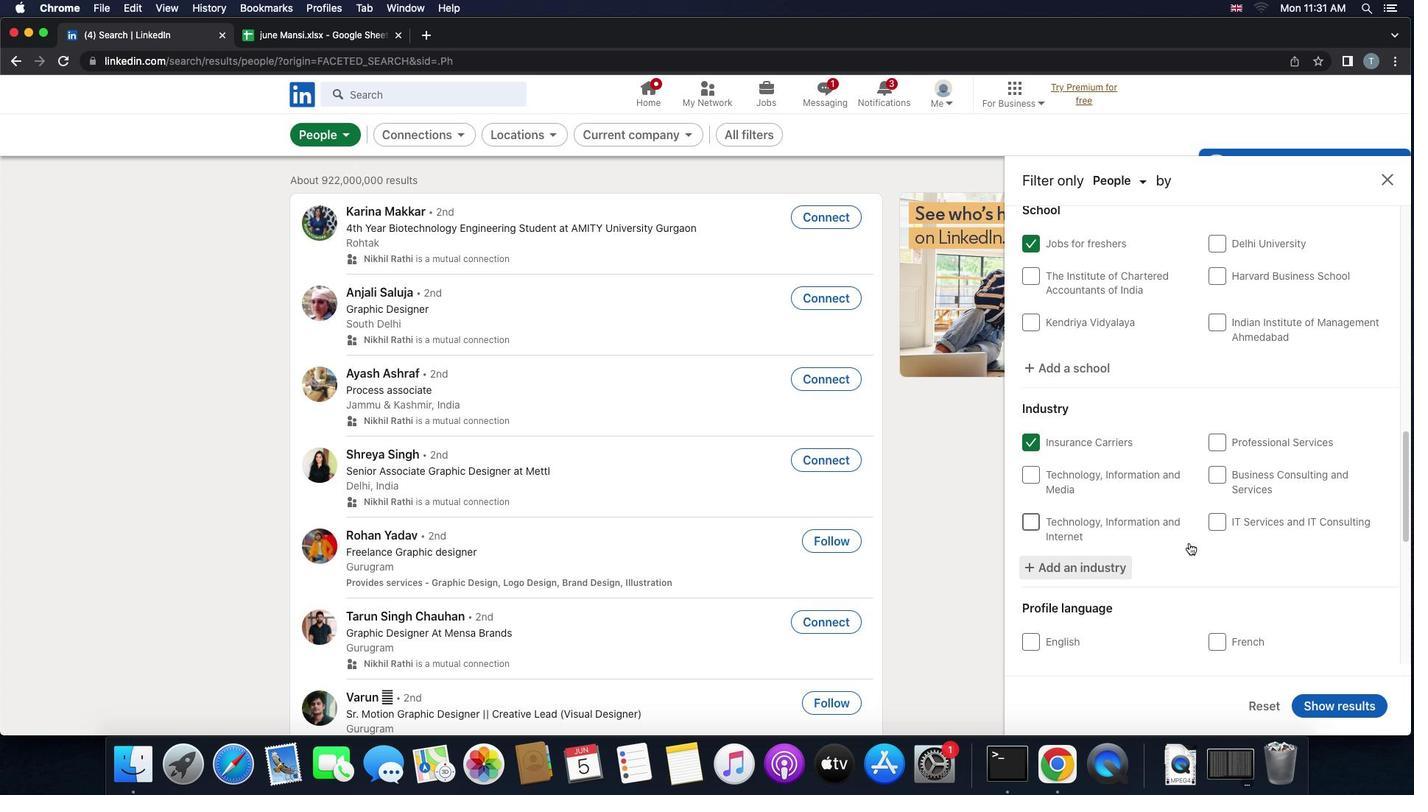 
Action: Mouse scrolled (1189, 543) with delta (0, 0)
Screenshot: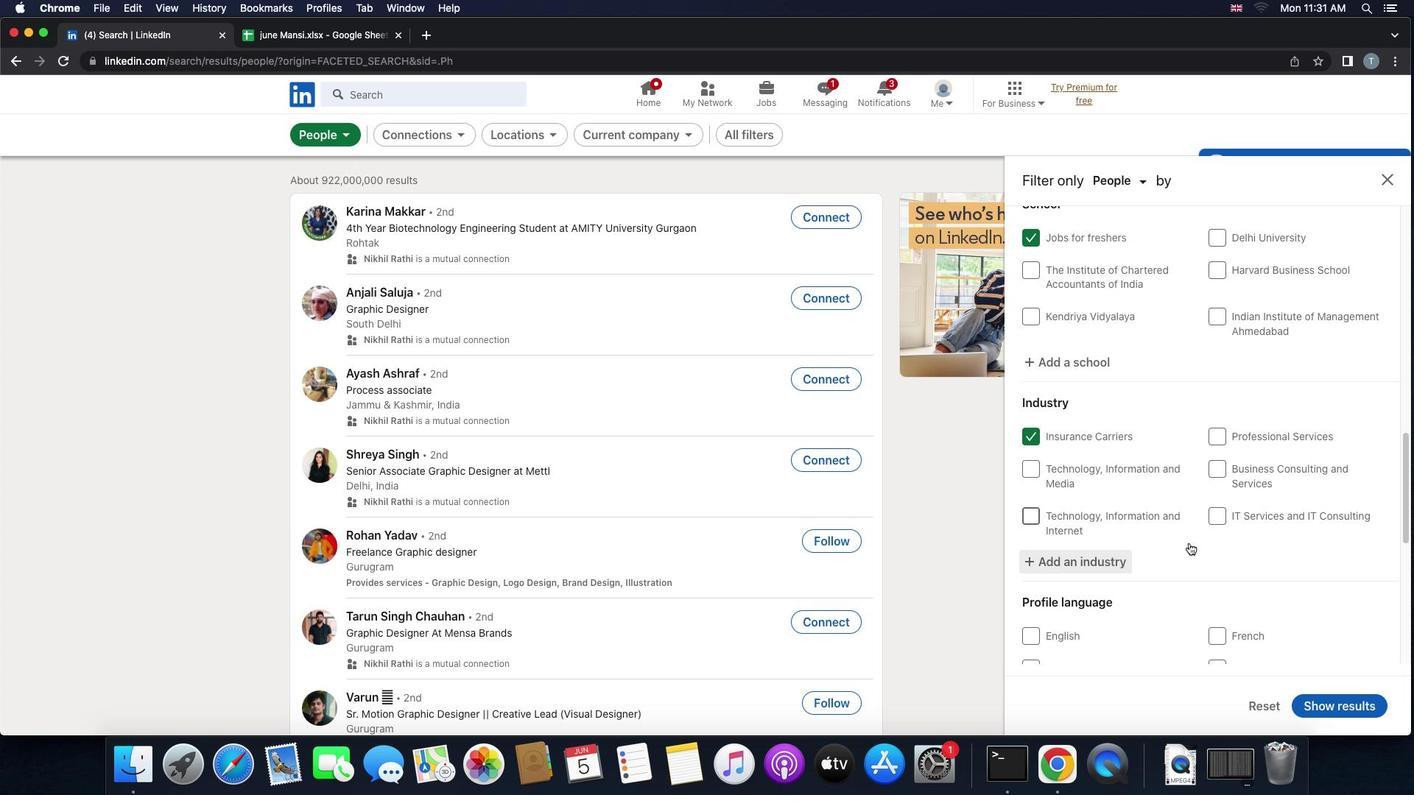 
Action: Mouse moved to (1186, 565)
Screenshot: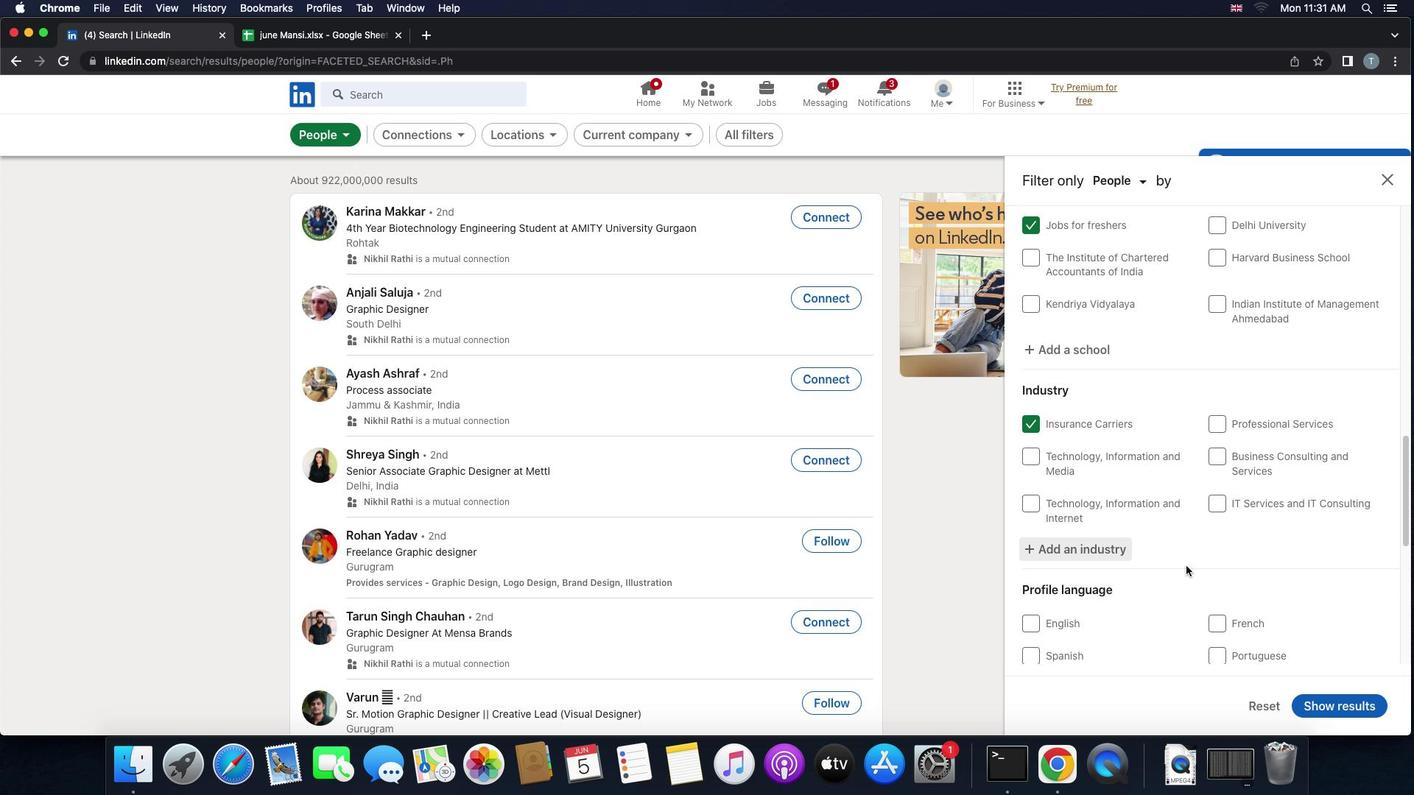 
Action: Mouse scrolled (1186, 565) with delta (0, 0)
Screenshot: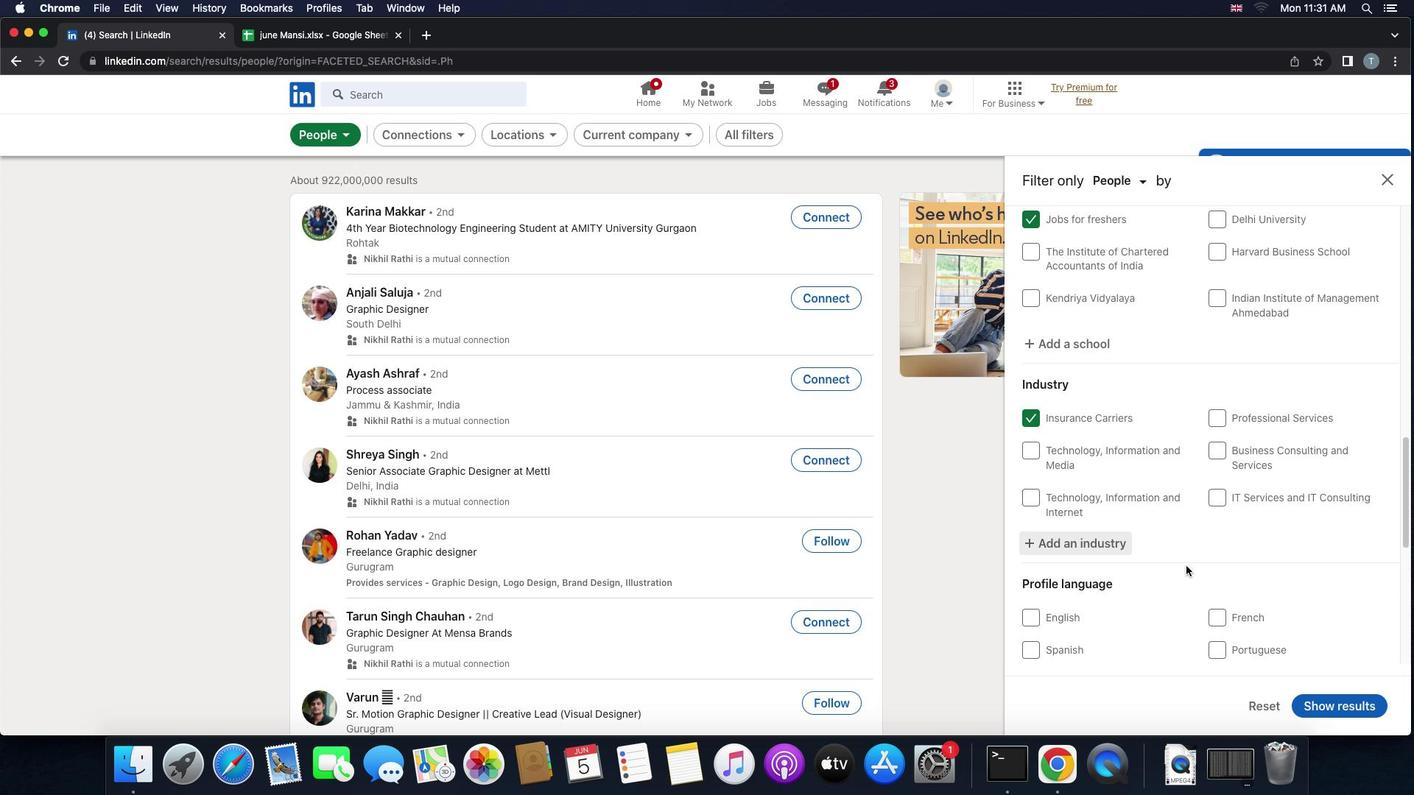 
Action: Mouse scrolled (1186, 565) with delta (0, 0)
Screenshot: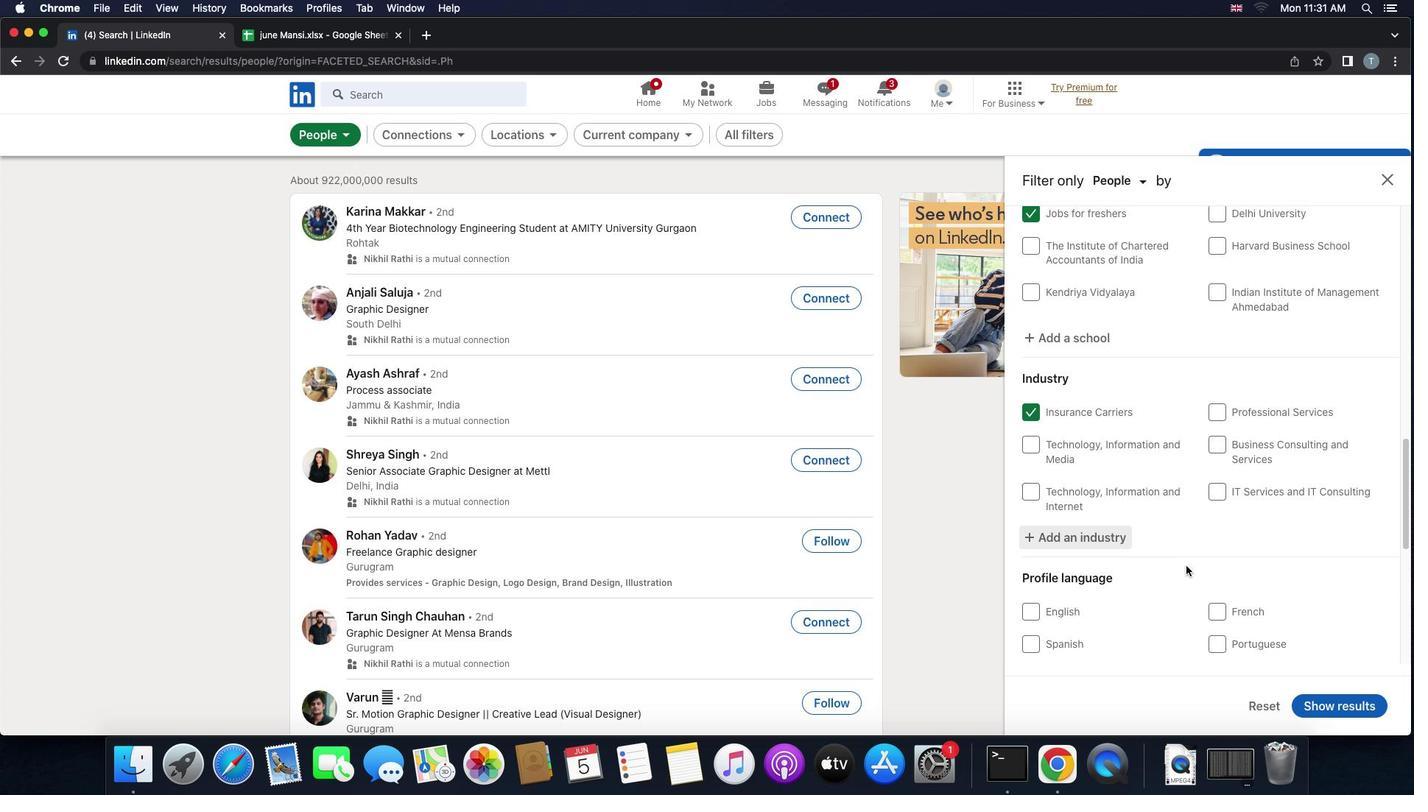 
Action: Mouse scrolled (1186, 565) with delta (0, 0)
Screenshot: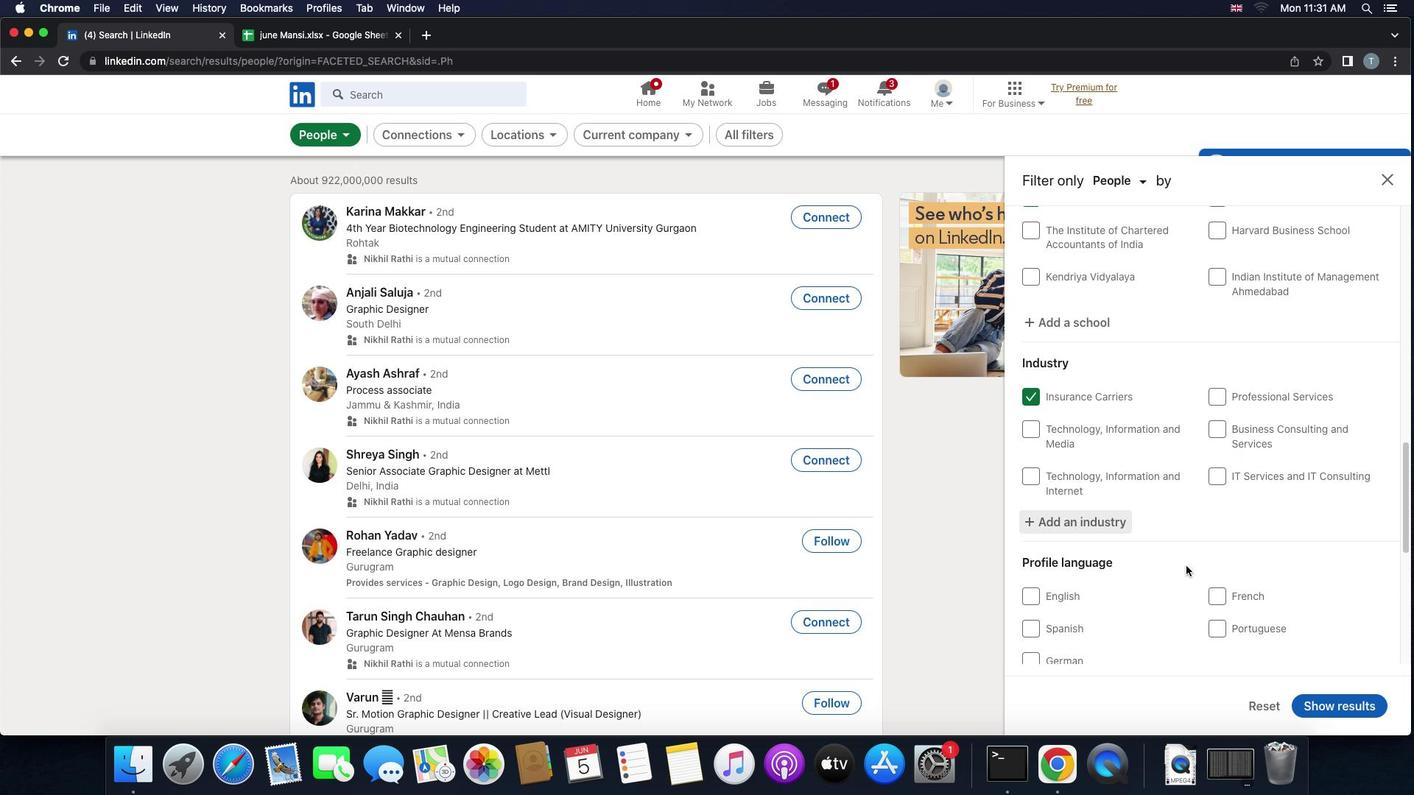 
Action: Mouse scrolled (1186, 565) with delta (0, 0)
Screenshot: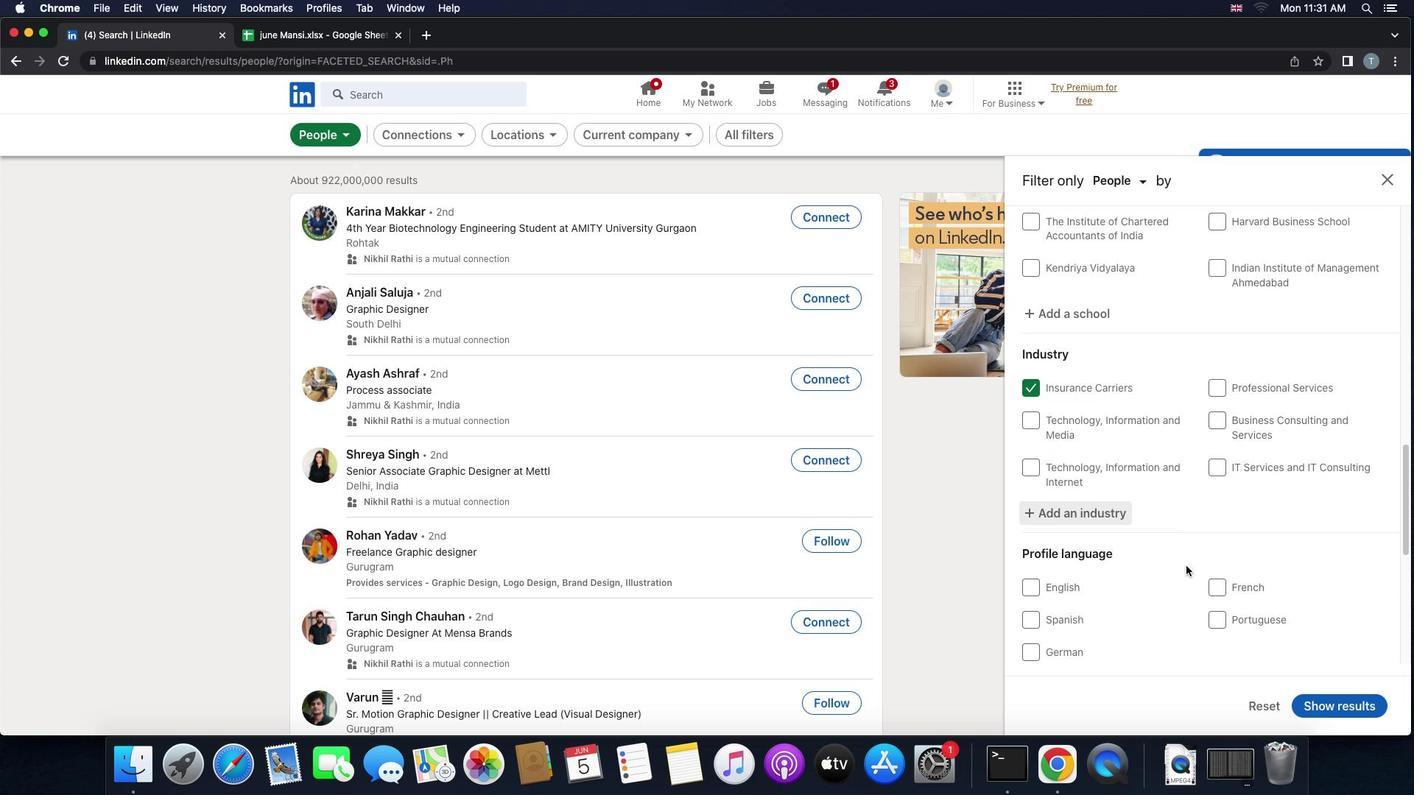 
Action: Mouse moved to (1031, 611)
Screenshot: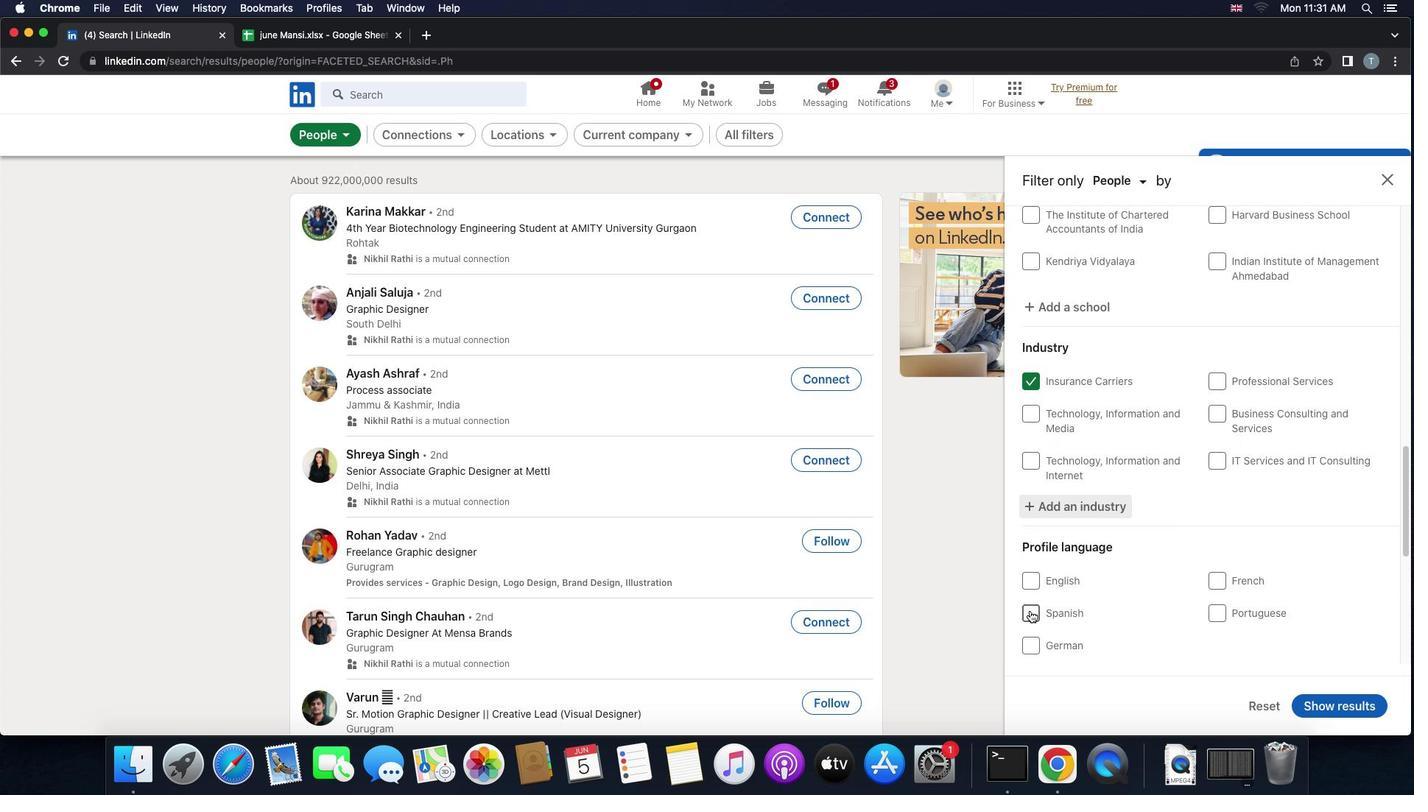 
Action: Mouse pressed left at (1031, 611)
Screenshot: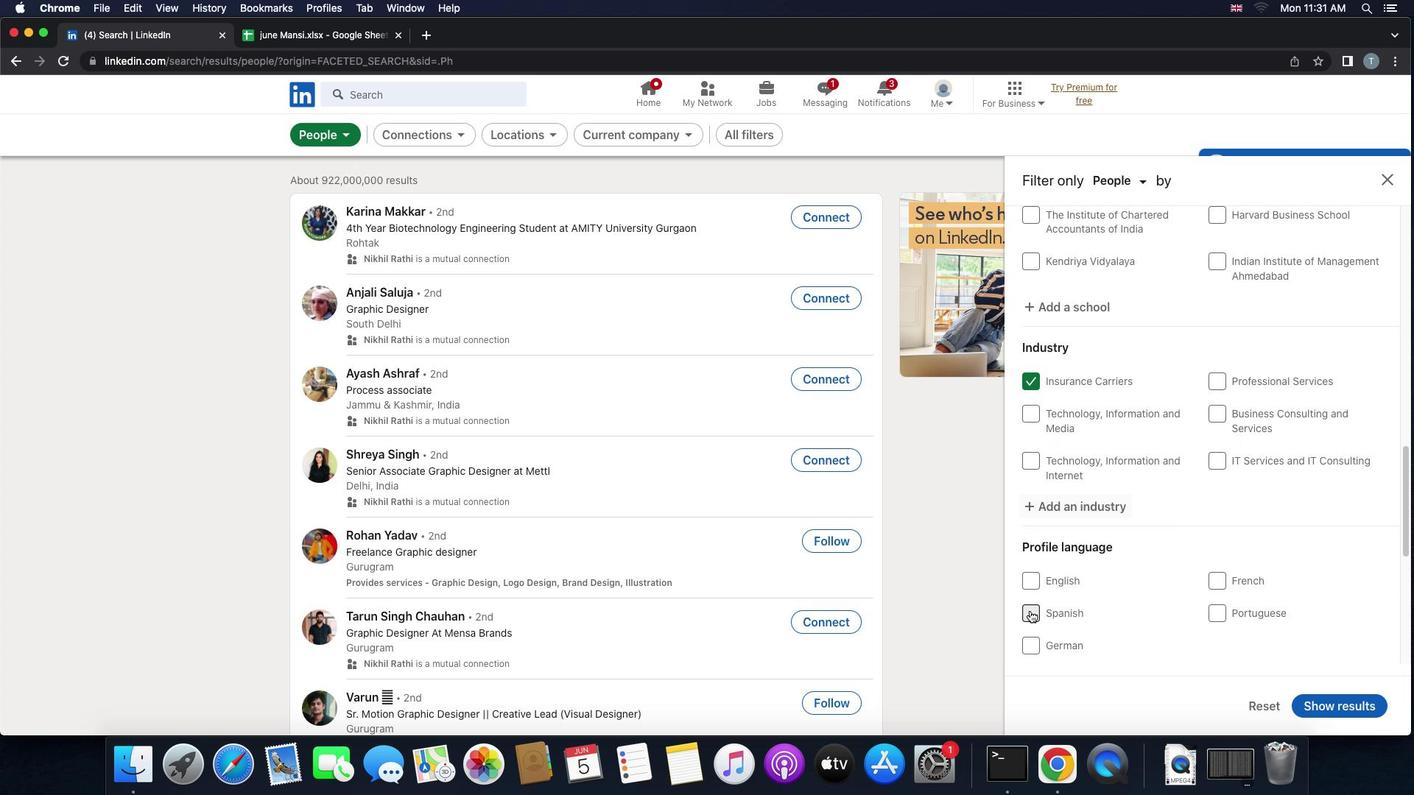 
Action: Mouse moved to (1154, 631)
Screenshot: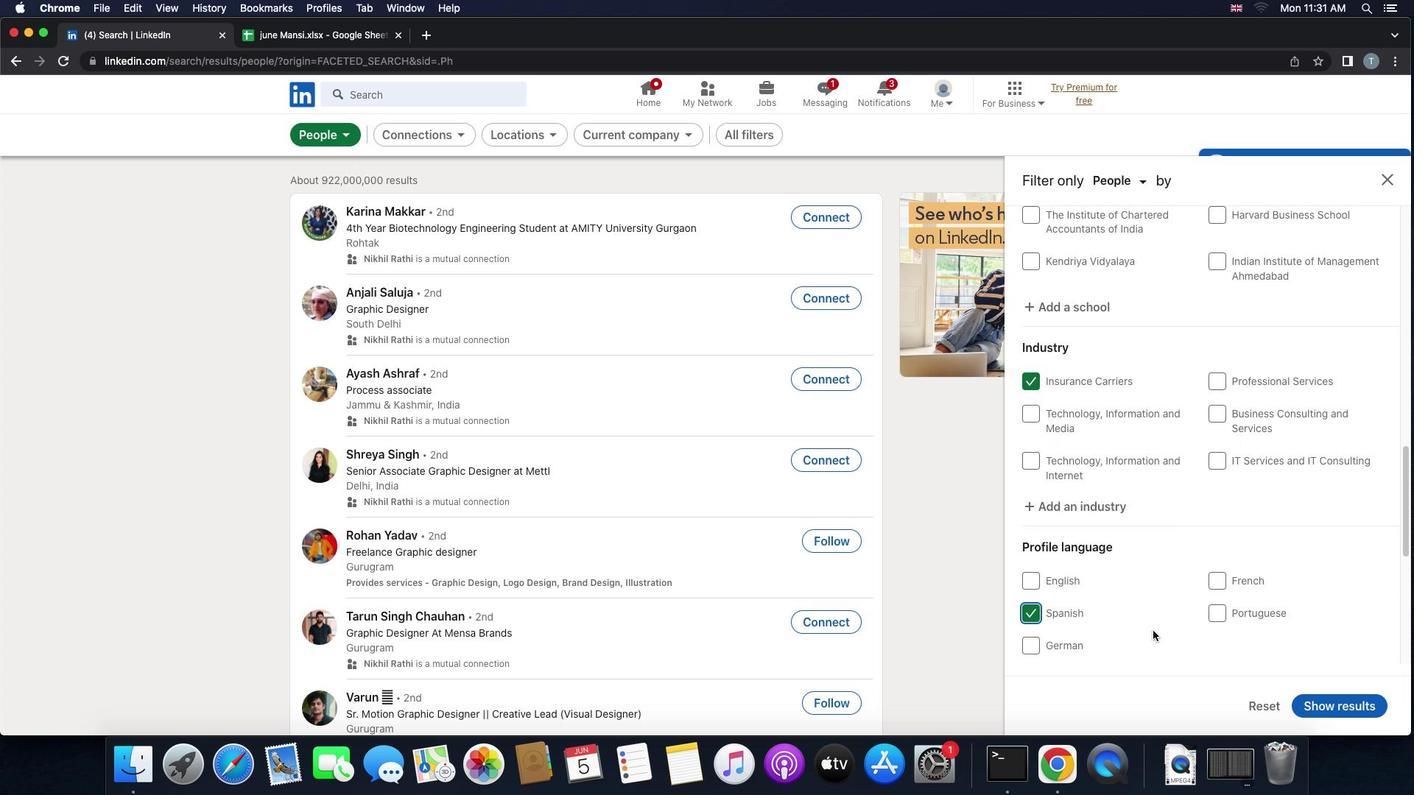 
Action: Mouse scrolled (1154, 631) with delta (0, 0)
Screenshot: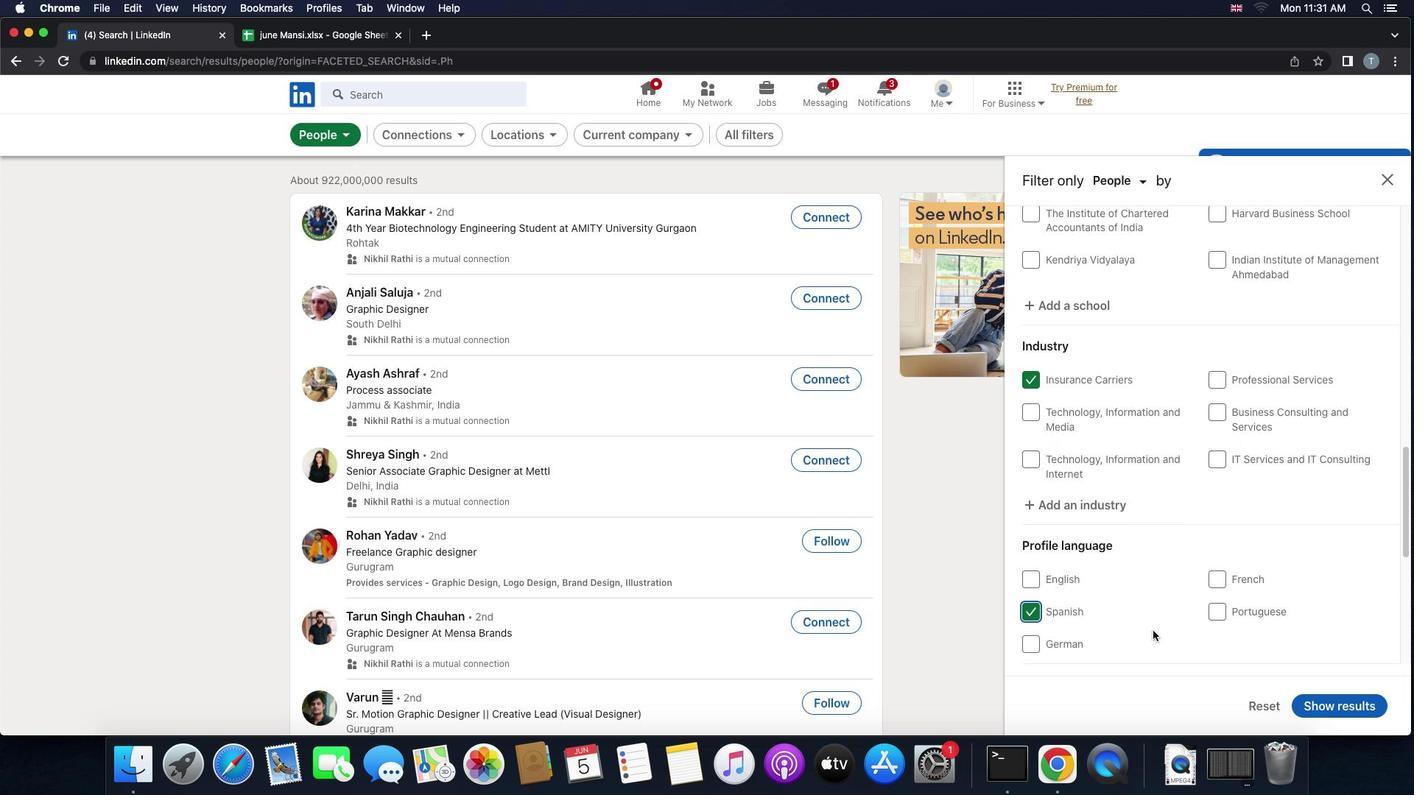 
Action: Mouse scrolled (1154, 631) with delta (0, 0)
Screenshot: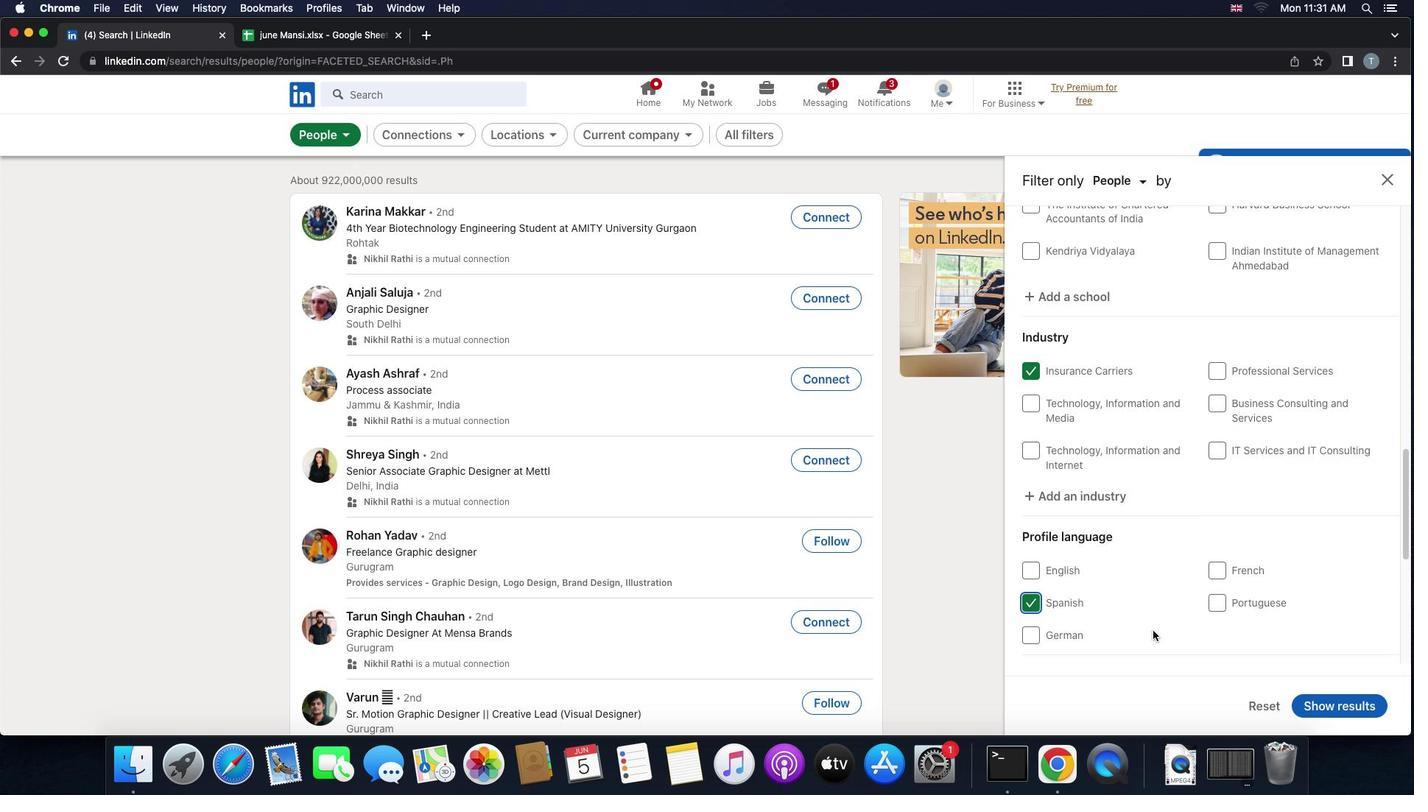 
Action: Mouse scrolled (1154, 631) with delta (0, 0)
Screenshot: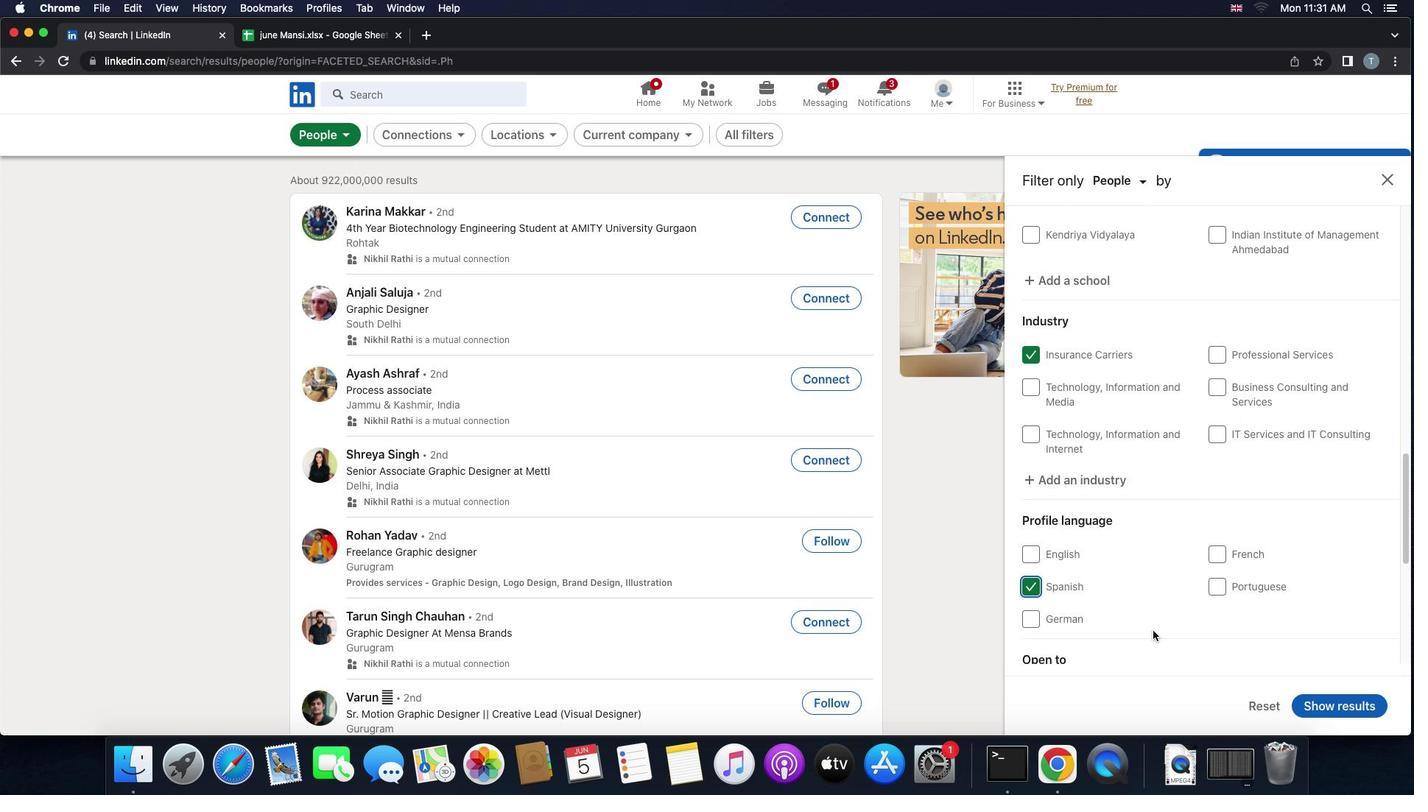 
Action: Mouse moved to (1154, 606)
Screenshot: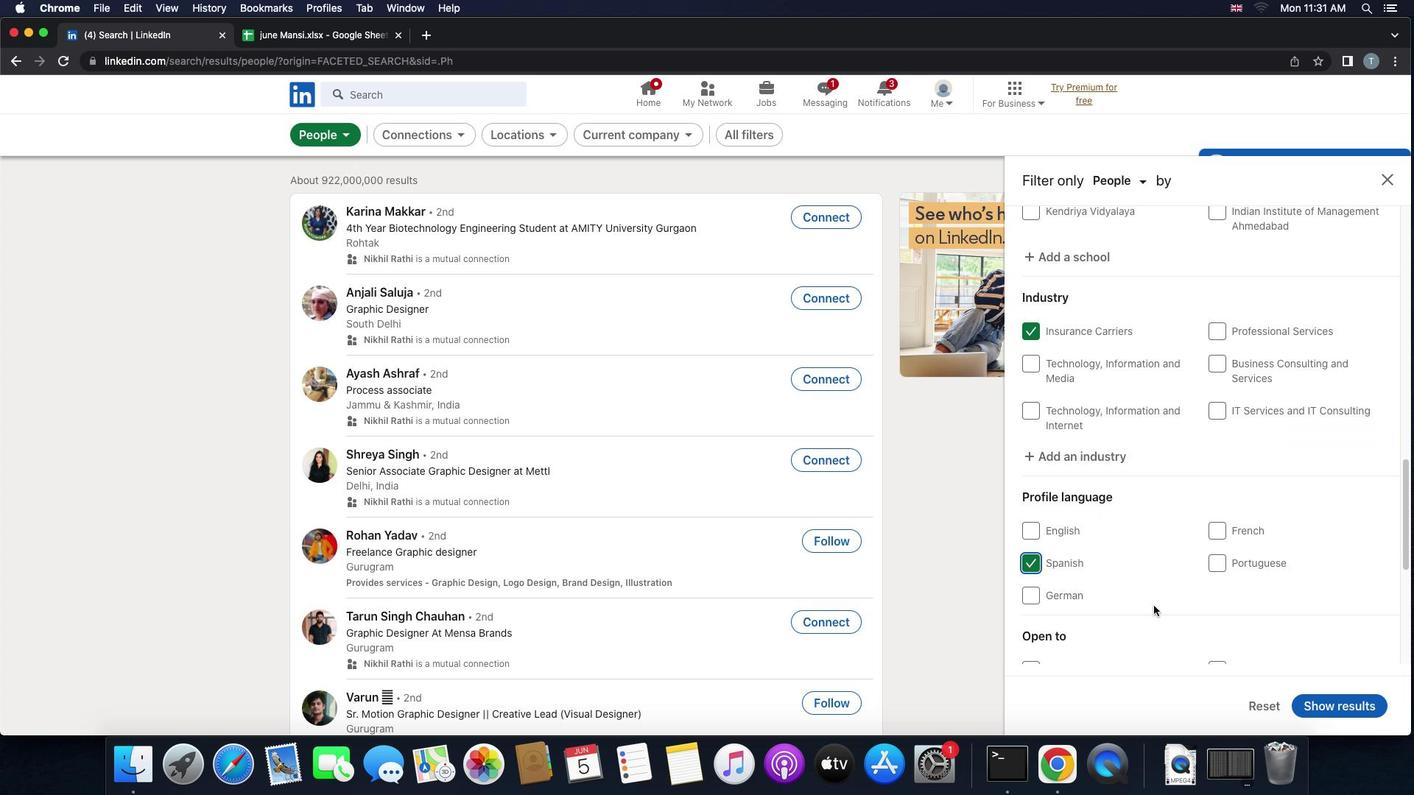 
Action: Mouse scrolled (1154, 606) with delta (0, 0)
Screenshot: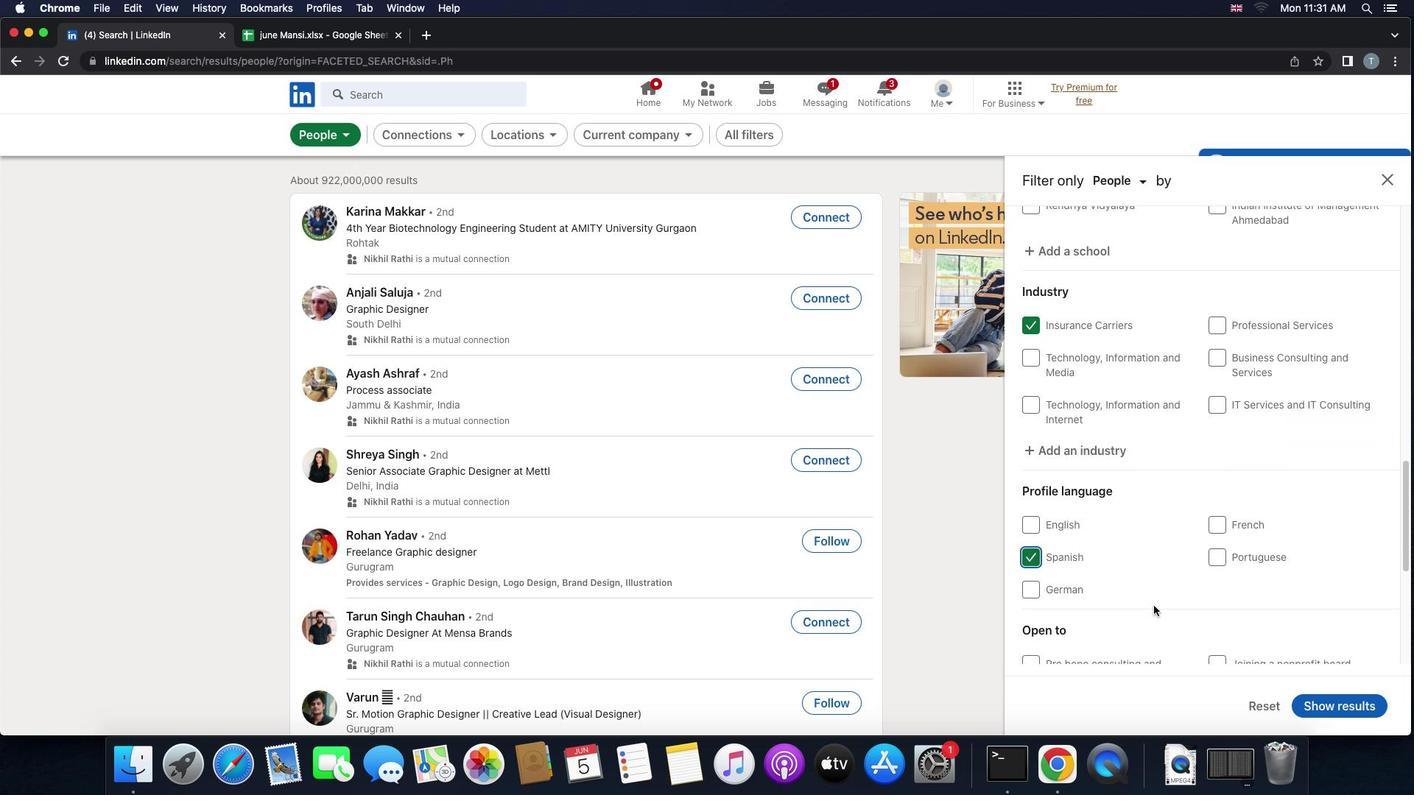 
Action: Mouse scrolled (1154, 606) with delta (0, 0)
Screenshot: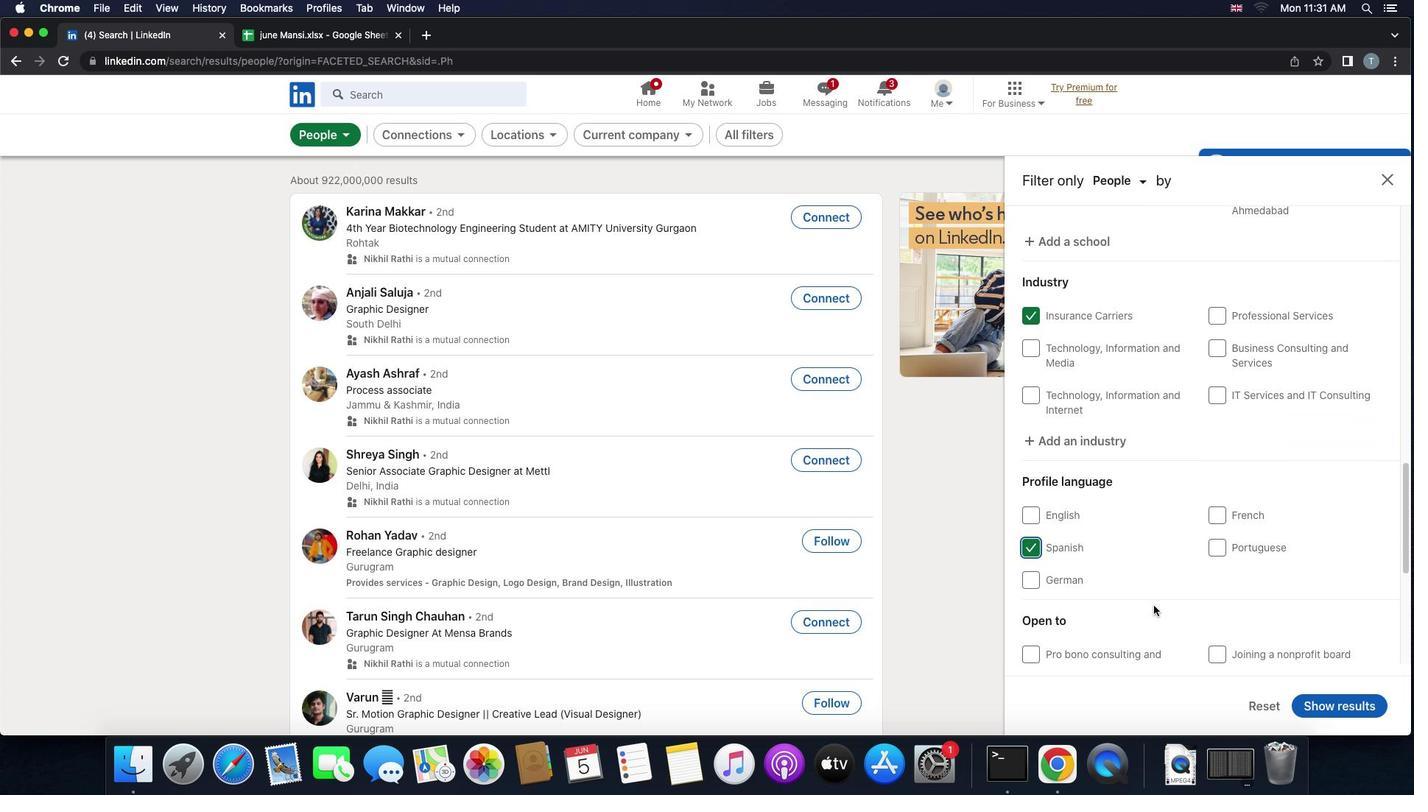 
Action: Mouse scrolled (1154, 606) with delta (0, -1)
Screenshot: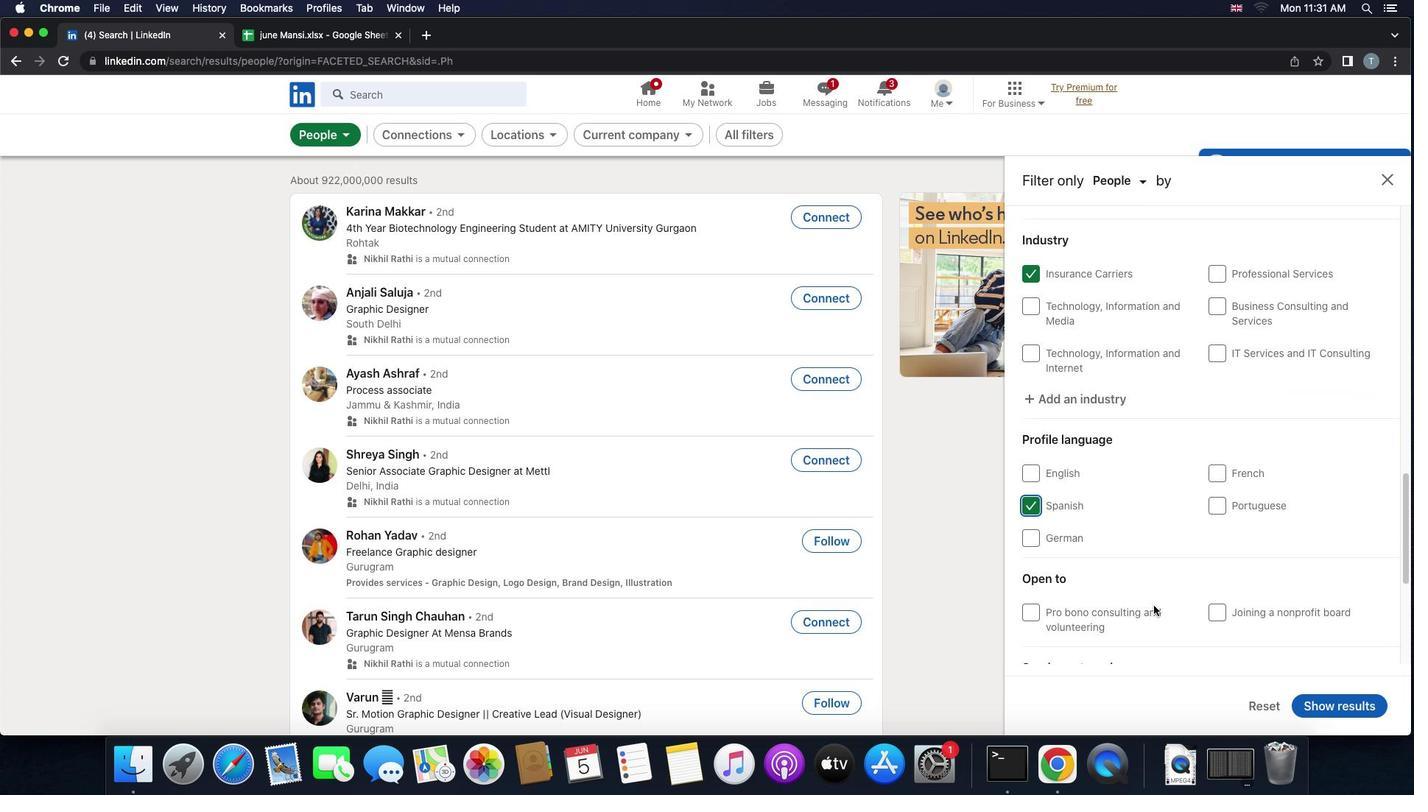 
Action: Mouse moved to (1152, 605)
Screenshot: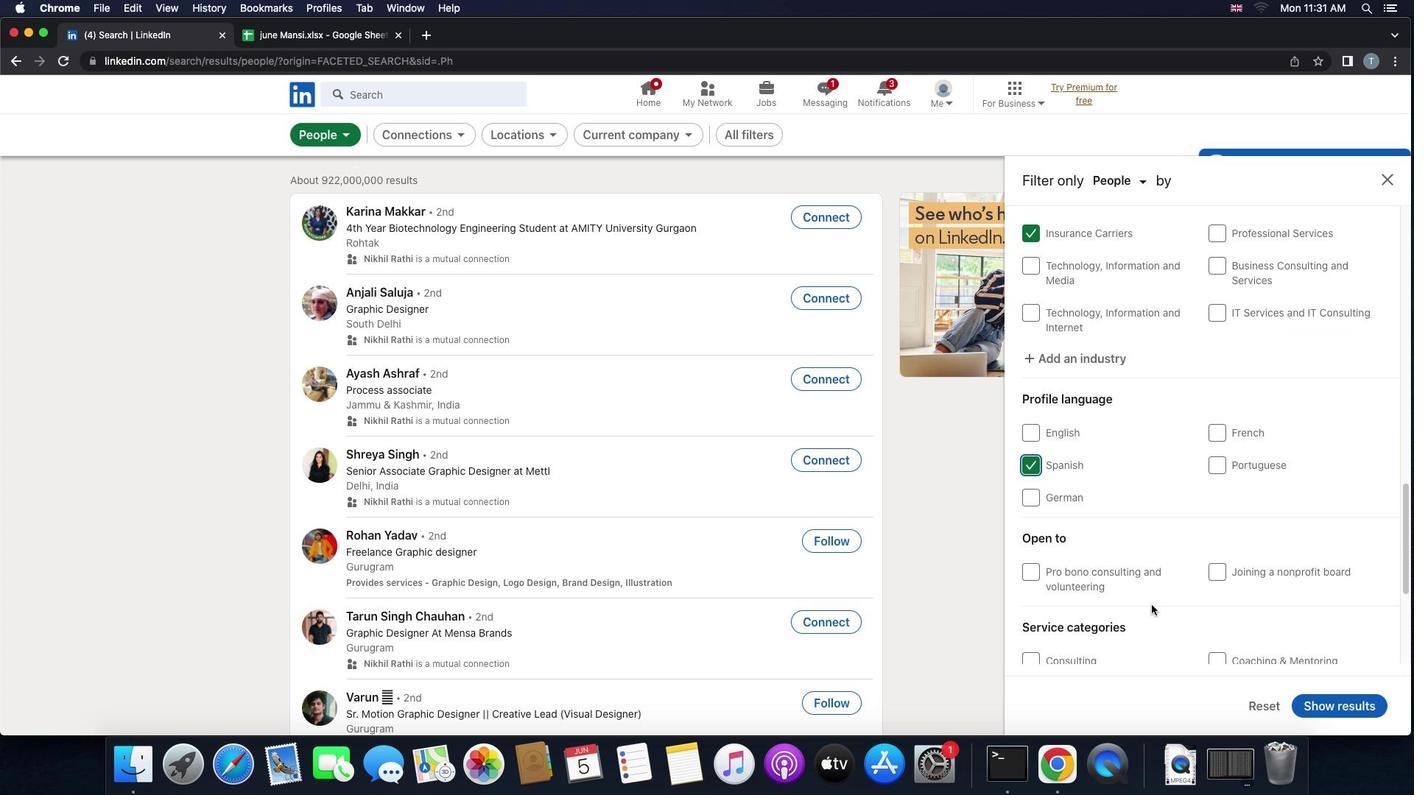 
Action: Mouse scrolled (1152, 605) with delta (0, 0)
Screenshot: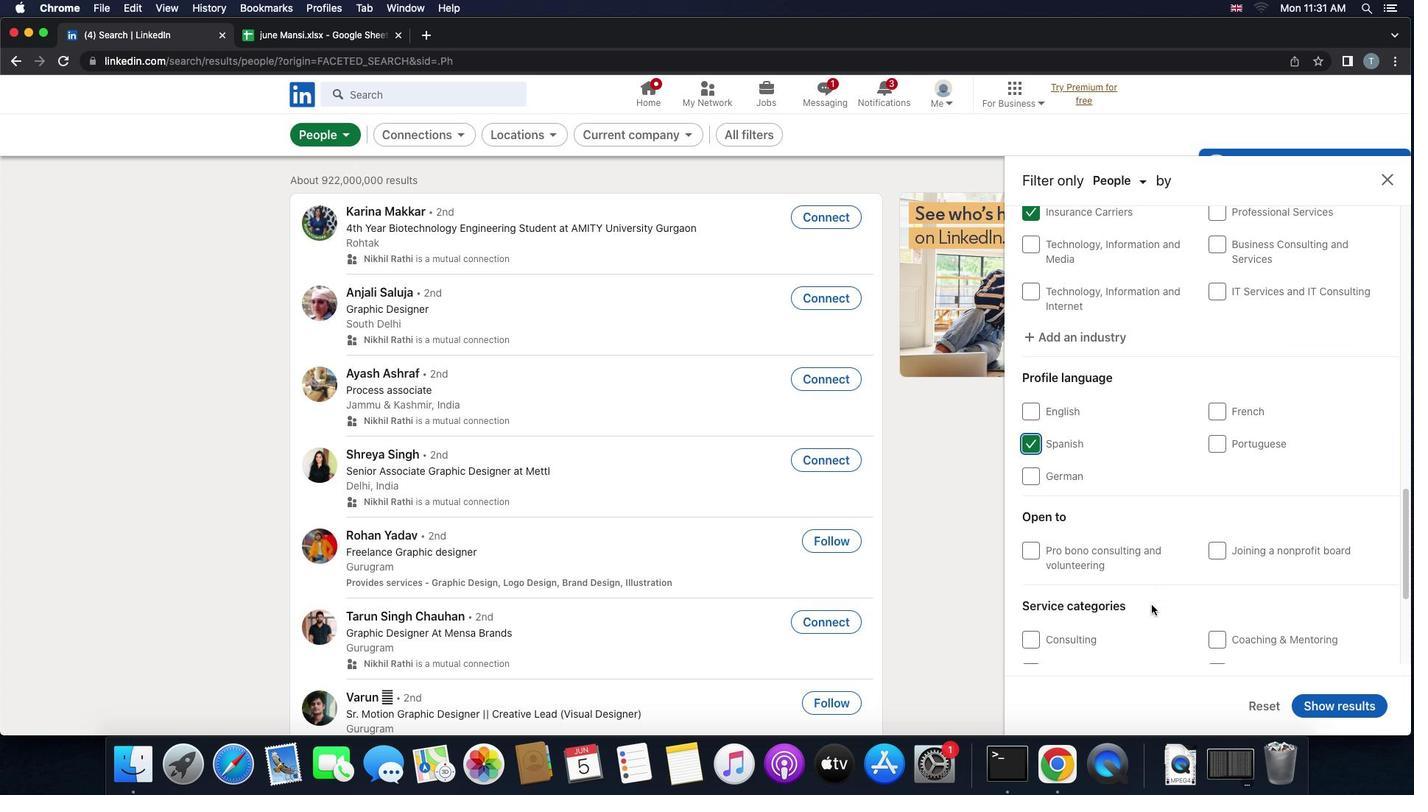 
Action: Mouse scrolled (1152, 605) with delta (0, 0)
Screenshot: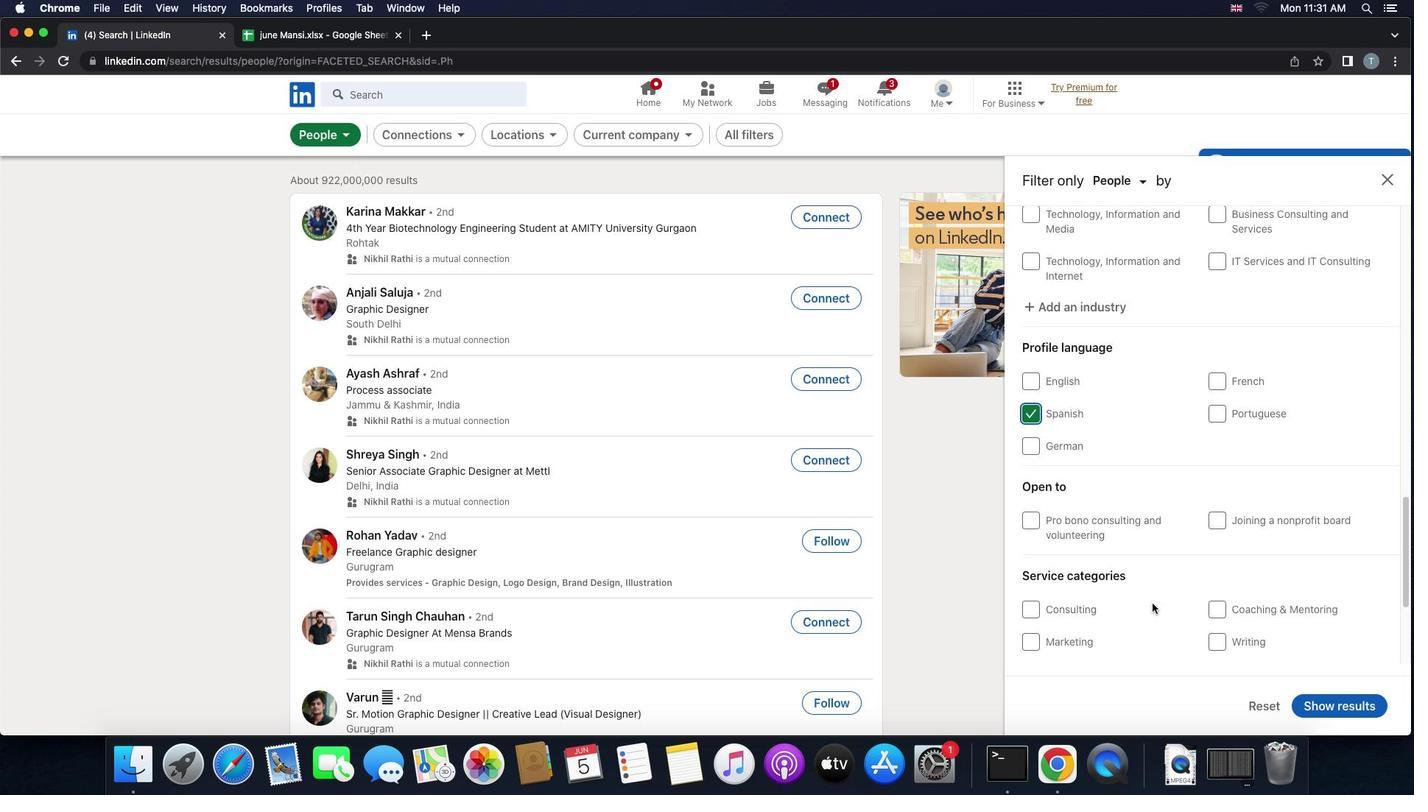 
Action: Mouse scrolled (1152, 605) with delta (0, -2)
Screenshot: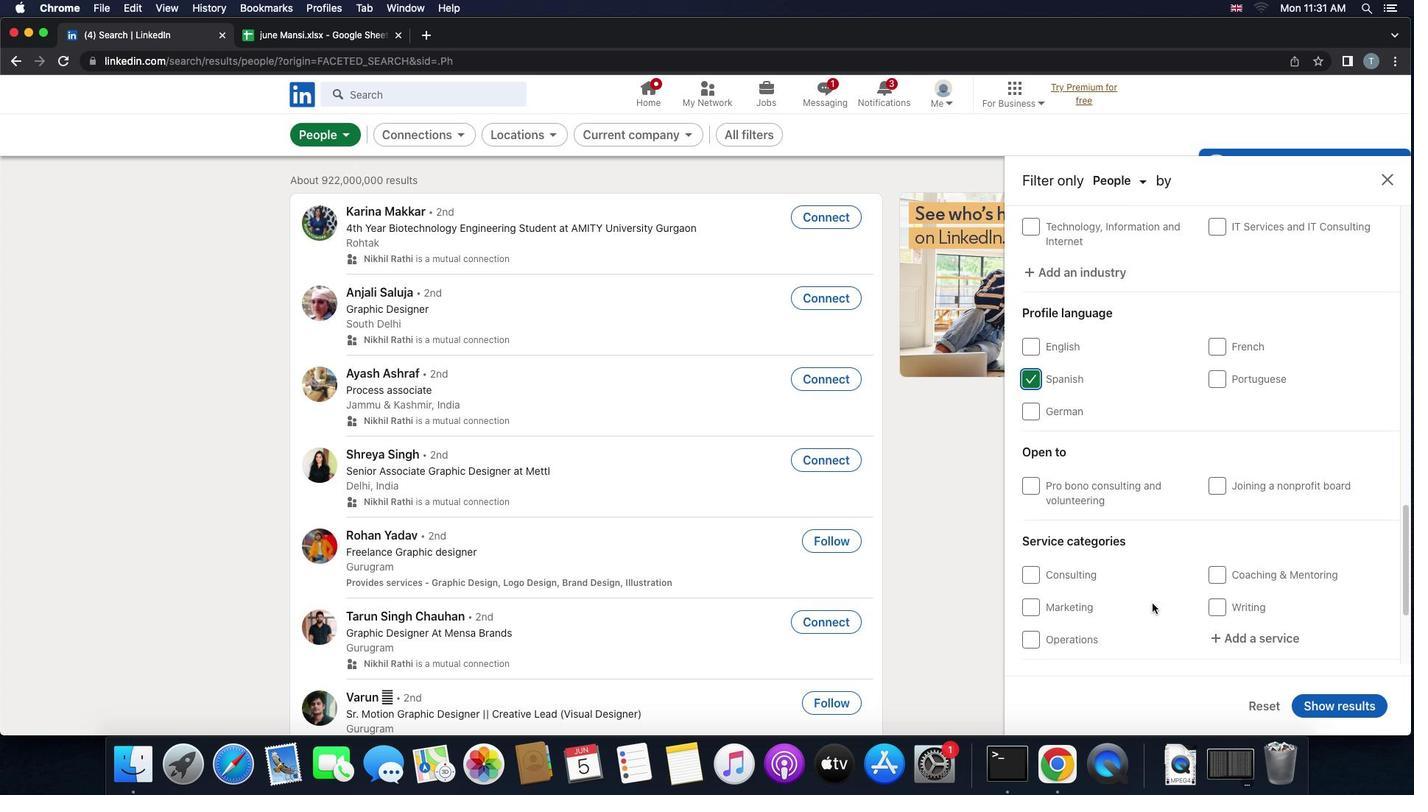 
Action: Mouse moved to (1152, 603)
Screenshot: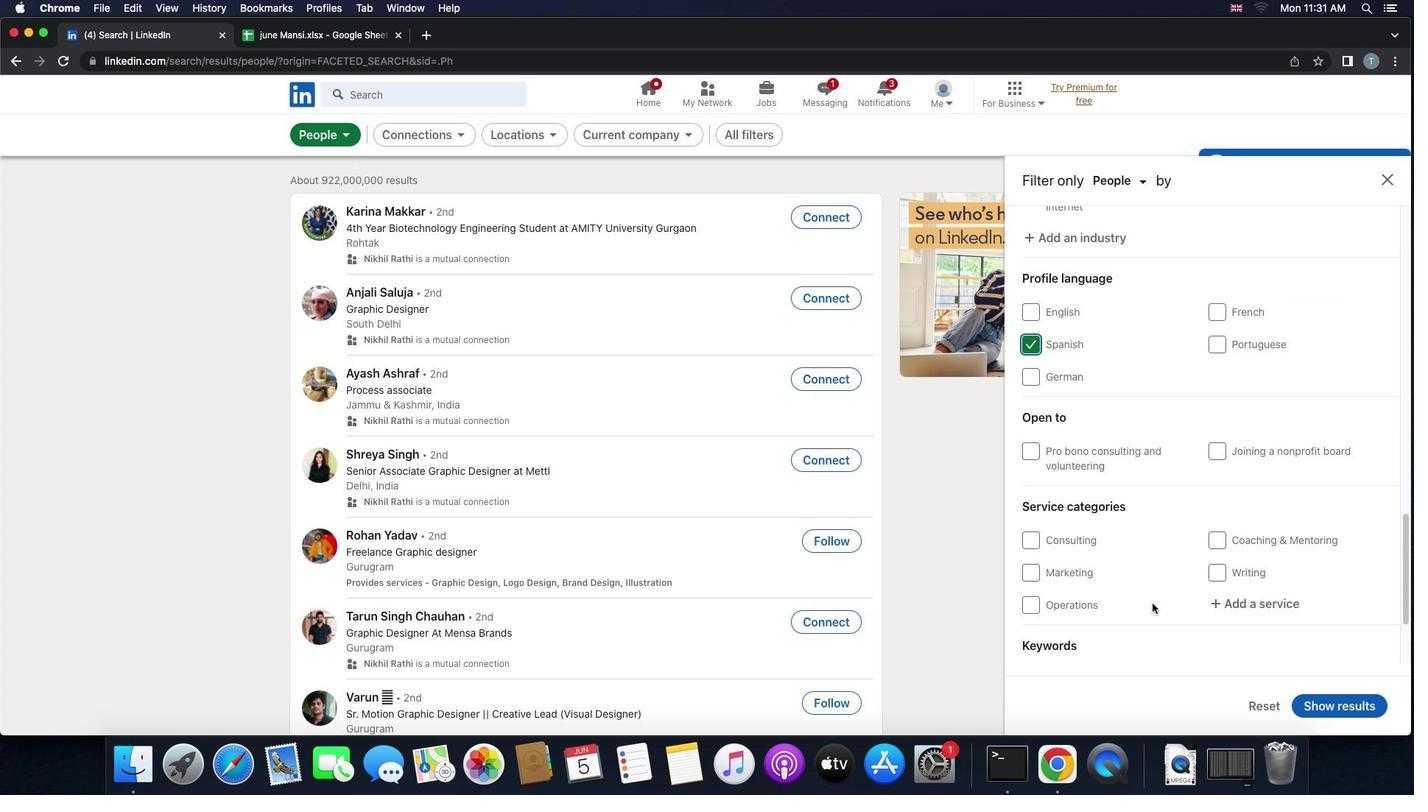 
Action: Mouse scrolled (1152, 603) with delta (0, 0)
Screenshot: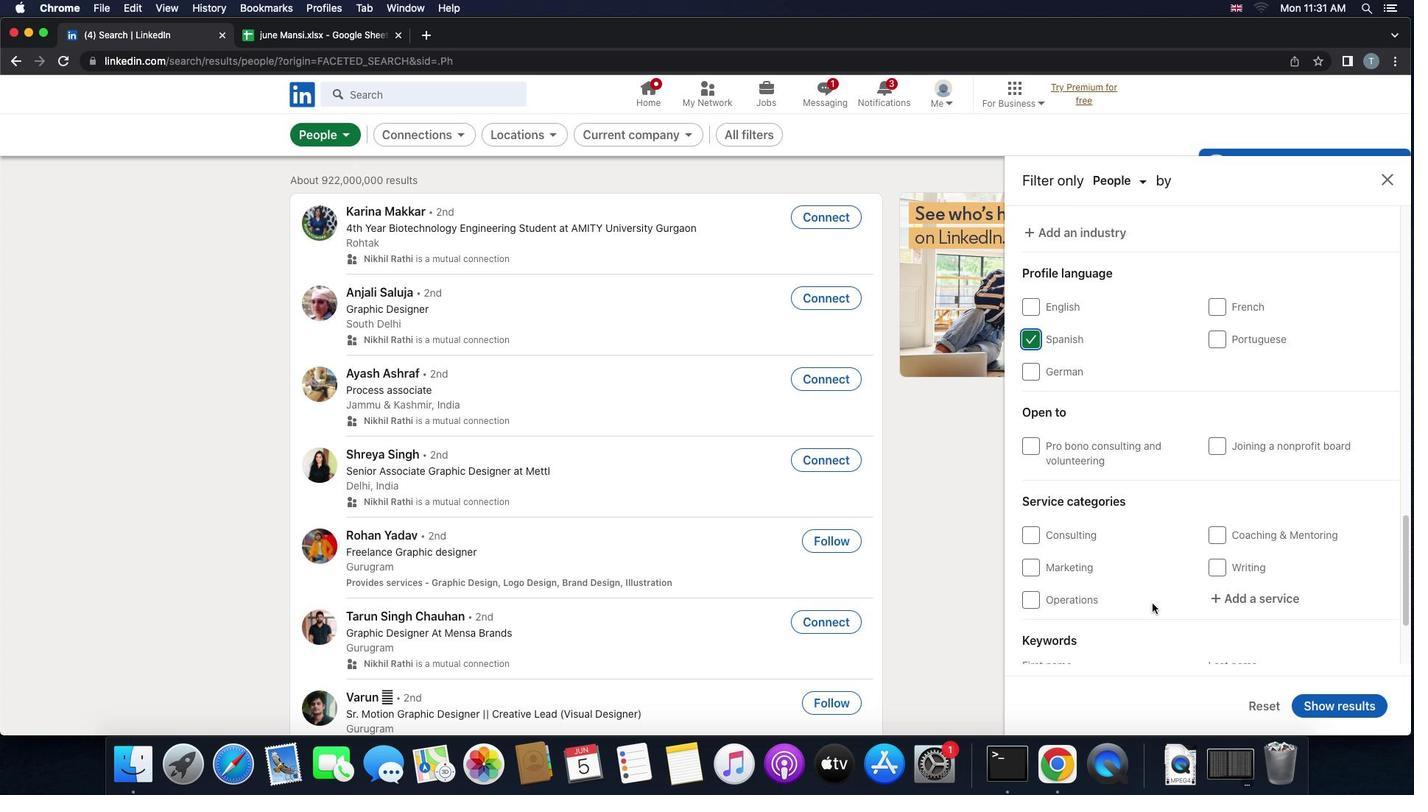 
Action: Mouse scrolled (1152, 603) with delta (0, 0)
Screenshot: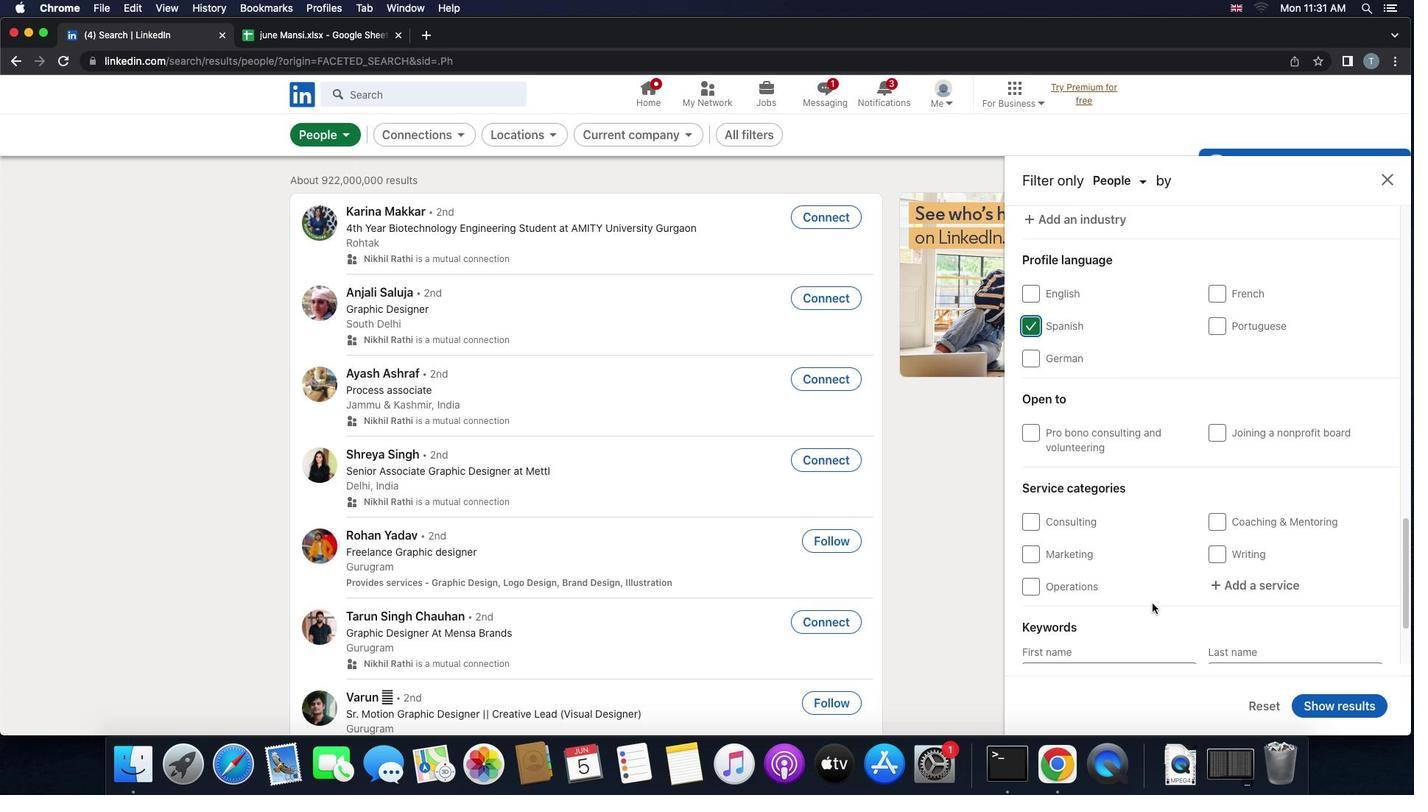 
Action: Mouse scrolled (1152, 603) with delta (0, 0)
Screenshot: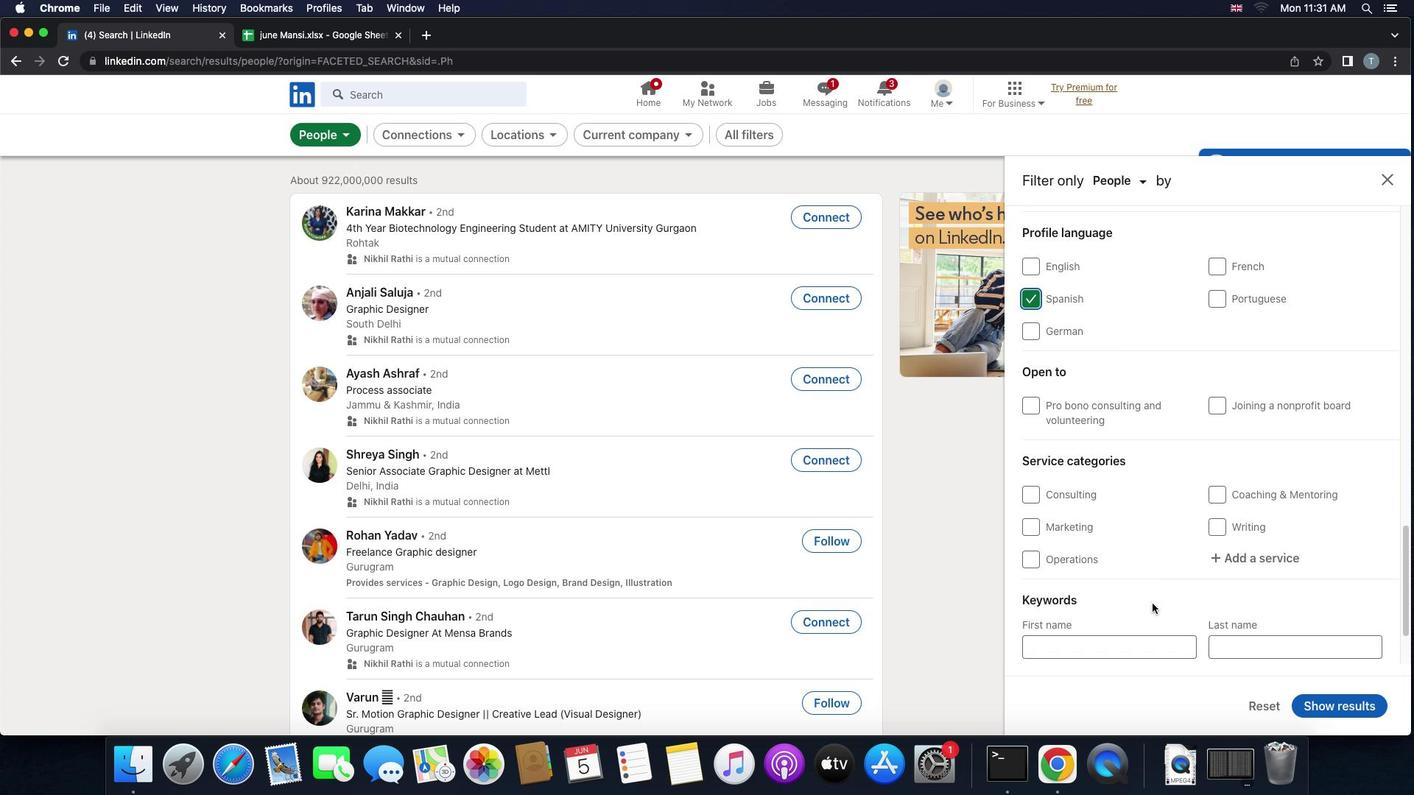 
Action: Mouse moved to (1252, 539)
Screenshot: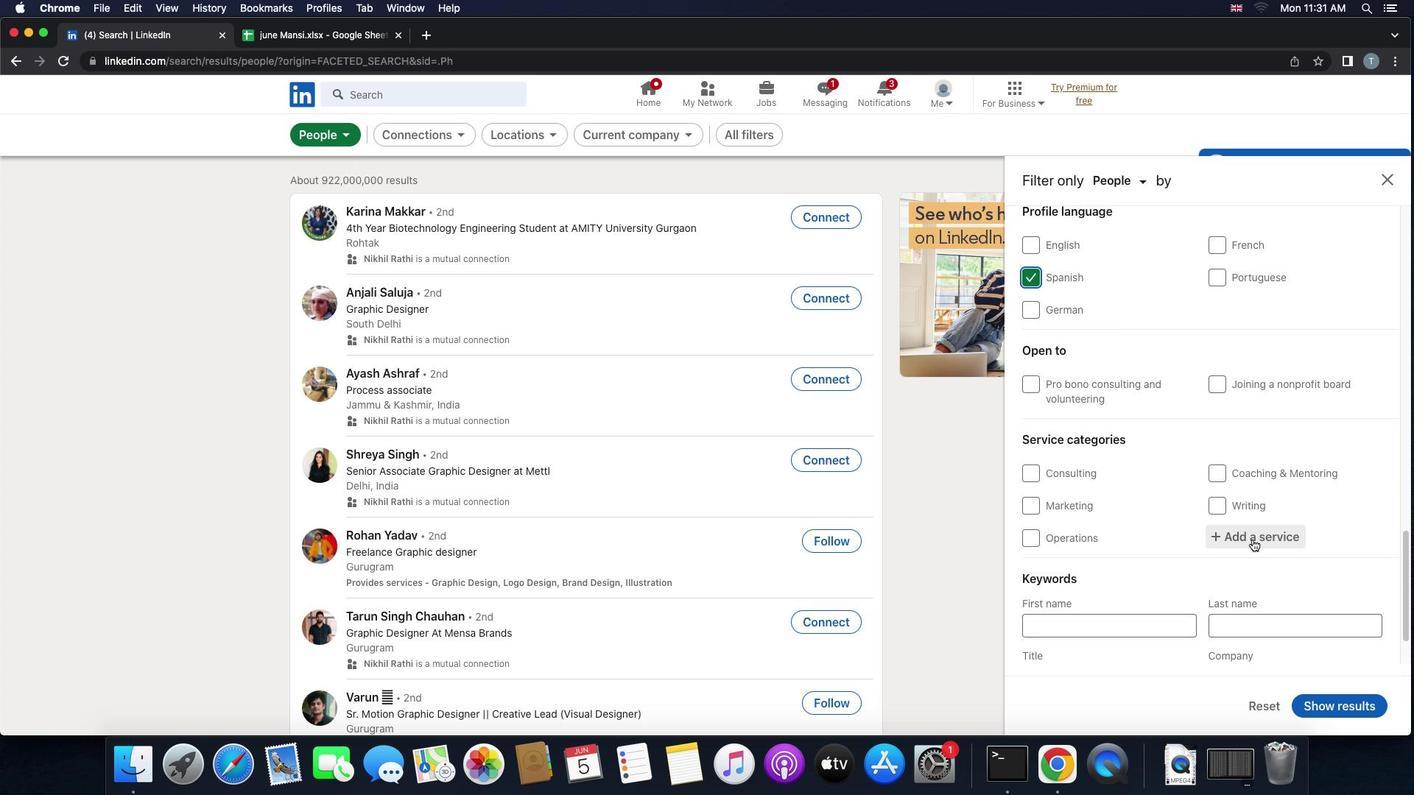 
Action: Mouse pressed left at (1252, 539)
Screenshot: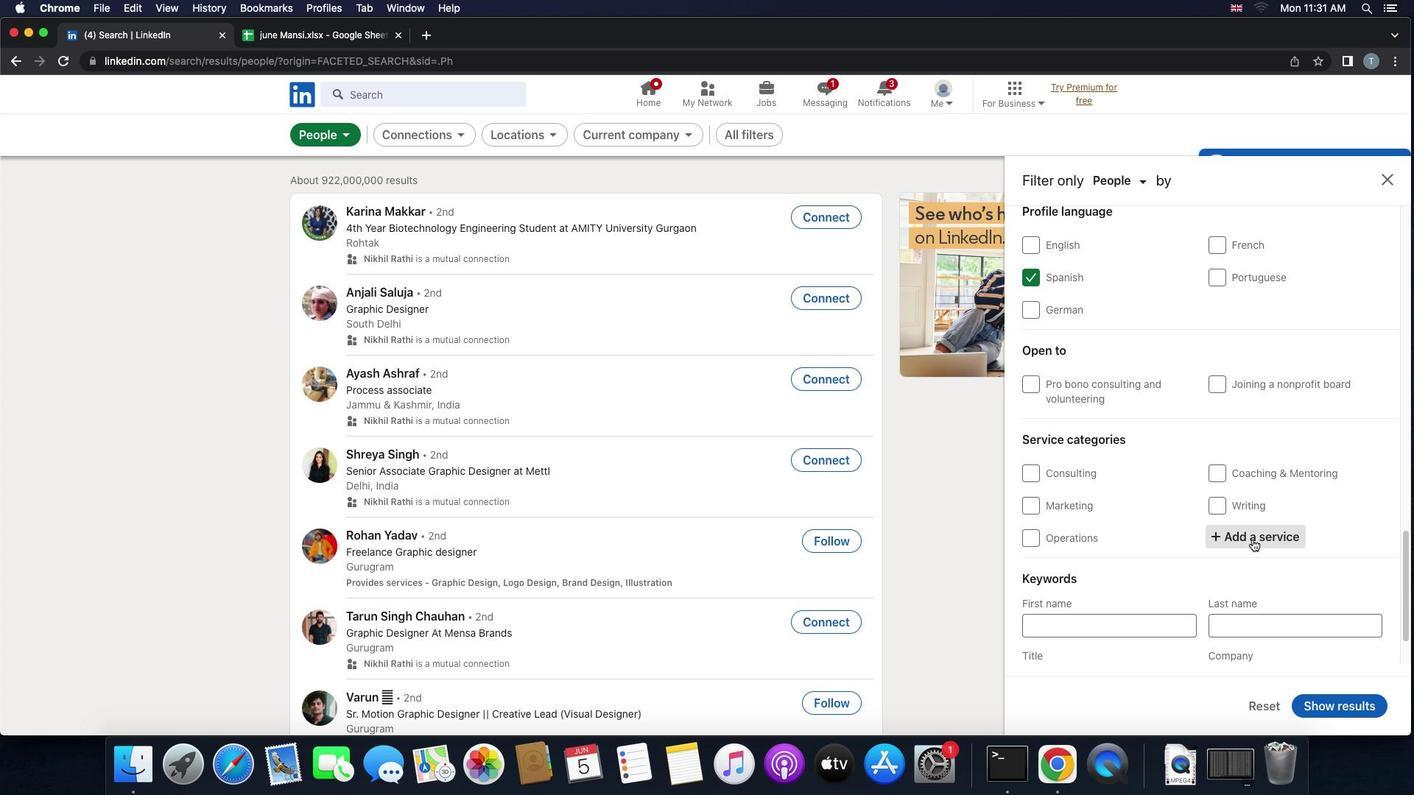 
Action: Key pressed 'f''i''l''i''n''g'
Screenshot: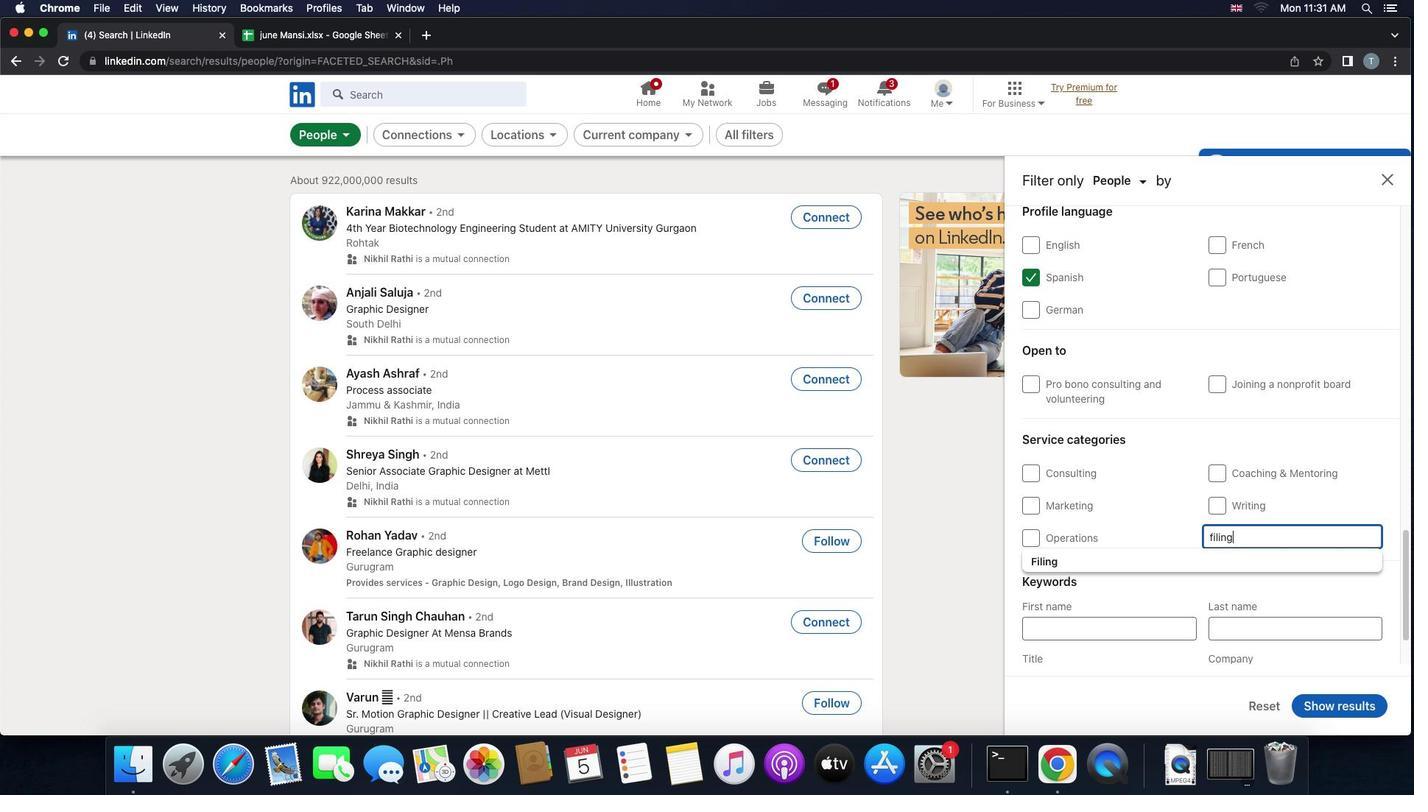 
Action: Mouse moved to (1238, 556)
Screenshot: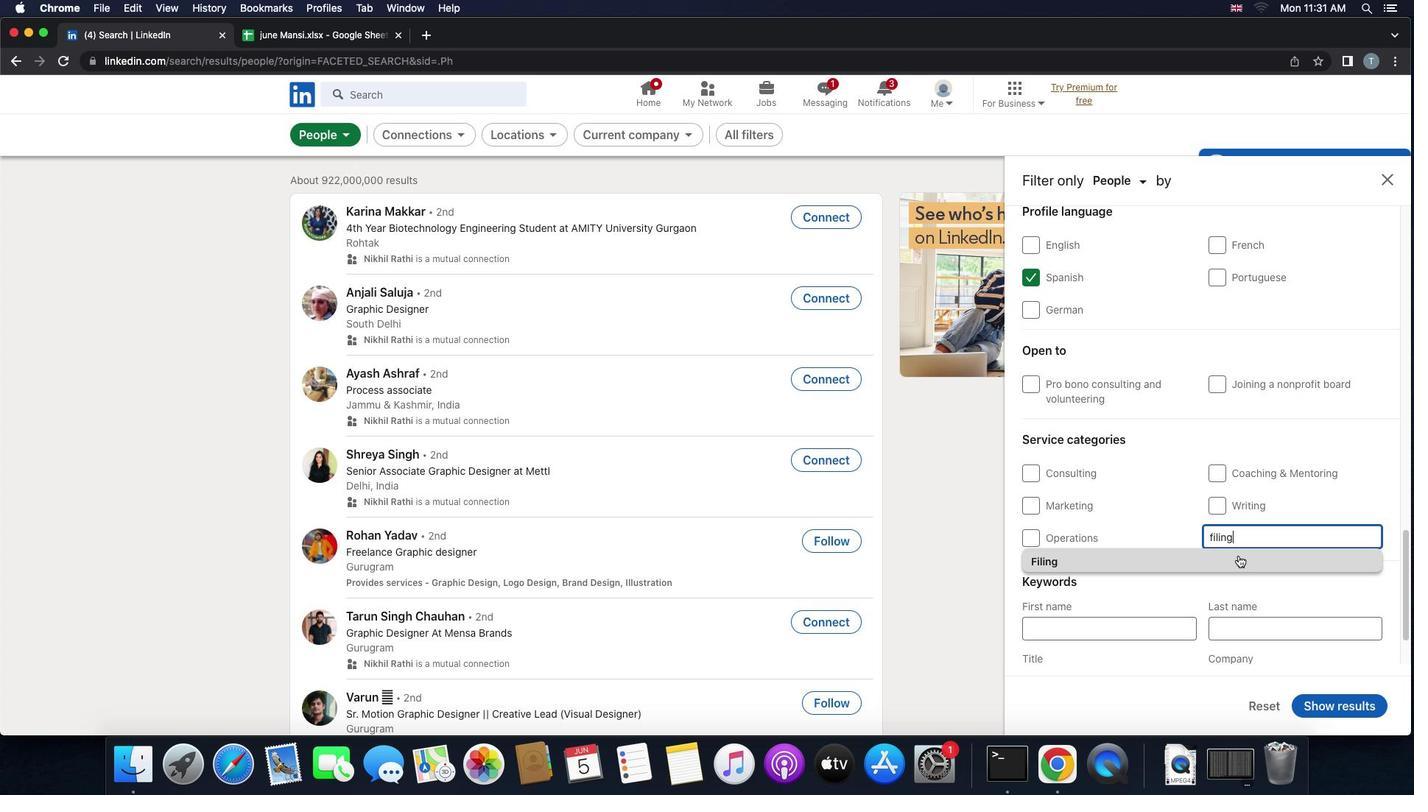 
Action: Mouse pressed left at (1238, 556)
Screenshot: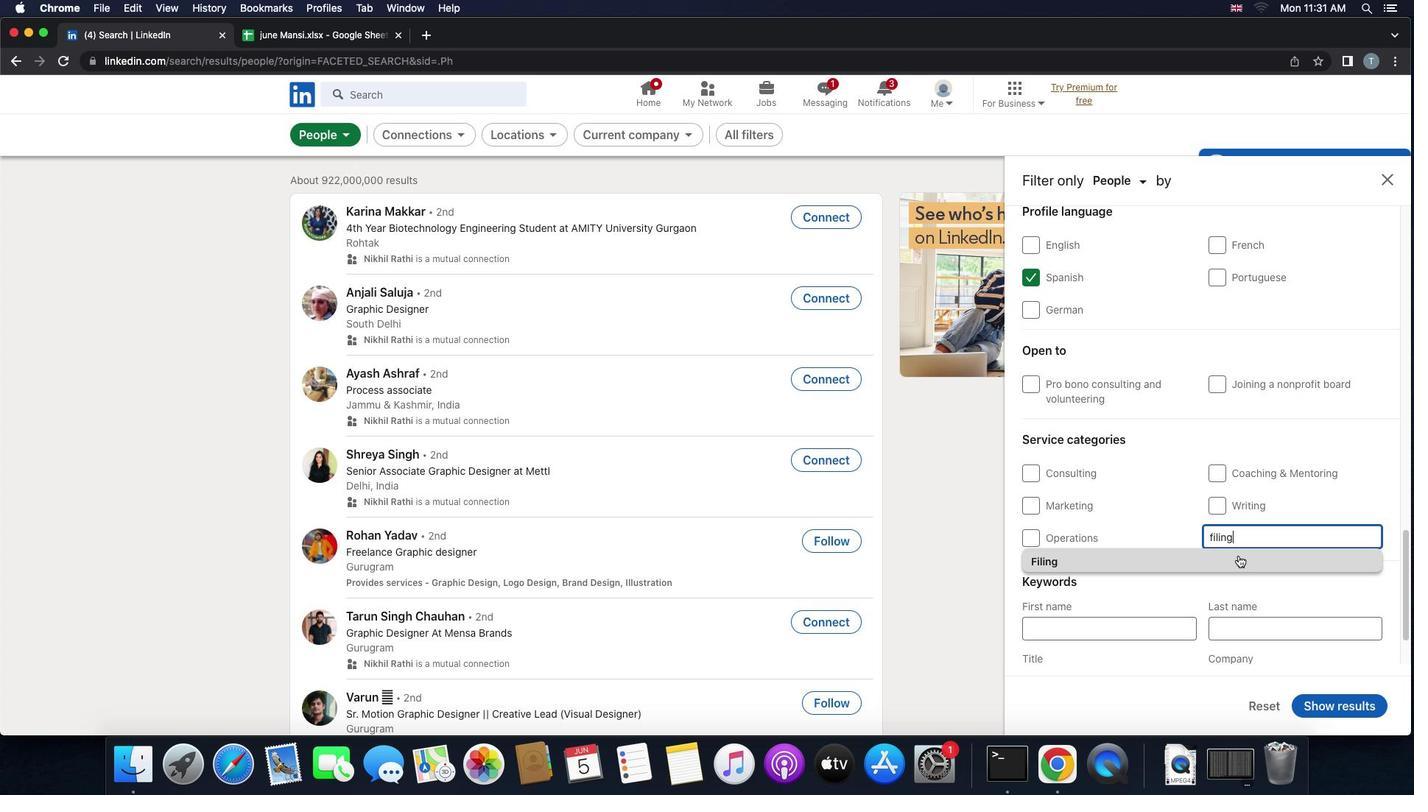 
Action: Mouse scrolled (1238, 556) with delta (0, 0)
Screenshot: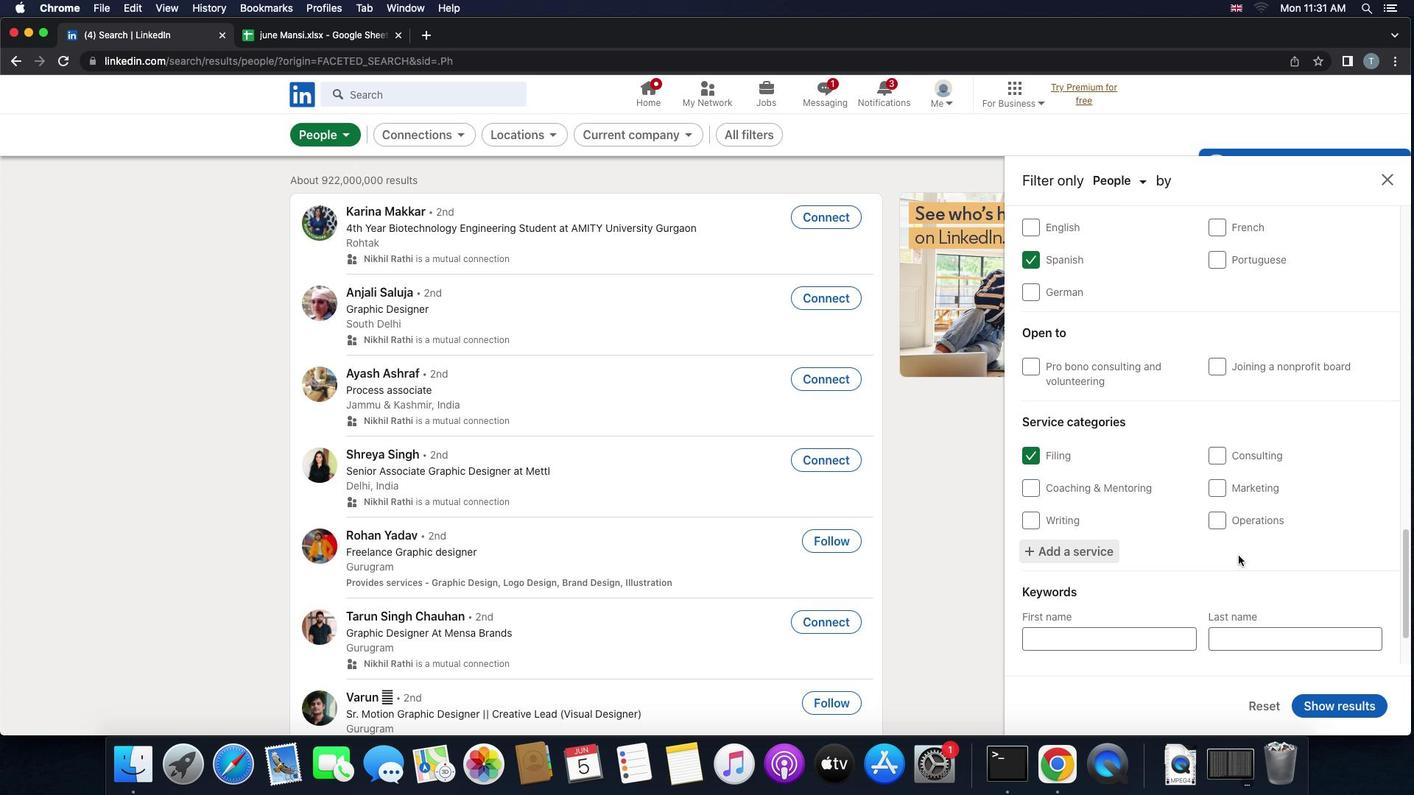 
Action: Mouse scrolled (1238, 556) with delta (0, 0)
Screenshot: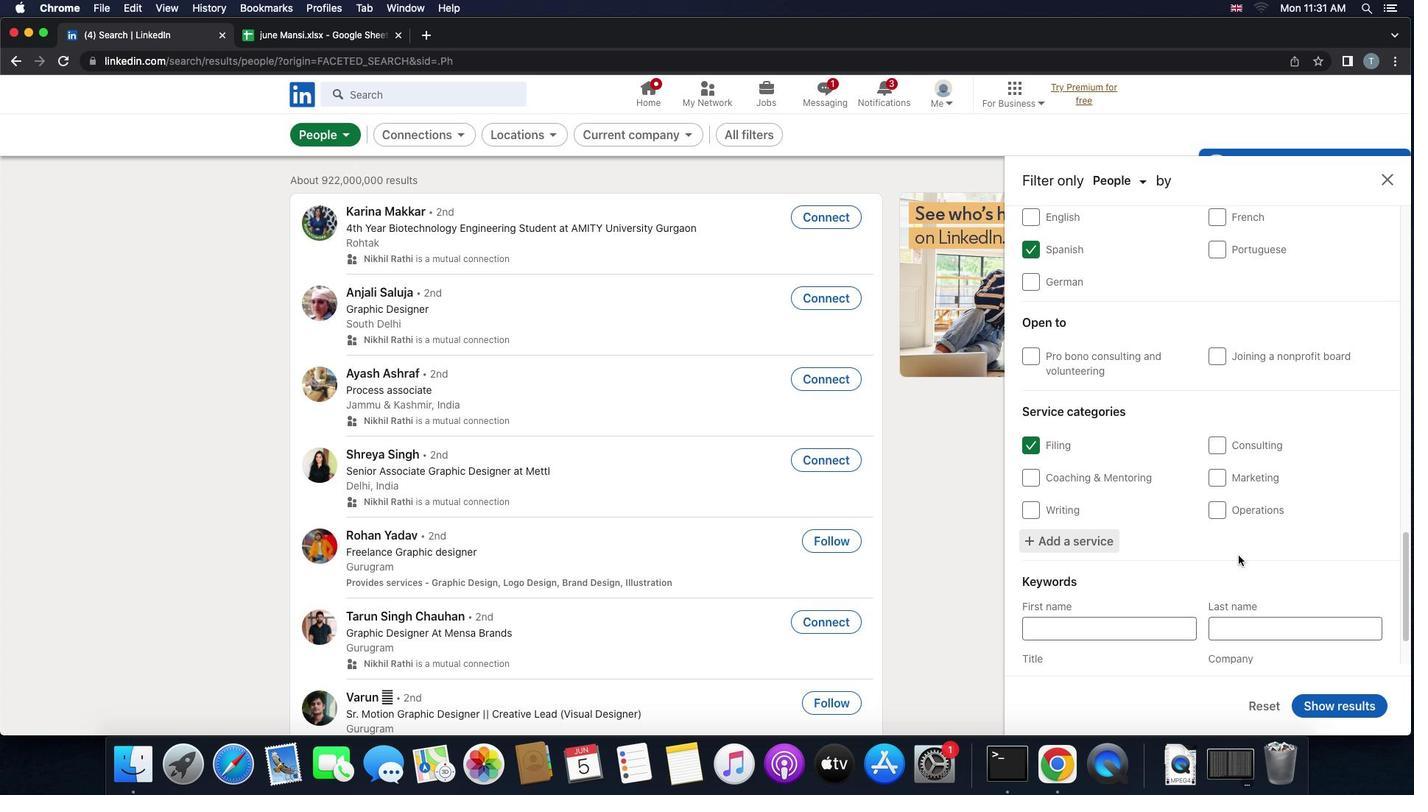 
Action: Mouse scrolled (1238, 556) with delta (0, -1)
Screenshot: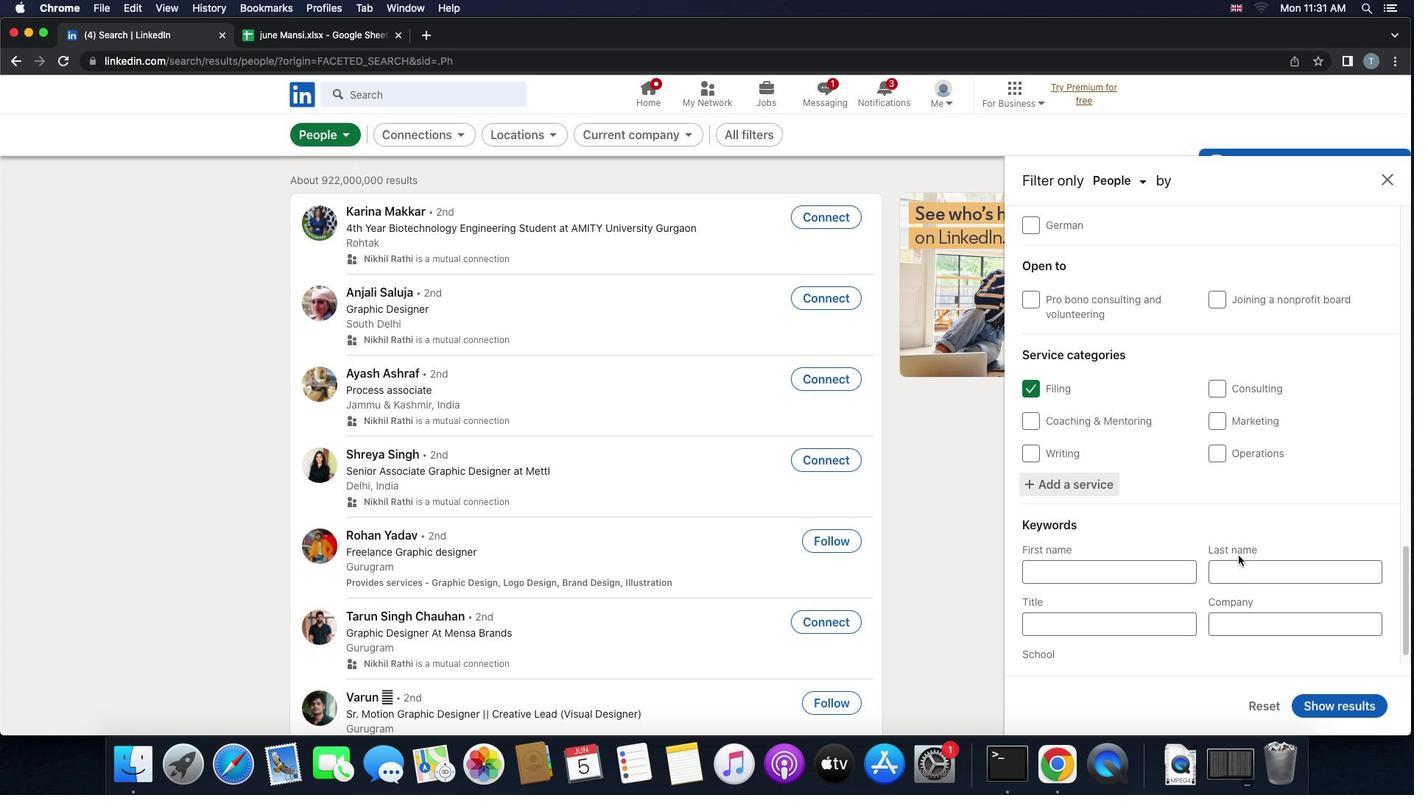 
Action: Mouse moved to (1126, 599)
Screenshot: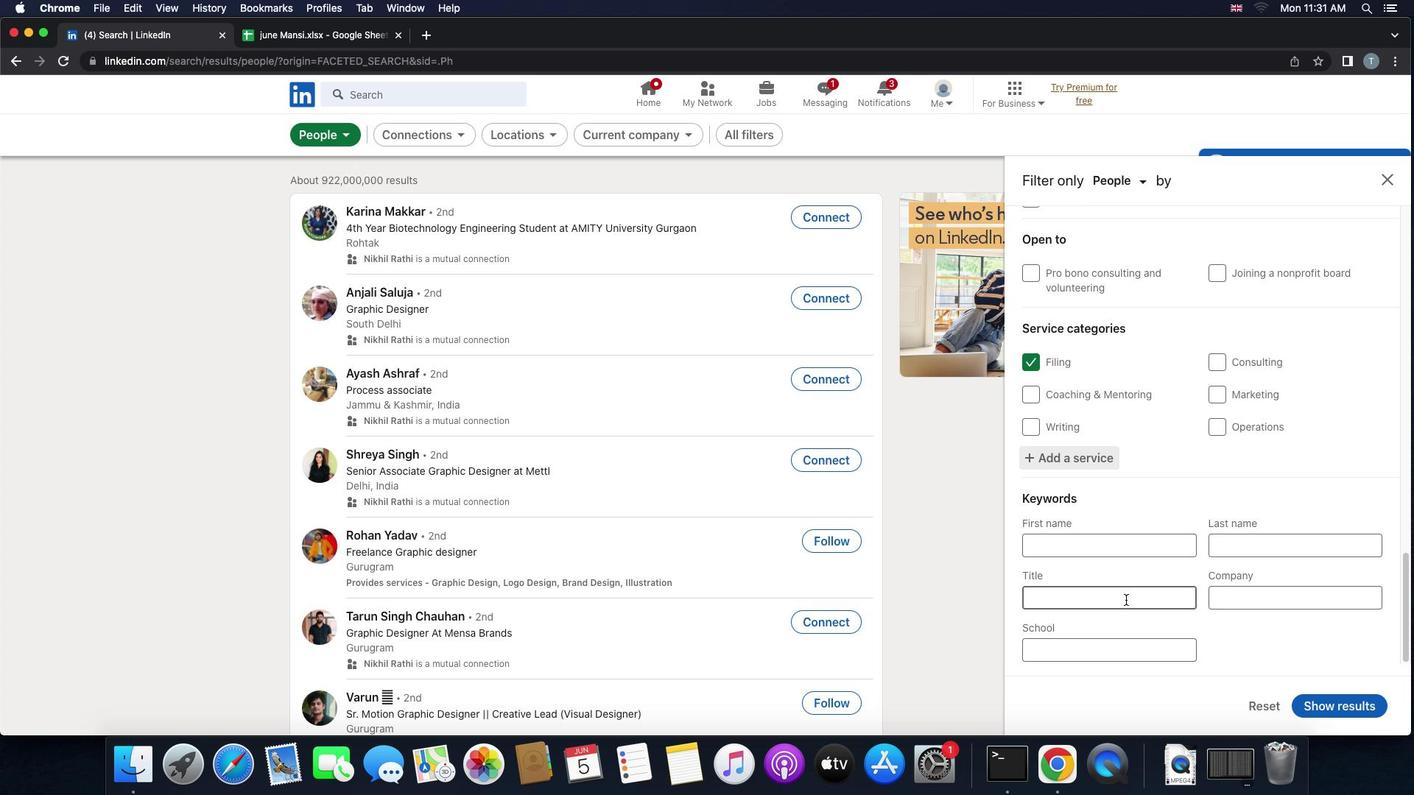 
Action: Mouse pressed left at (1126, 599)
Screenshot: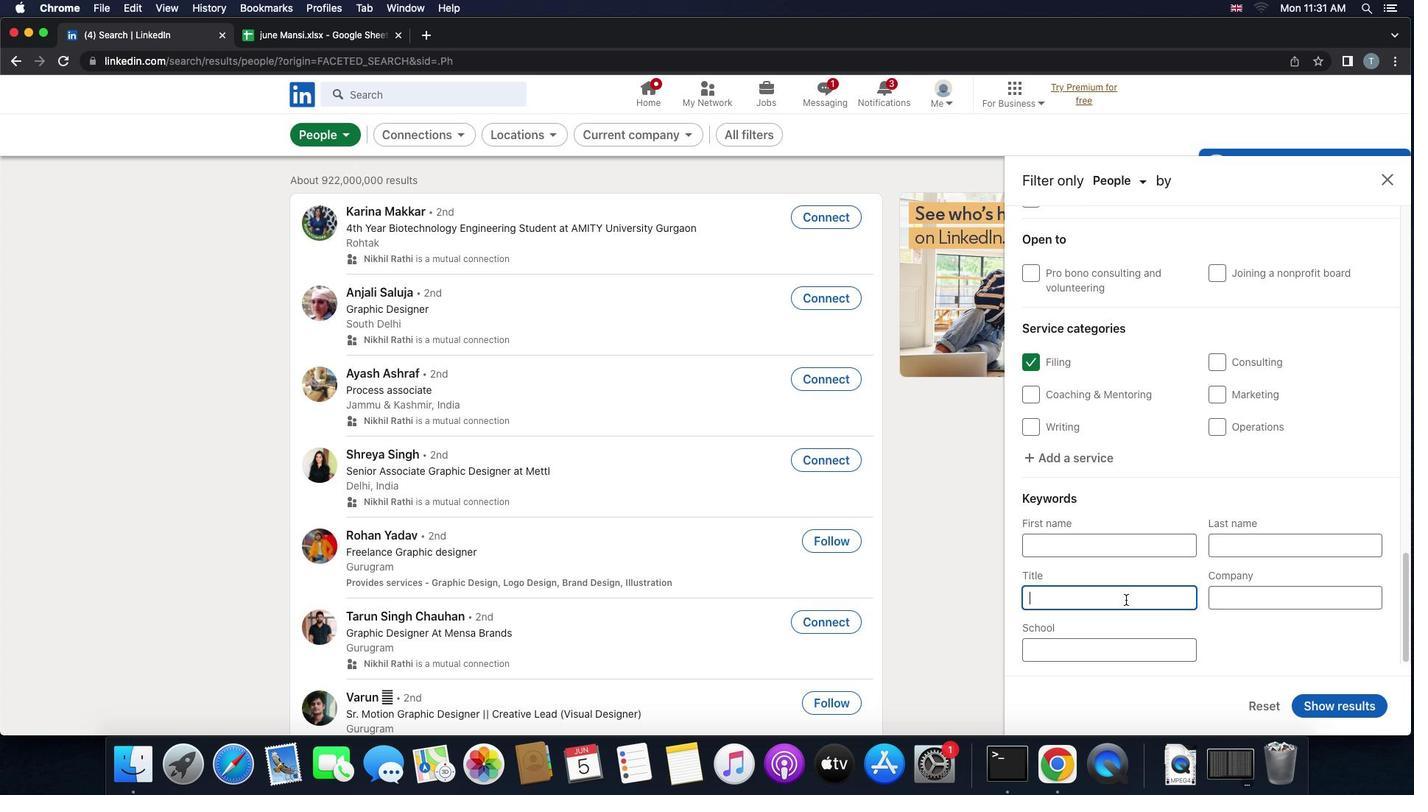 
Action: Key pressed 'c''o''n''t''i''n''u''o''u''s'Key.space'i''m''p''r''o''n'Key.backspace'v''e''m''e''n''t'Key.space'l''e''a''d'
Screenshot: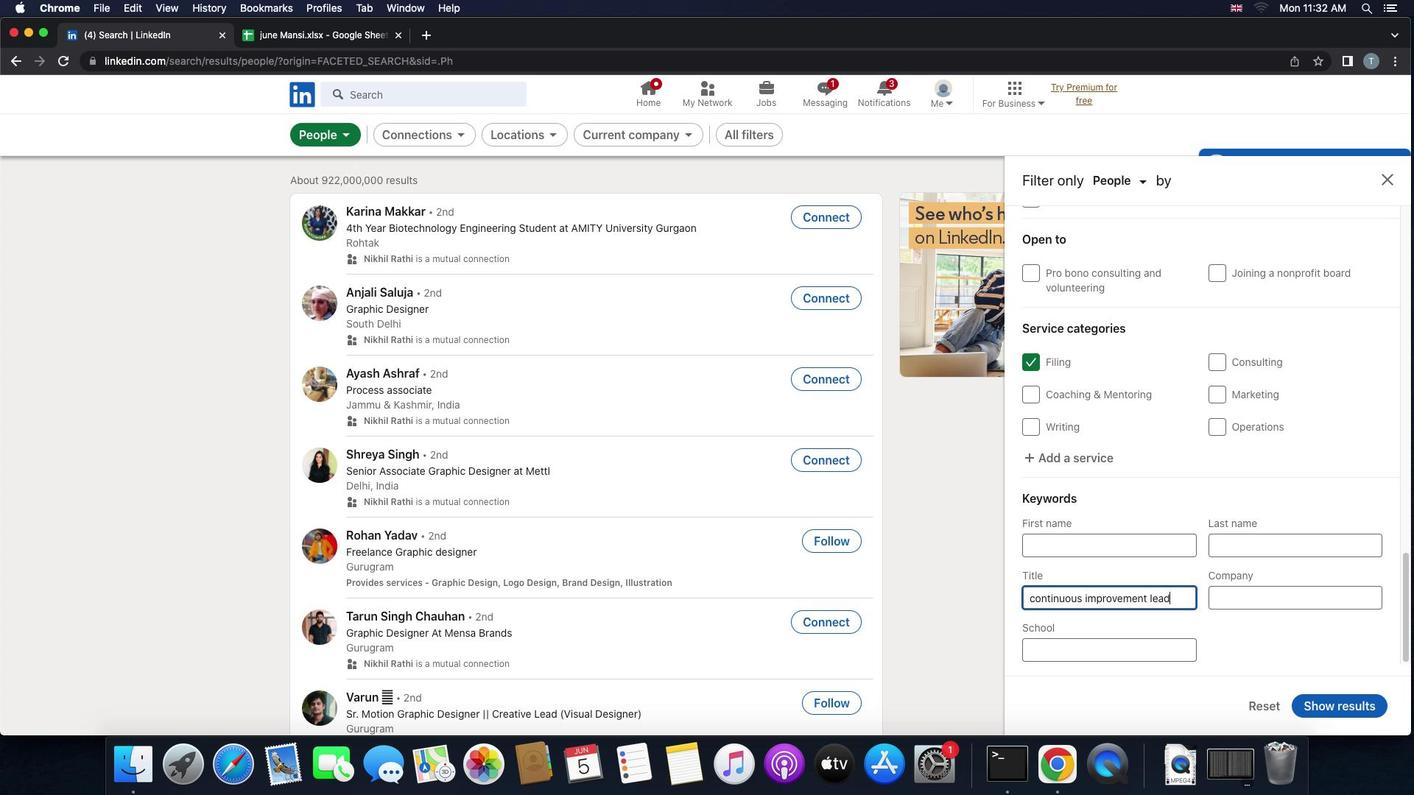 
Action: Mouse moved to (1326, 706)
Screenshot: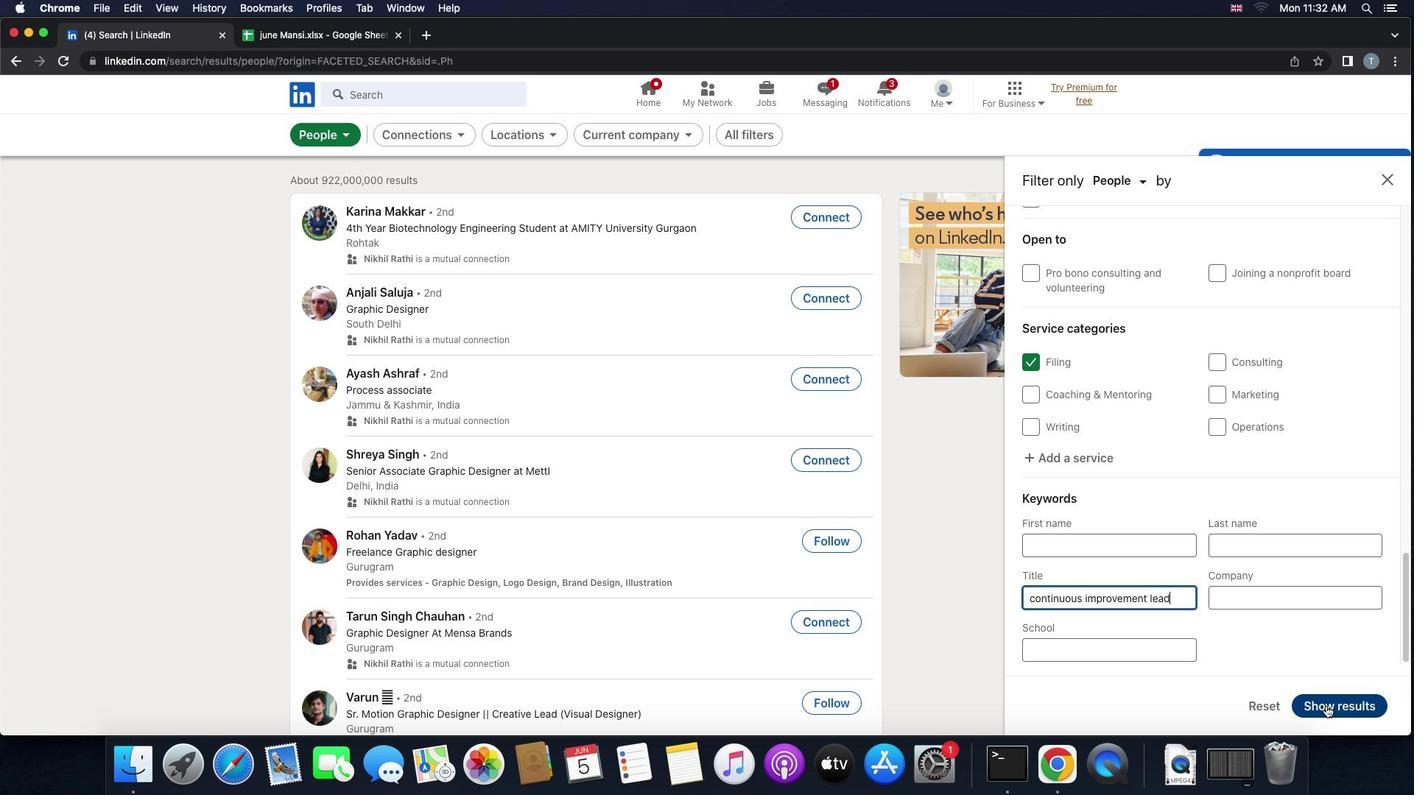 
Action: Mouse pressed left at (1326, 706)
Screenshot: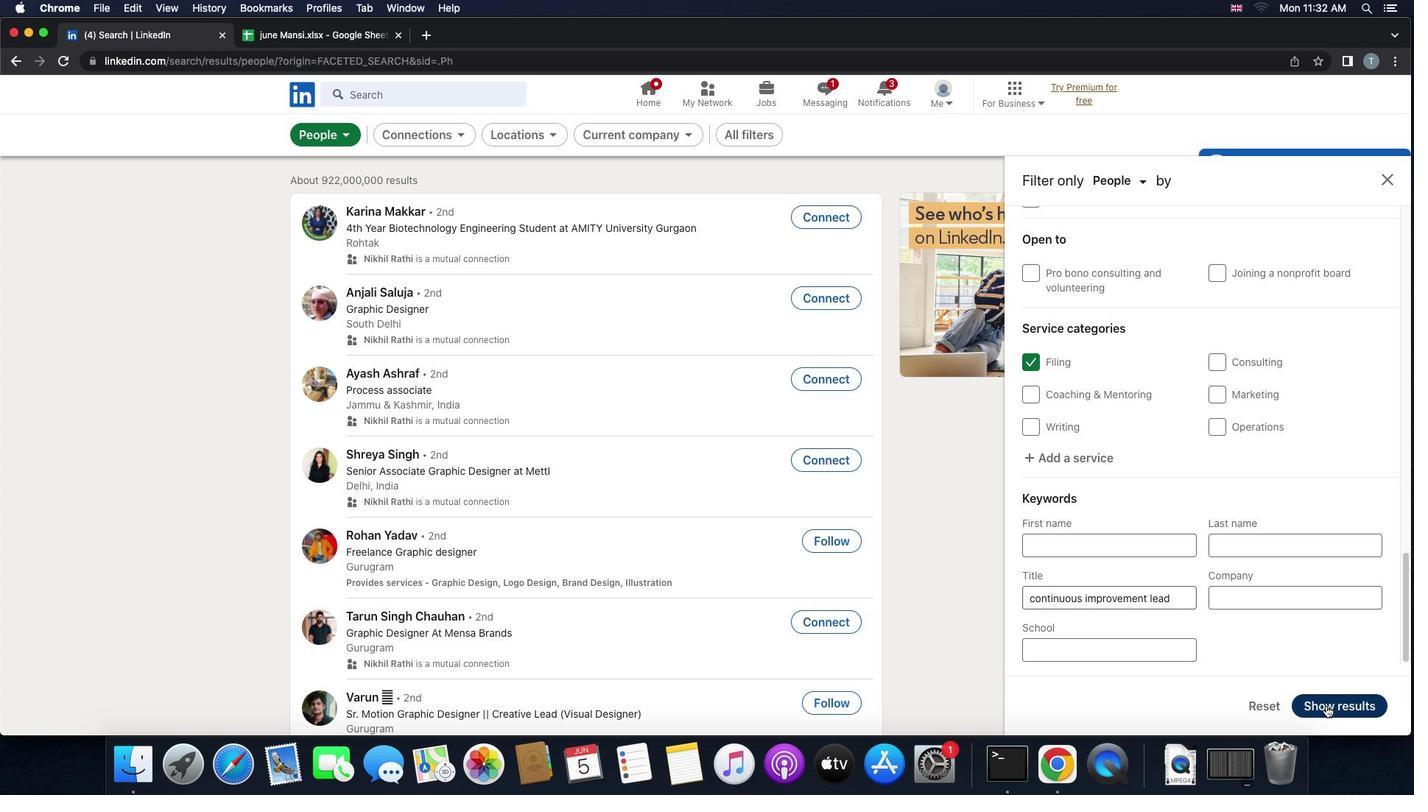
